 Task: In the  document Hannah.pdf ,change text color to 'Dark Red' Insert the mentioned shape above the text 'Cloud Callouts'. Change color of the shape to  RedChange shape height to 0.8
Action: Mouse moved to (306, 370)
Screenshot: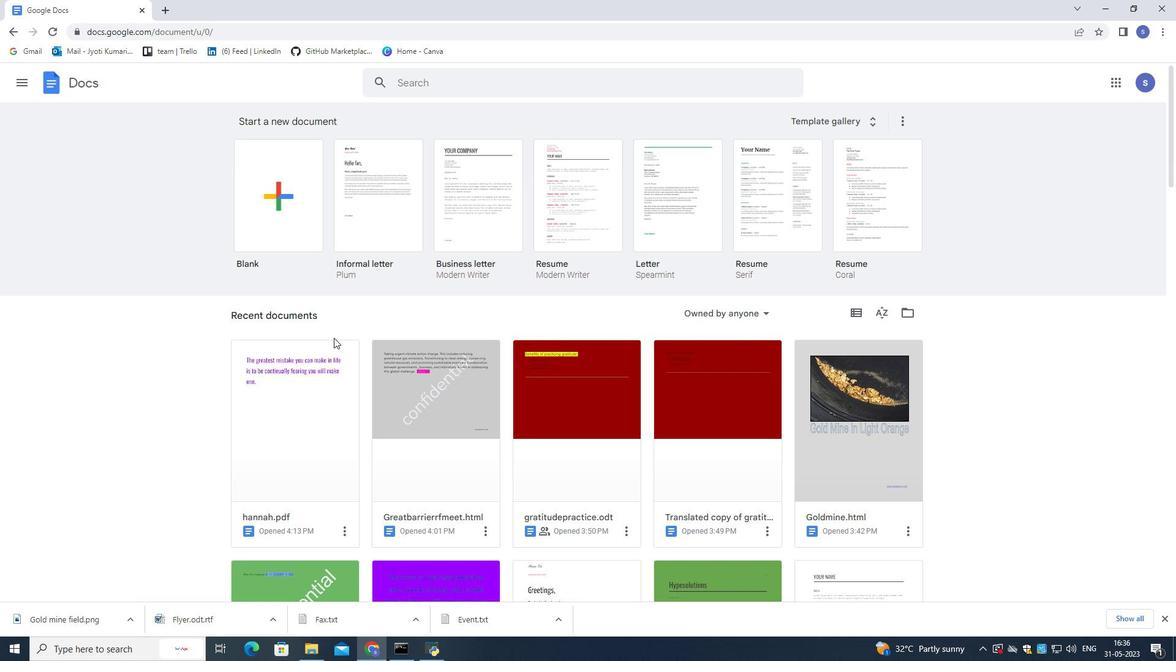 
Action: Mouse pressed left at (306, 370)
Screenshot: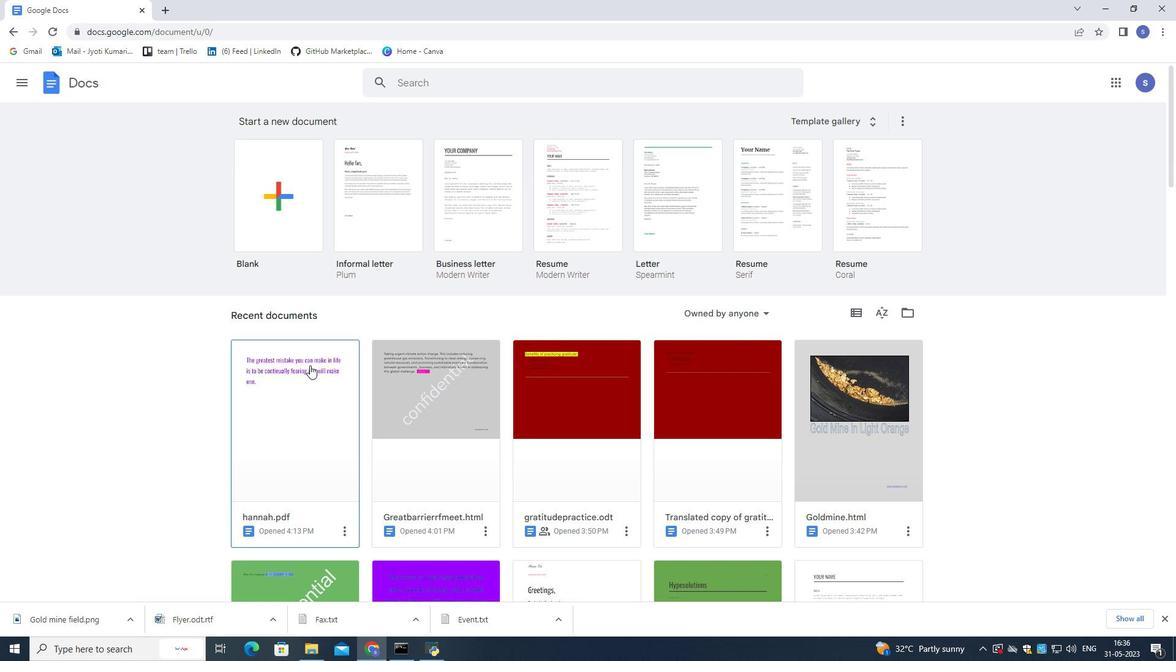 
Action: Mouse moved to (450, 320)
Screenshot: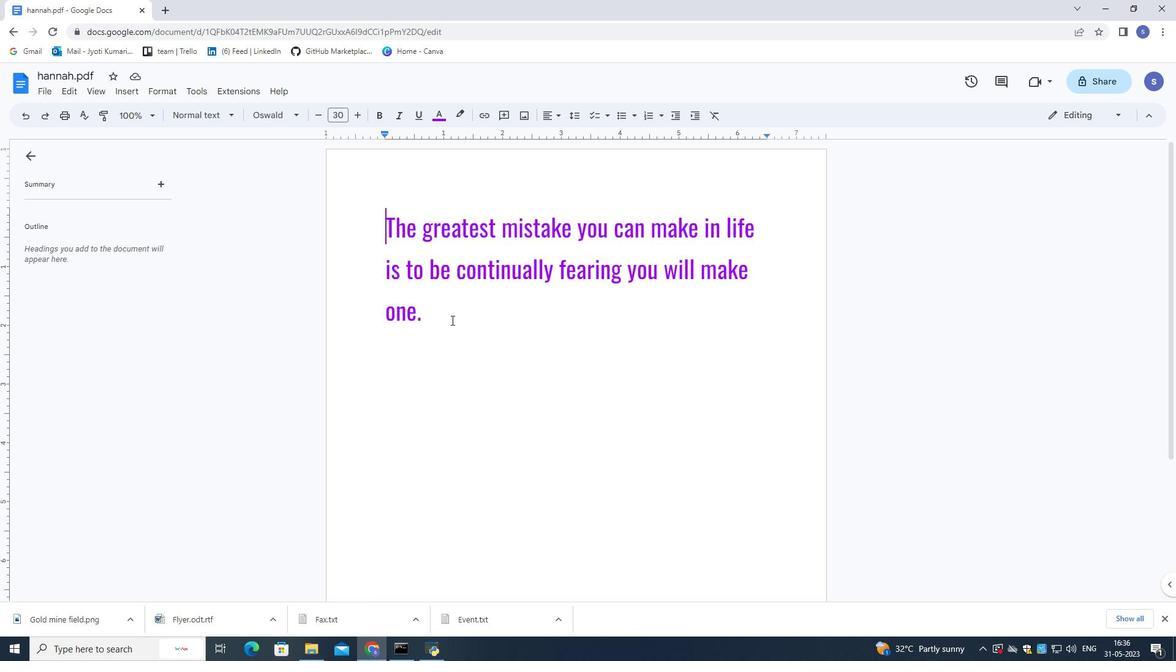 
Action: Mouse pressed left at (450, 320)
Screenshot: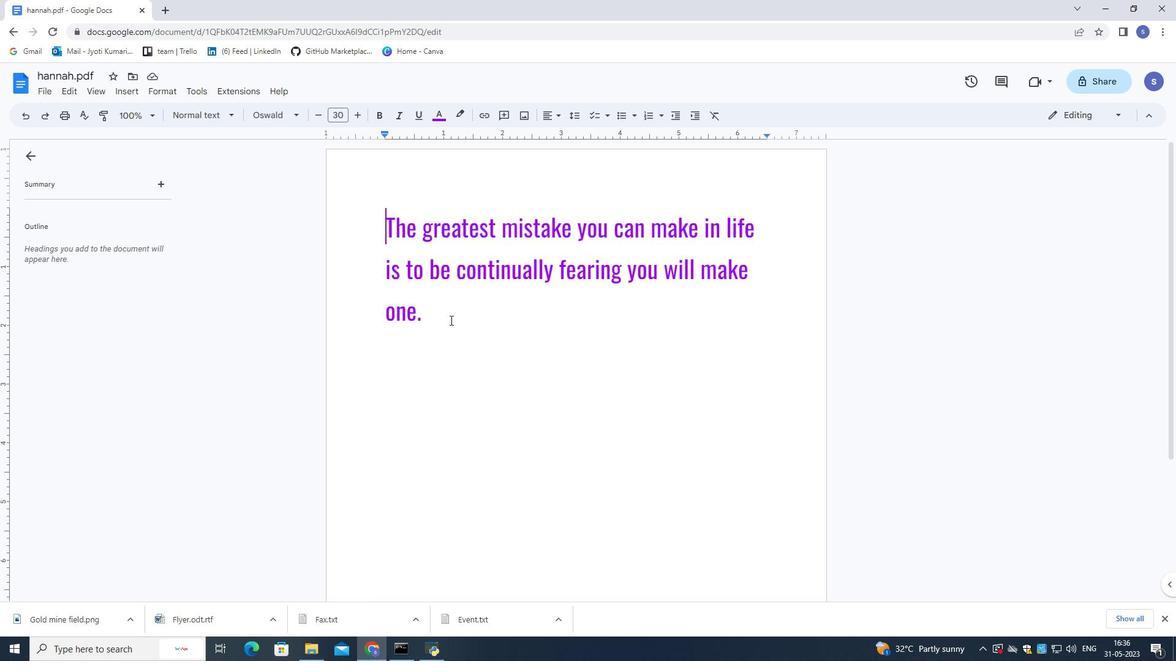 
Action: Mouse moved to (413, 327)
Screenshot: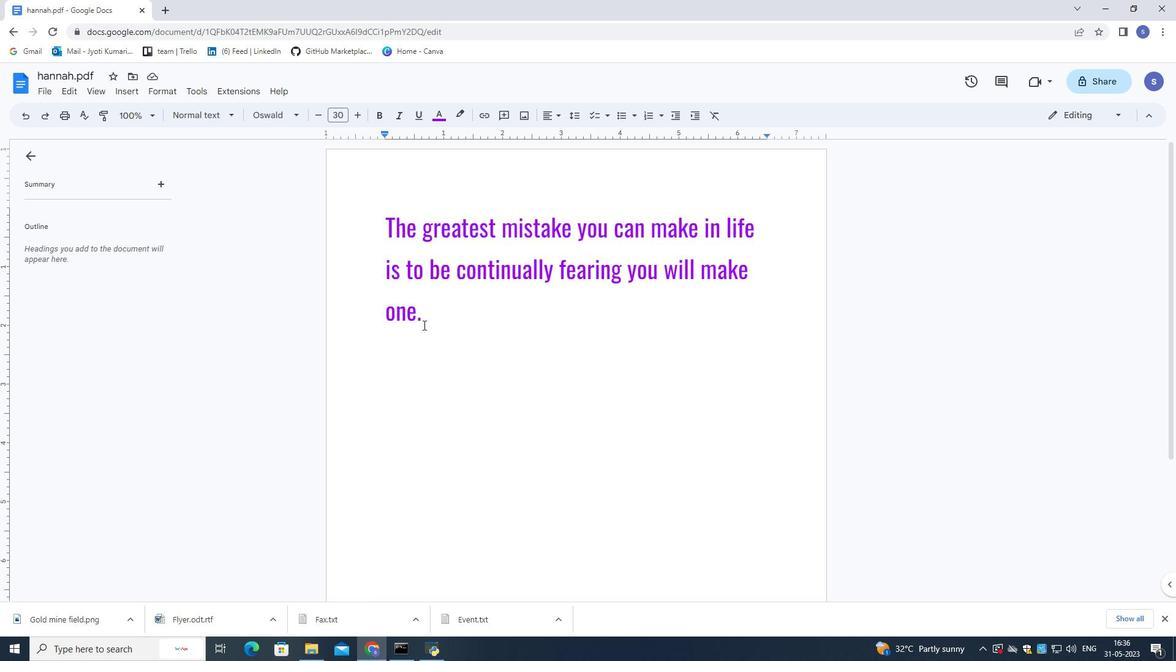 
Action: Mouse pressed left at (413, 327)
Screenshot: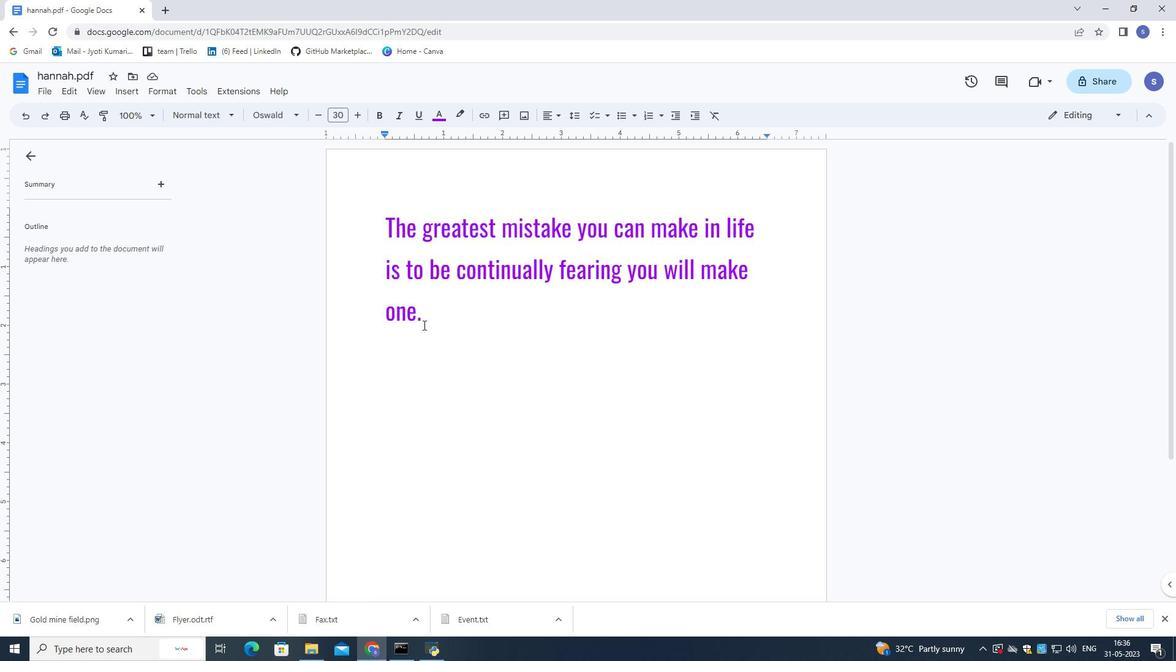 
Action: Mouse moved to (409, 327)
Screenshot: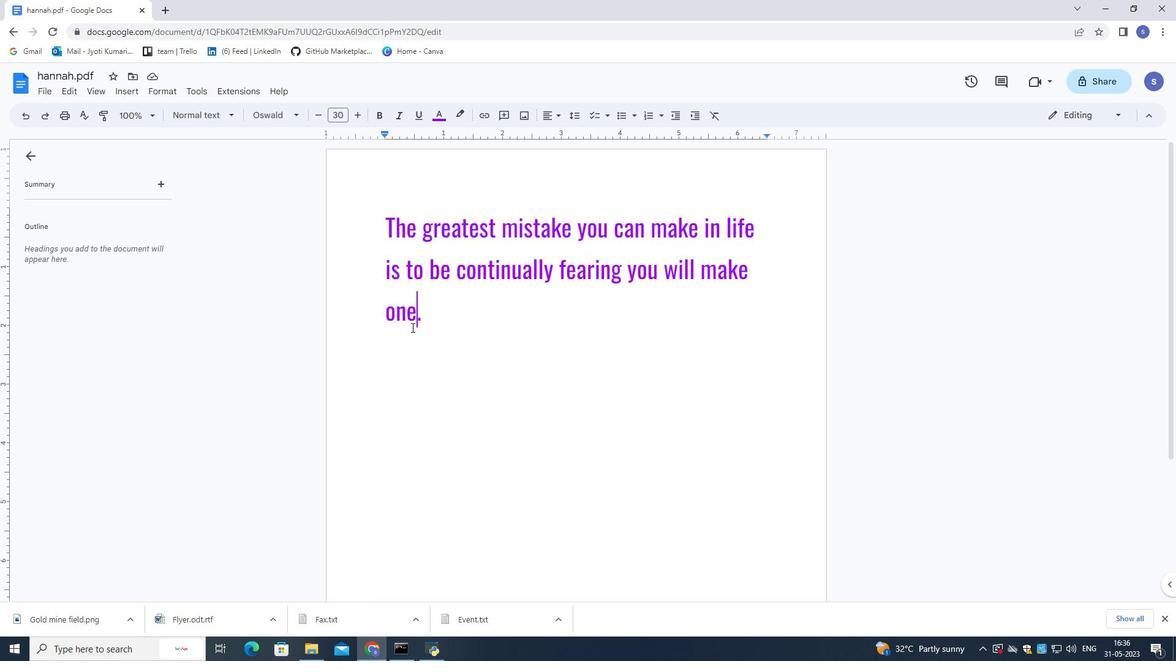 
Action: Mouse pressed left at (410, 327)
Screenshot: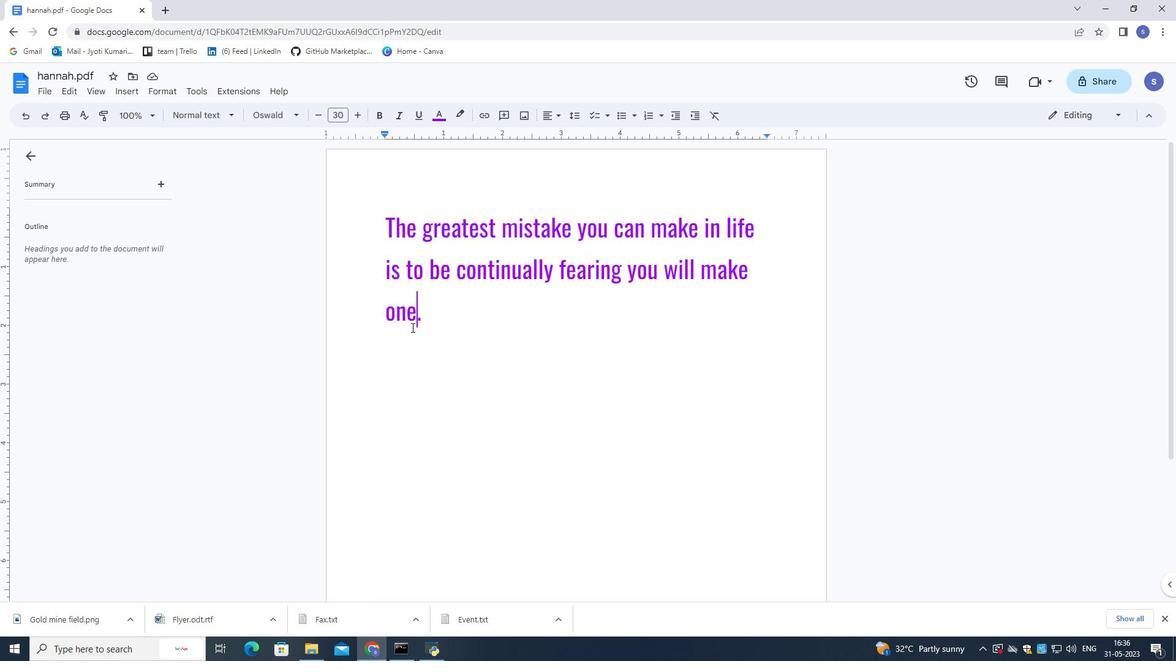 
Action: Mouse moved to (422, 322)
Screenshot: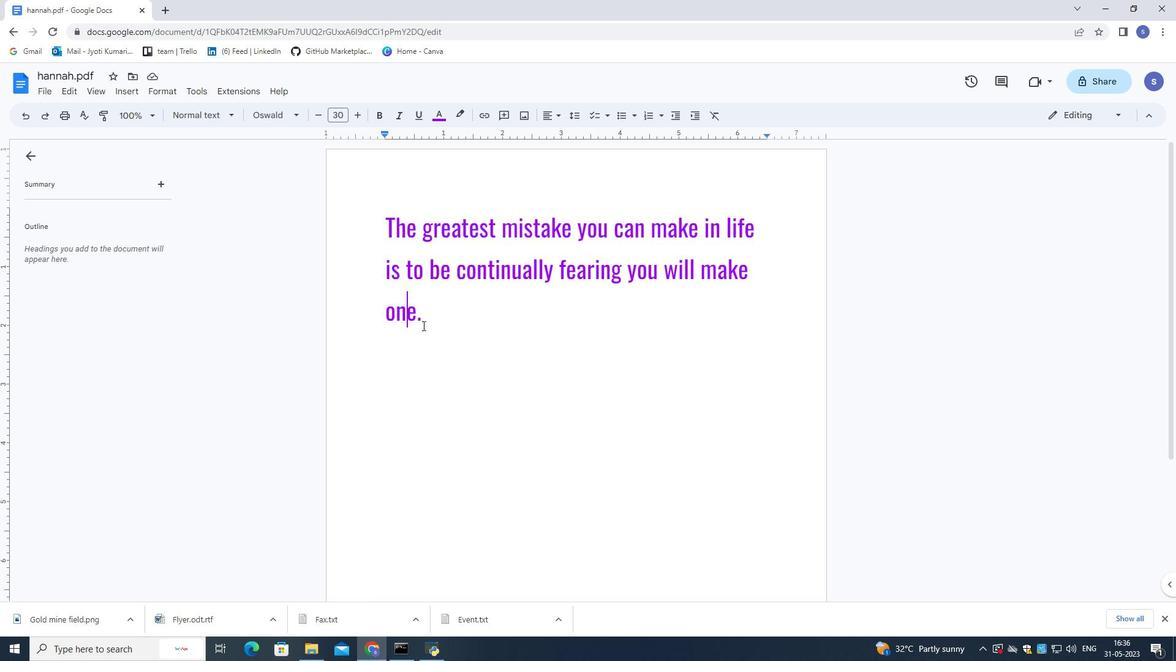 
Action: Mouse pressed left at (422, 322)
Screenshot: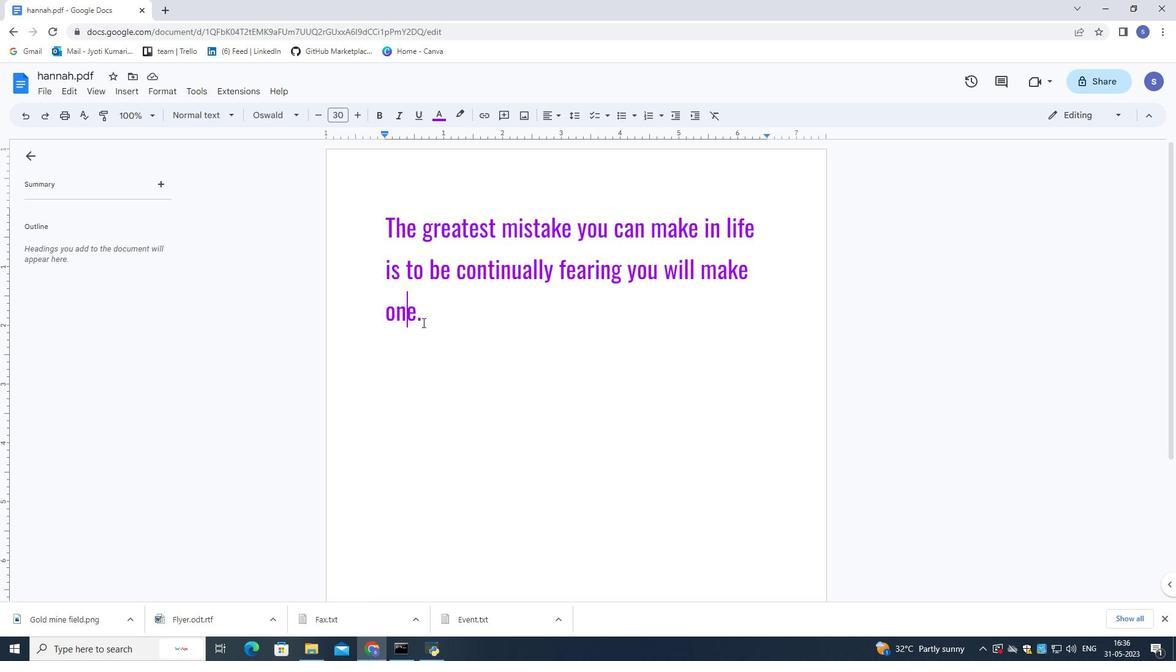 
Action: Mouse moved to (442, 115)
Screenshot: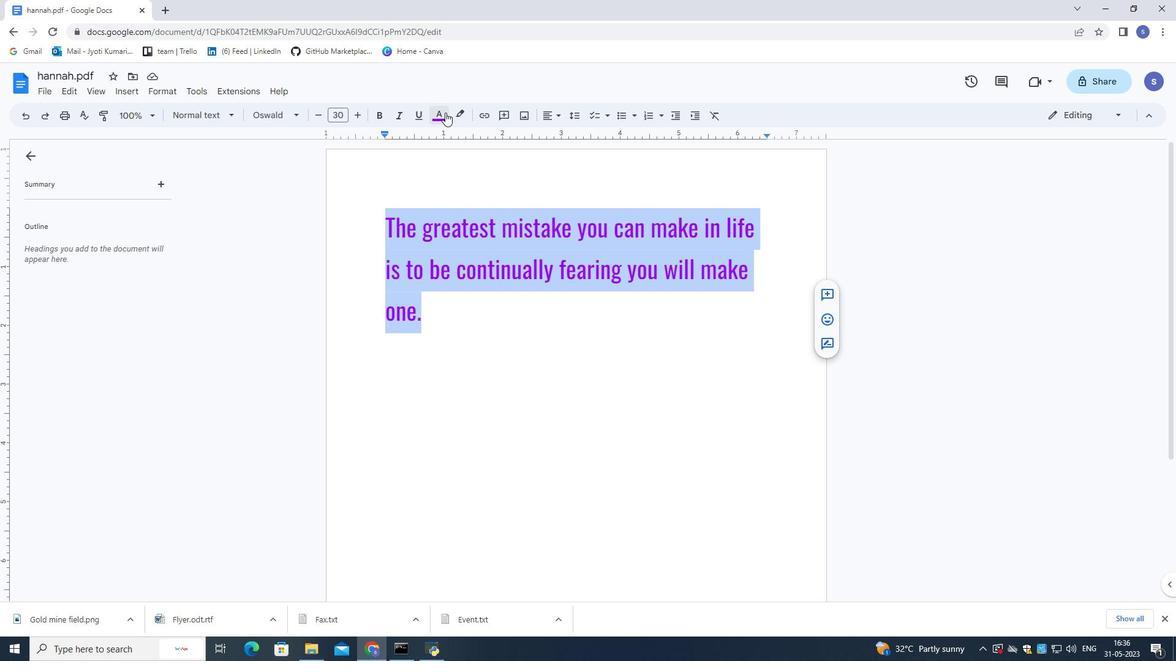 
Action: Mouse pressed left at (442, 115)
Screenshot: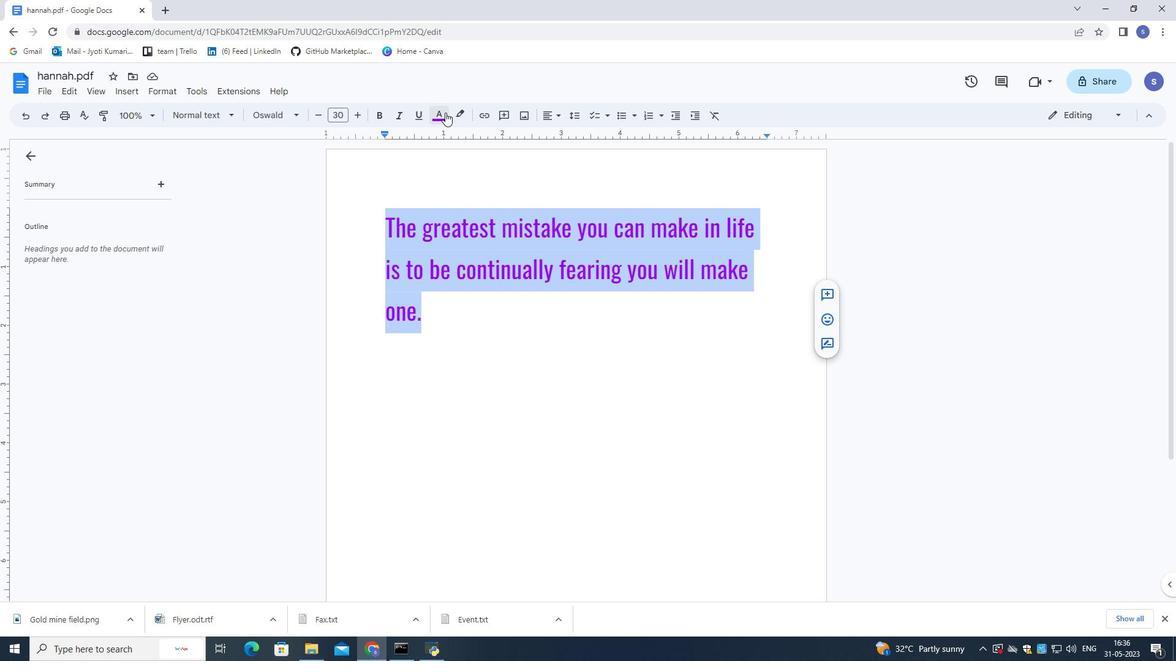 
Action: Mouse moved to (455, 223)
Screenshot: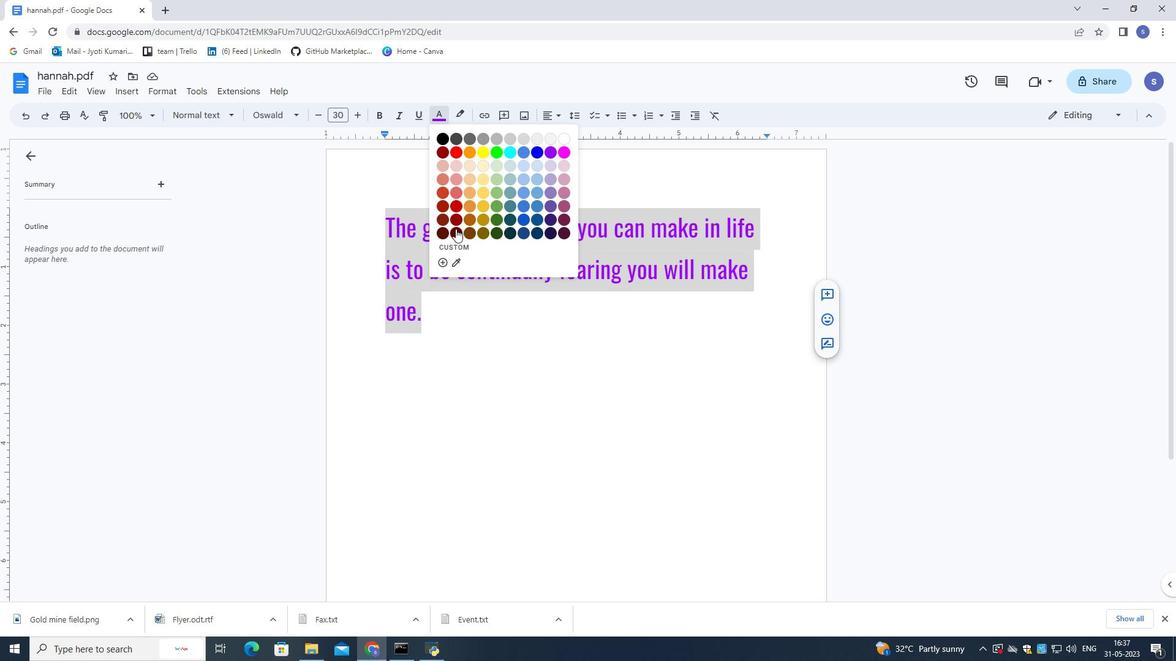
Action: Mouse pressed left at (455, 223)
Screenshot: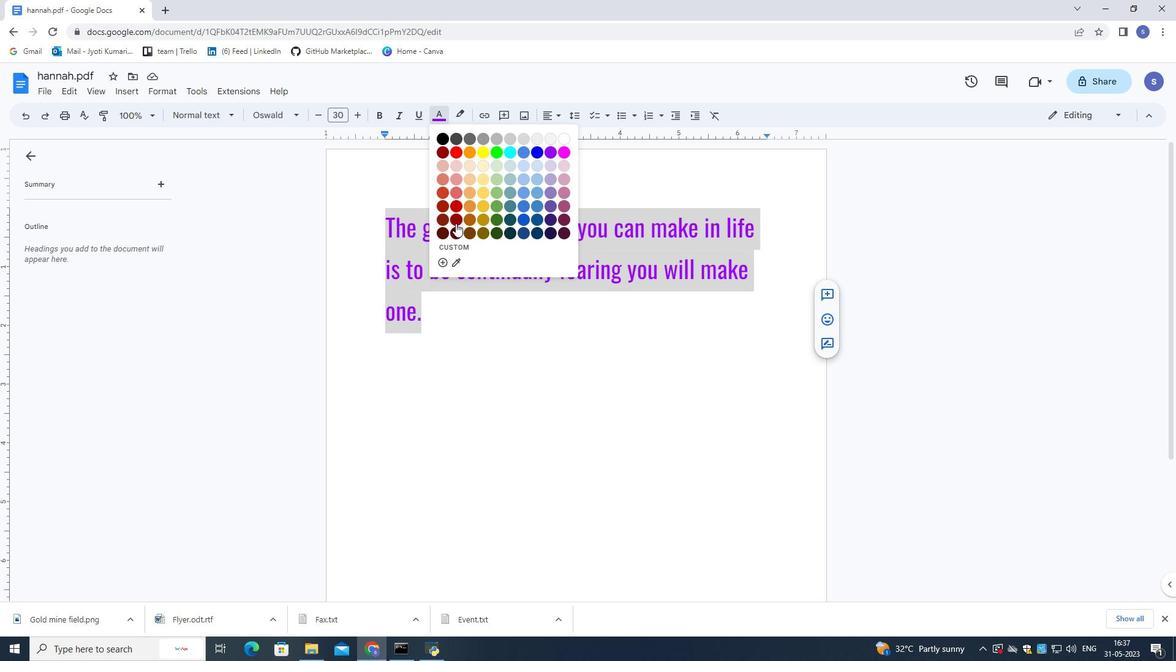 
Action: Mouse moved to (389, 207)
Screenshot: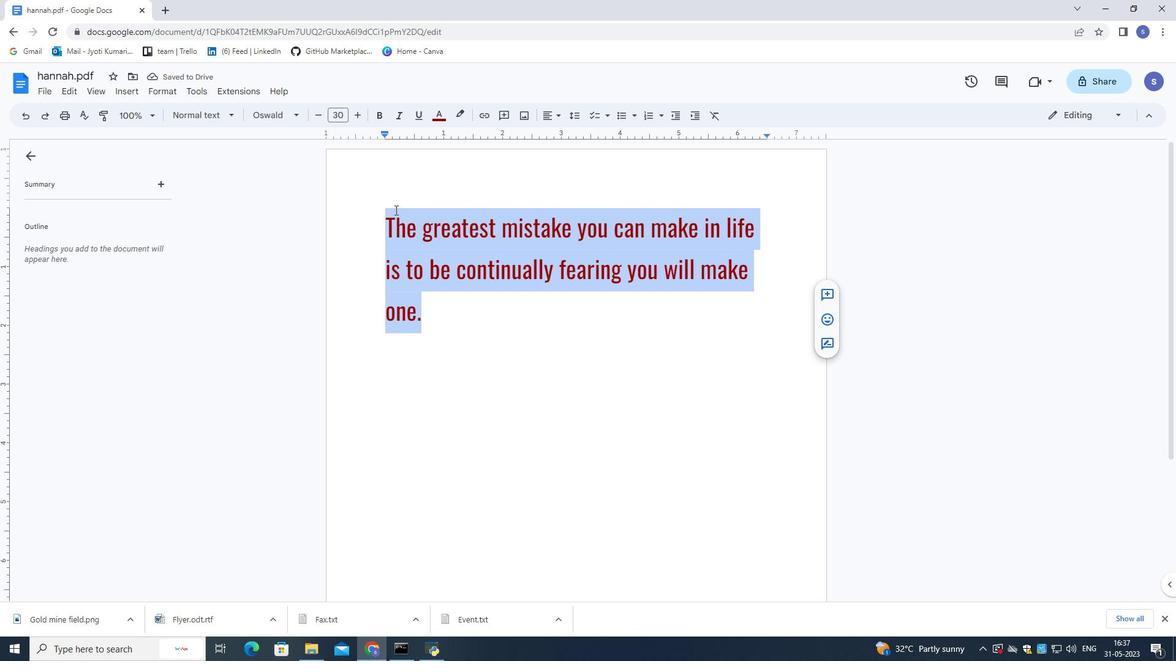 
Action: Mouse pressed left at (389, 207)
Screenshot: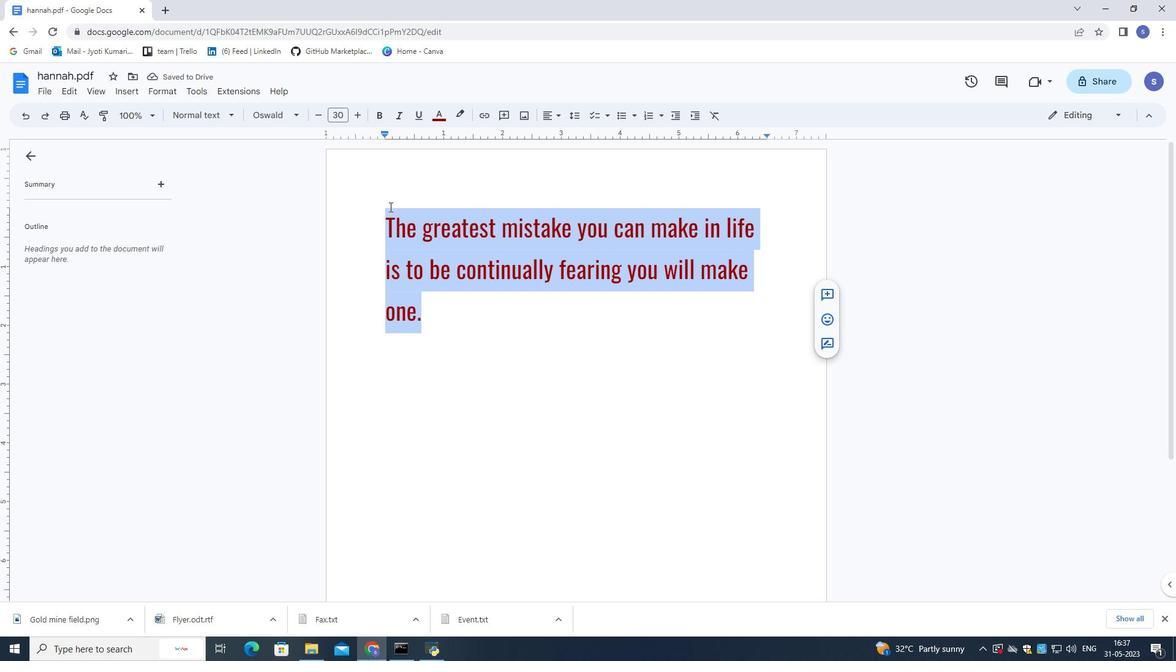 
Action: Key pressed <Key.enter><Key.up>
Screenshot: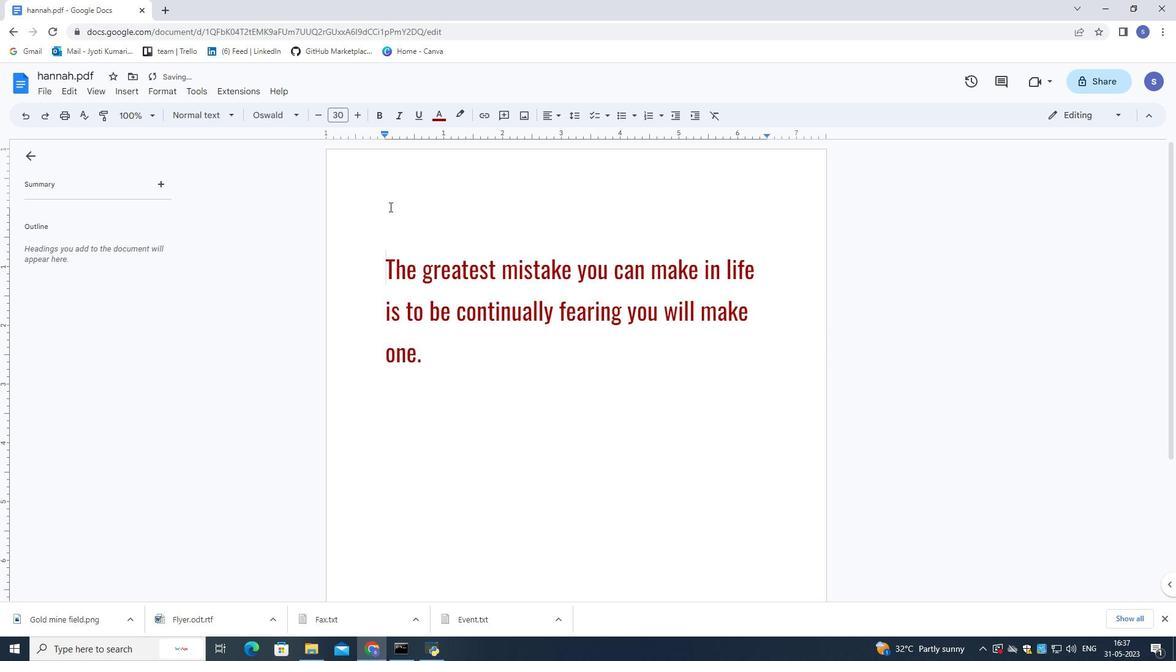 
Action: Mouse moved to (118, 89)
Screenshot: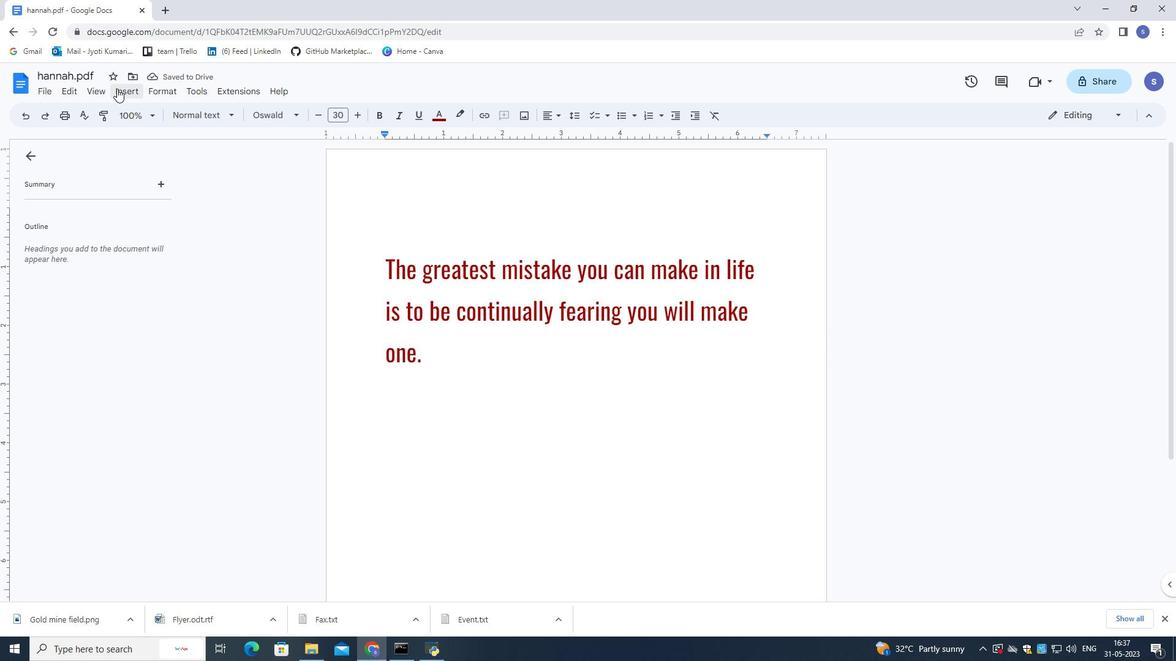 
Action: Mouse pressed left at (118, 89)
Screenshot: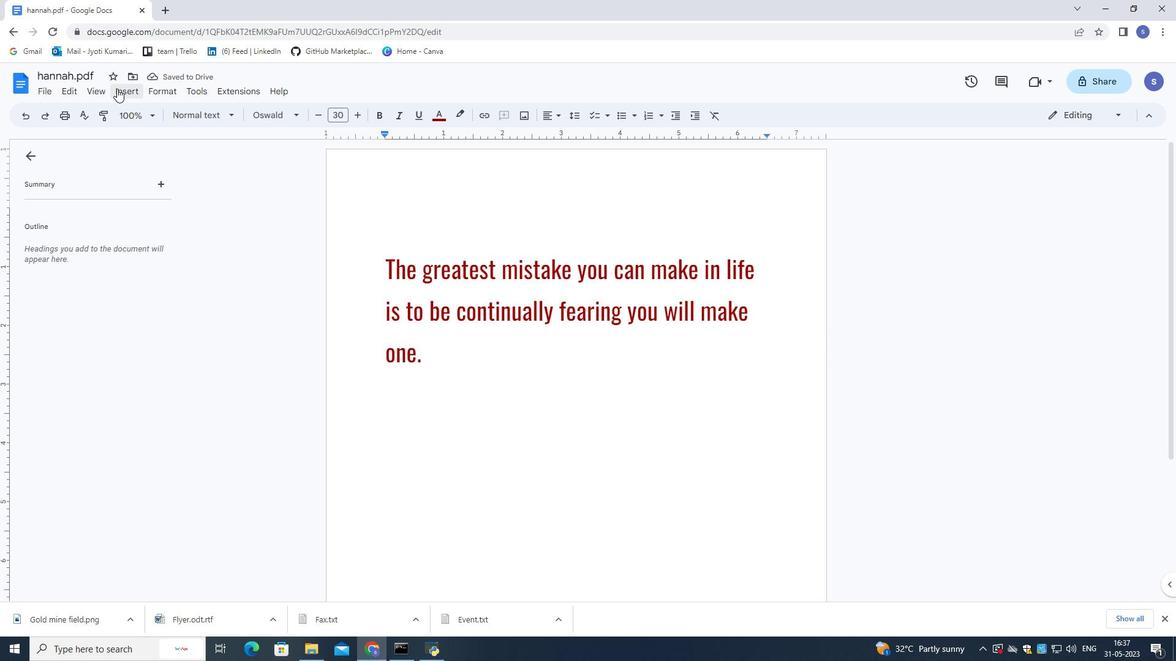 
Action: Mouse moved to (326, 153)
Screenshot: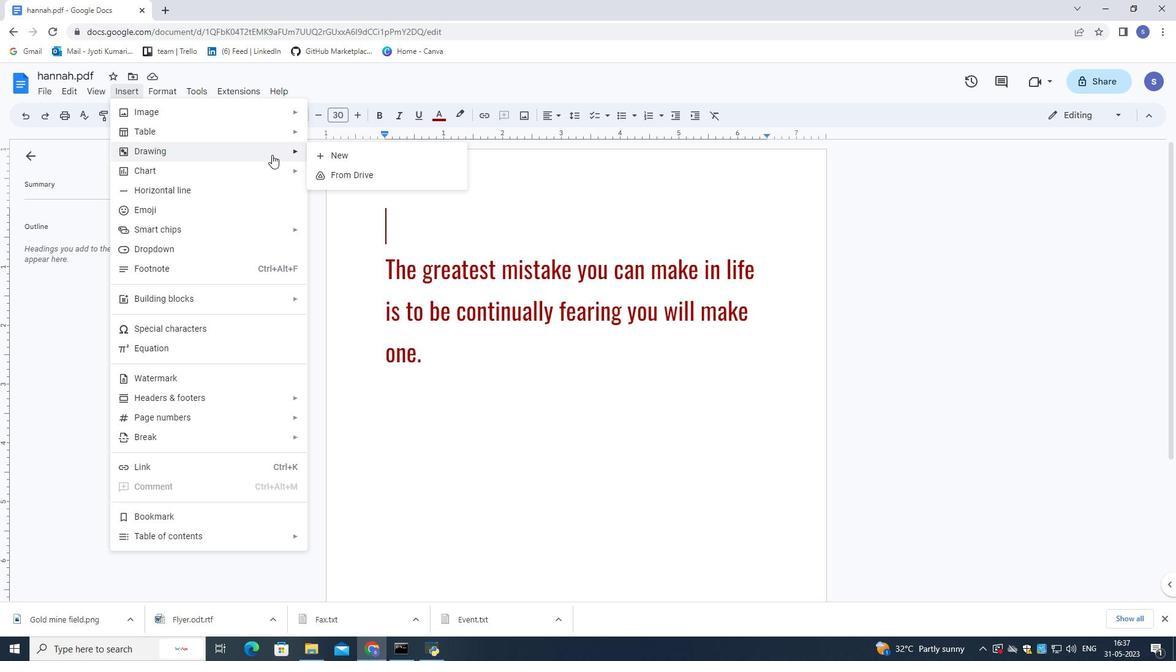 
Action: Mouse pressed left at (326, 153)
Screenshot: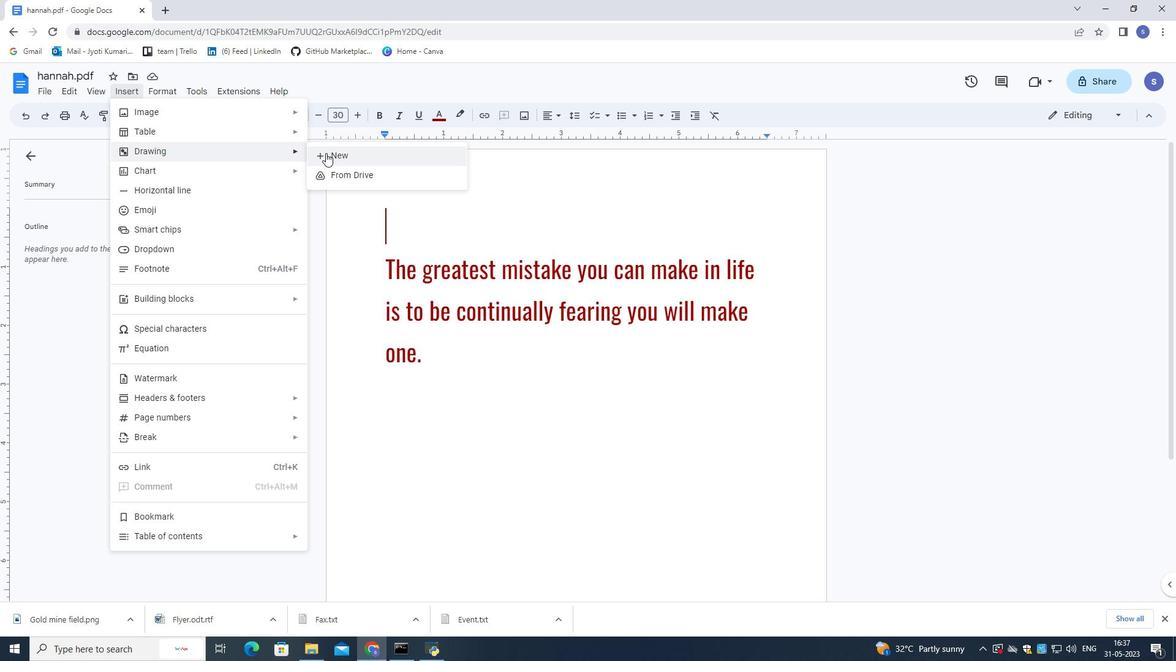 
Action: Mouse moved to (468, 144)
Screenshot: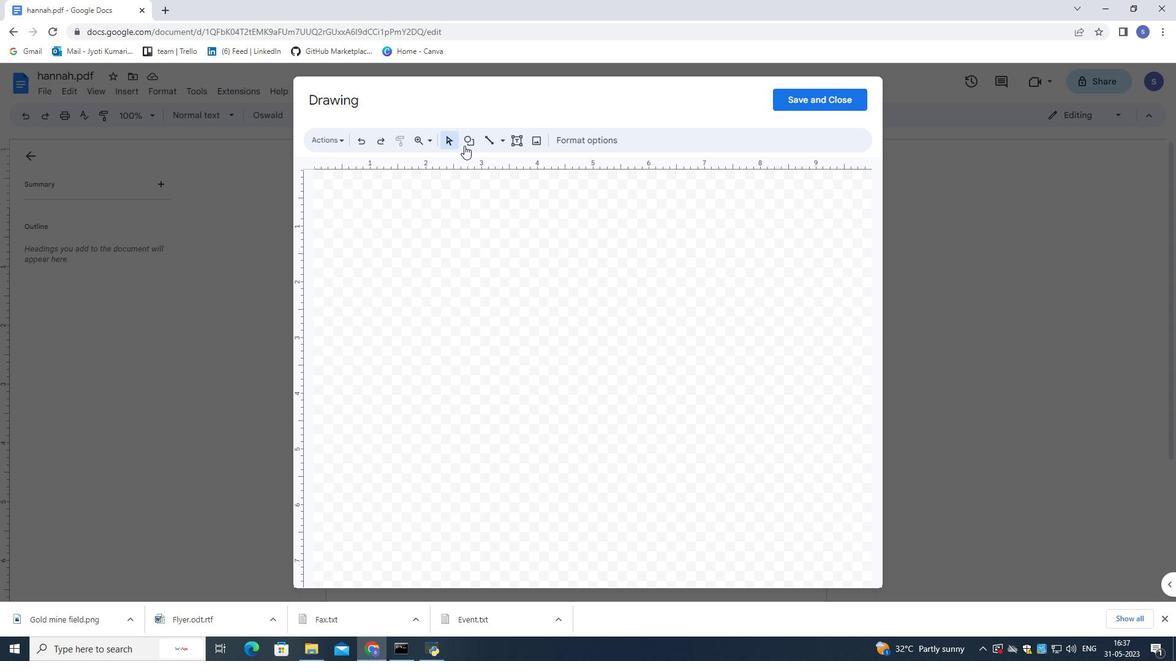 
Action: Mouse pressed left at (468, 144)
Screenshot: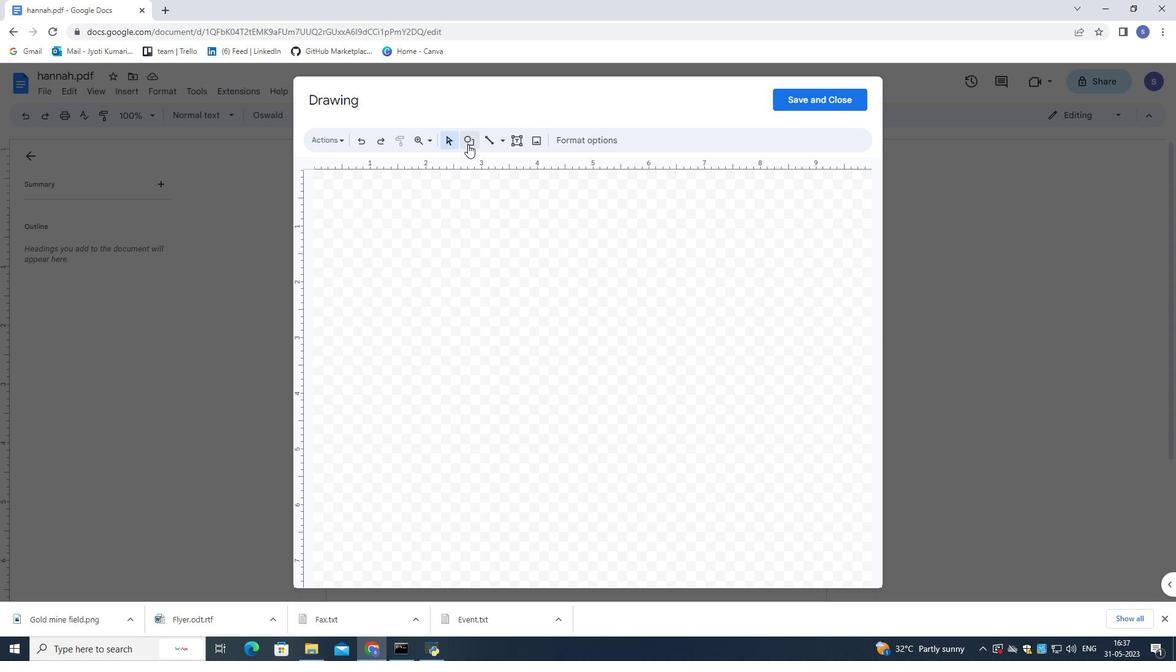 
Action: Mouse moved to (550, 161)
Screenshot: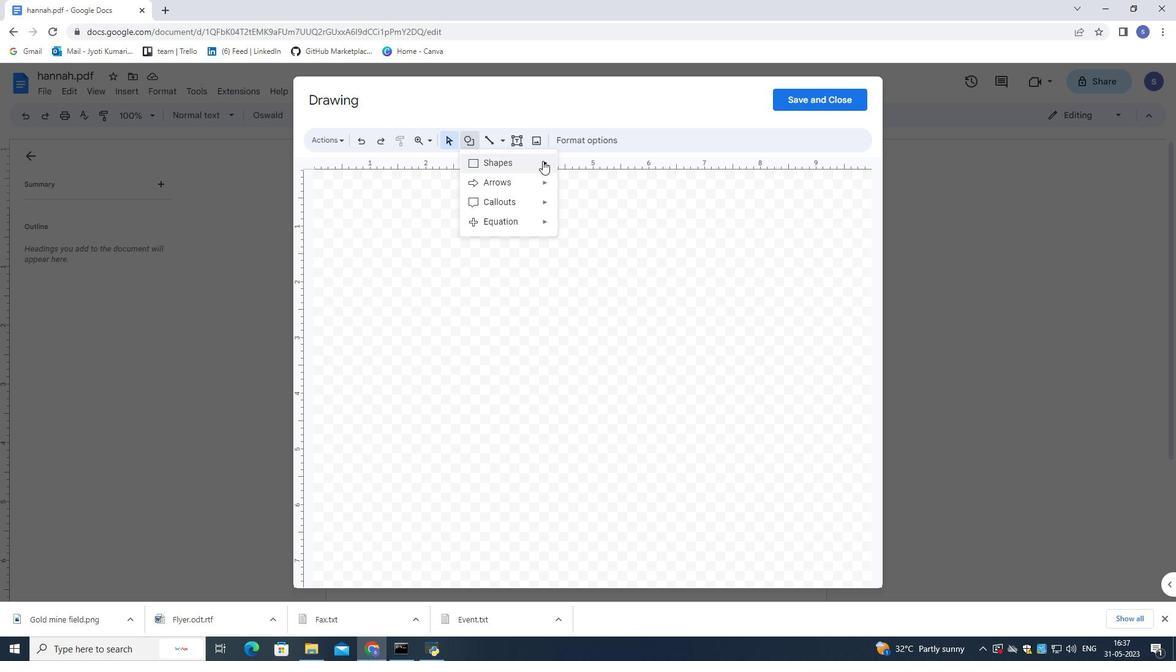 
Action: Mouse pressed left at (550, 161)
Screenshot: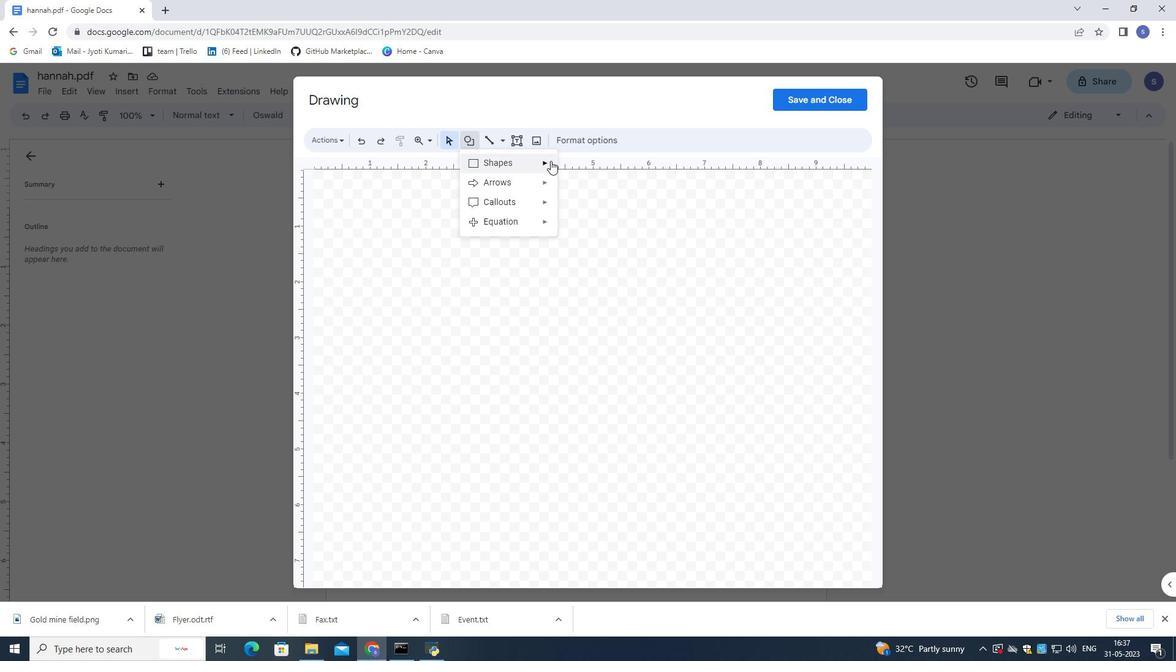 
Action: Mouse moved to (606, 242)
Screenshot: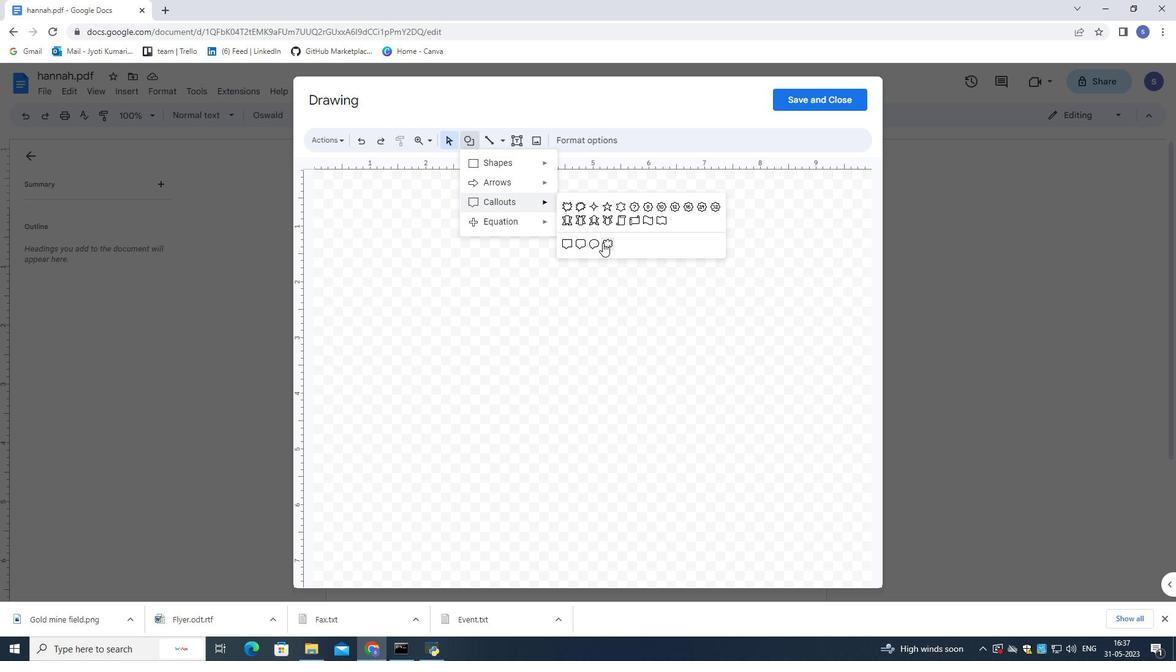 
Action: Mouse pressed left at (606, 242)
Screenshot: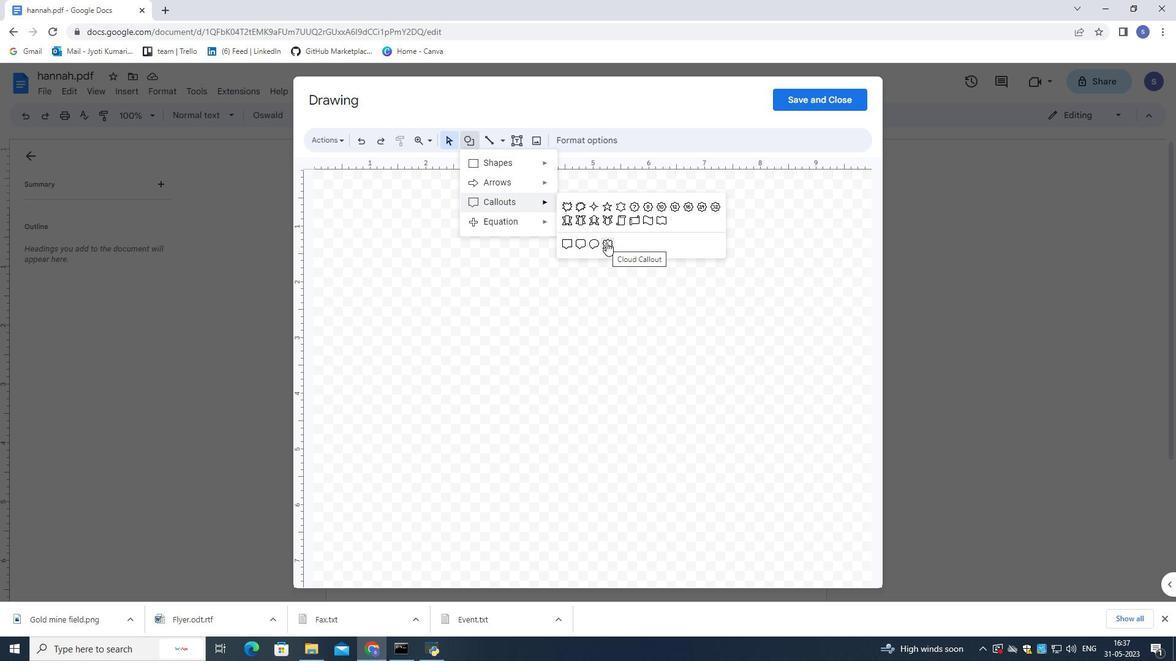 
Action: Mouse moved to (508, 232)
Screenshot: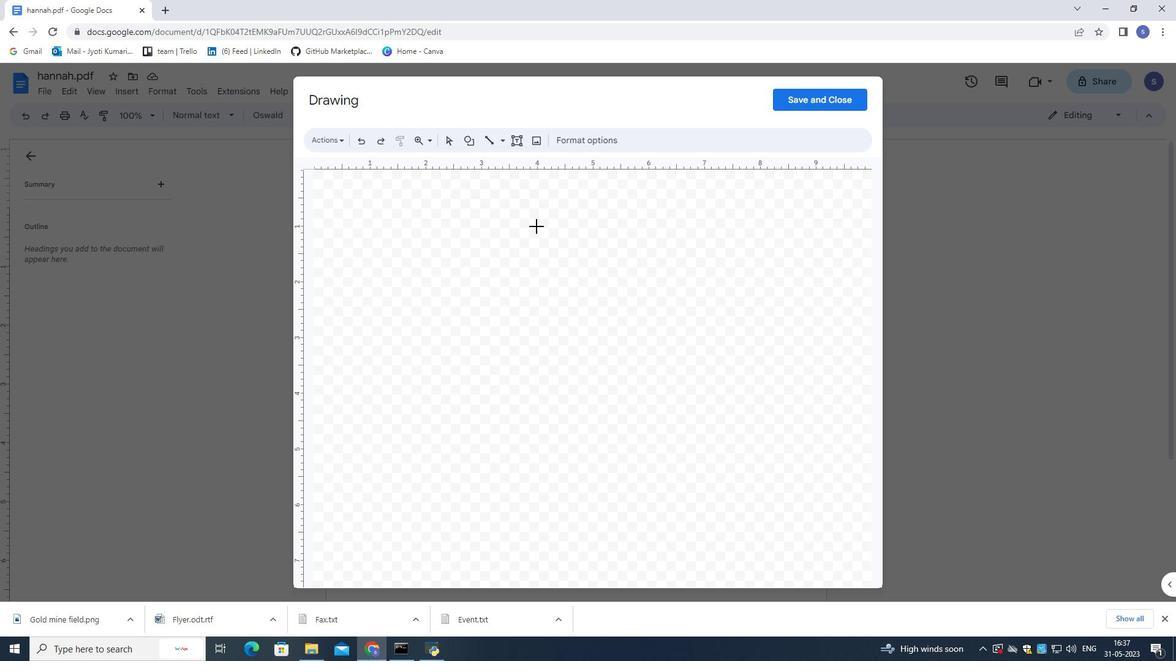 
Action: Mouse pressed left at (508, 232)
Screenshot: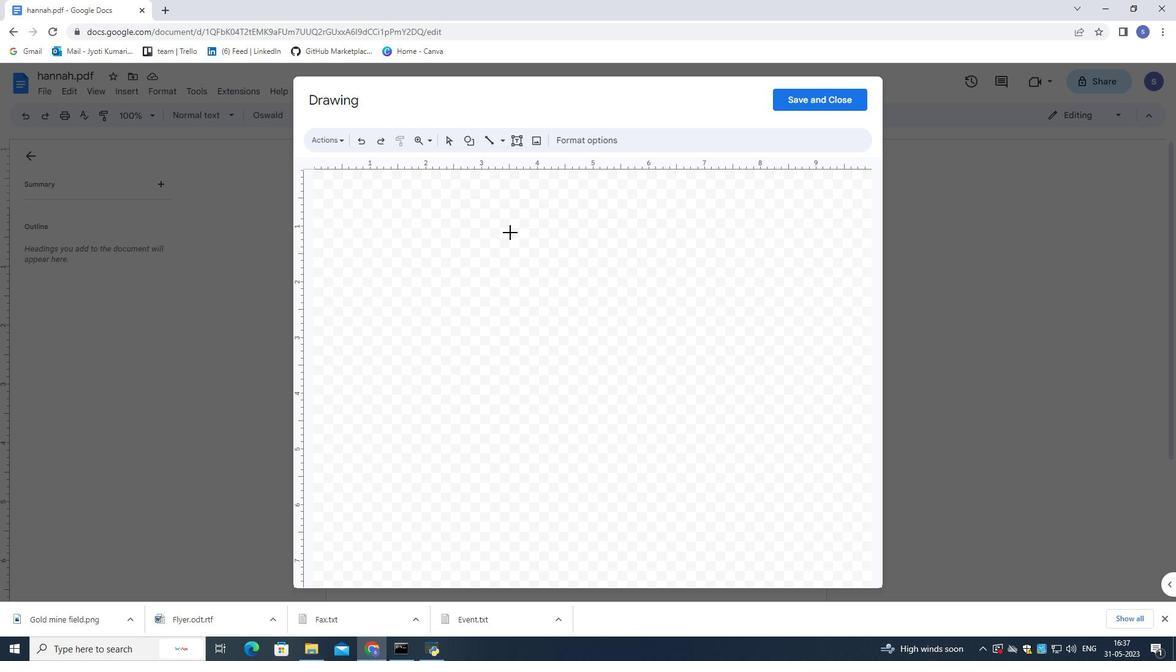 
Action: Mouse moved to (689, 388)
Screenshot: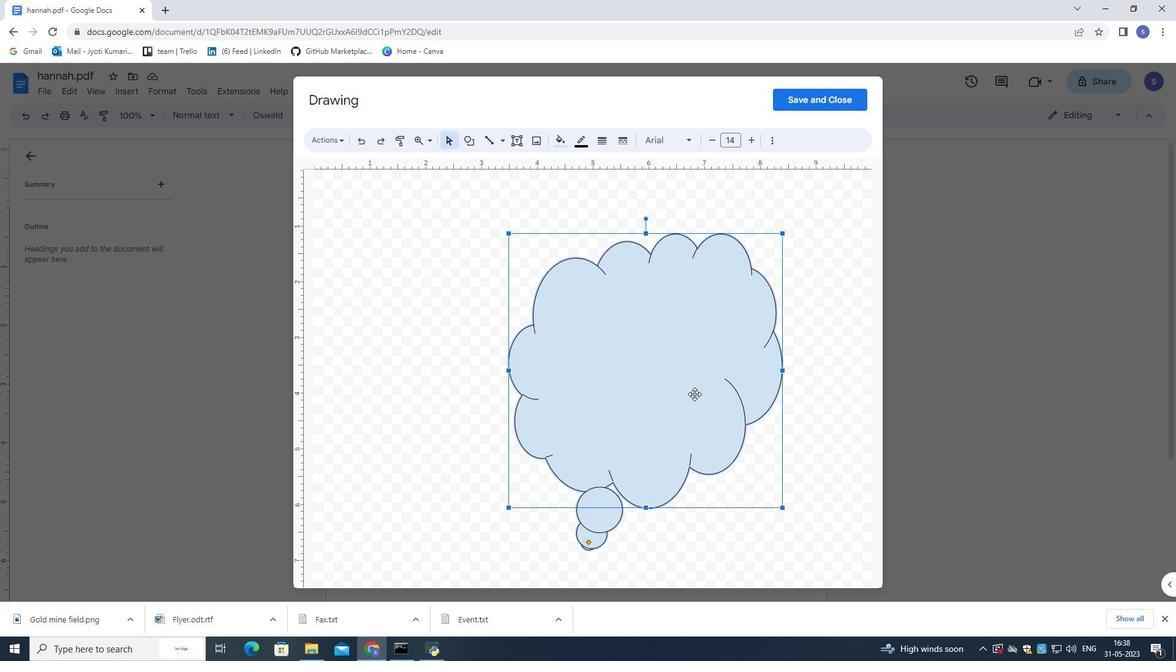 
Action: Mouse pressed left at (689, 388)
Screenshot: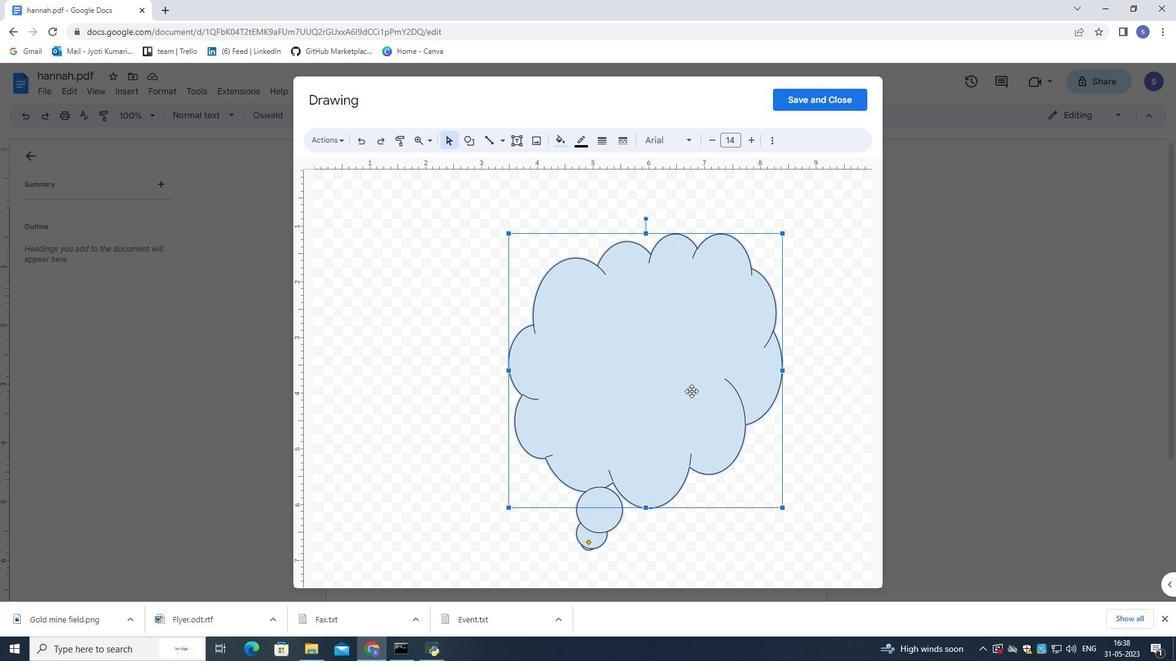 
Action: Mouse moved to (557, 326)
Screenshot: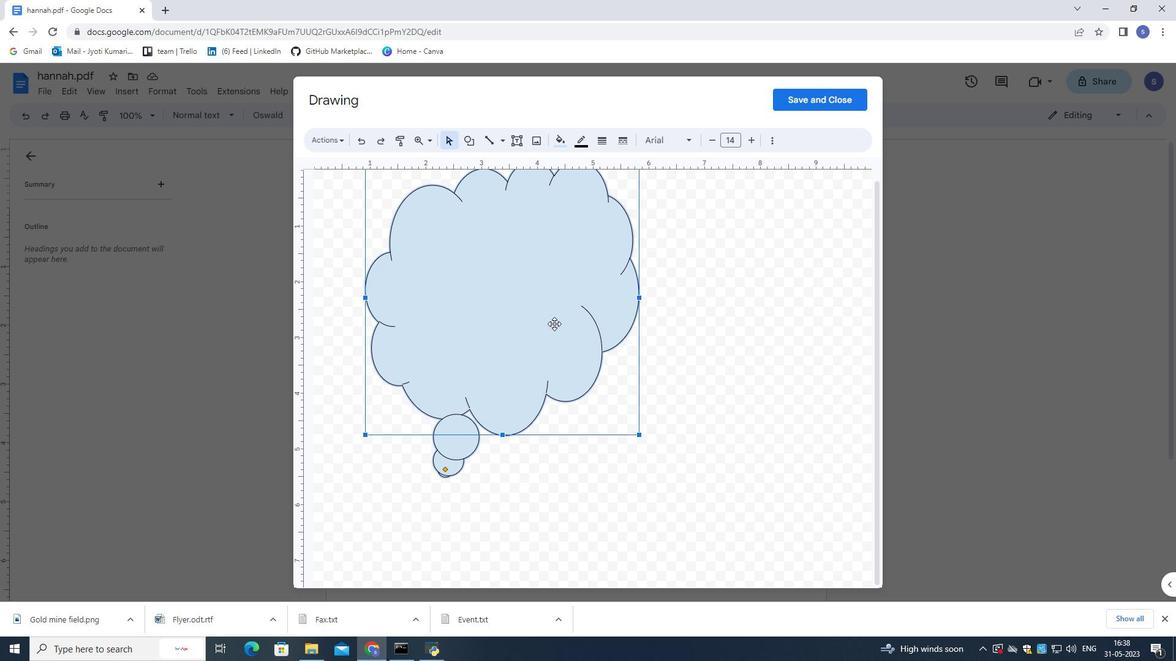 
Action: Mouse pressed left at (557, 326)
Screenshot: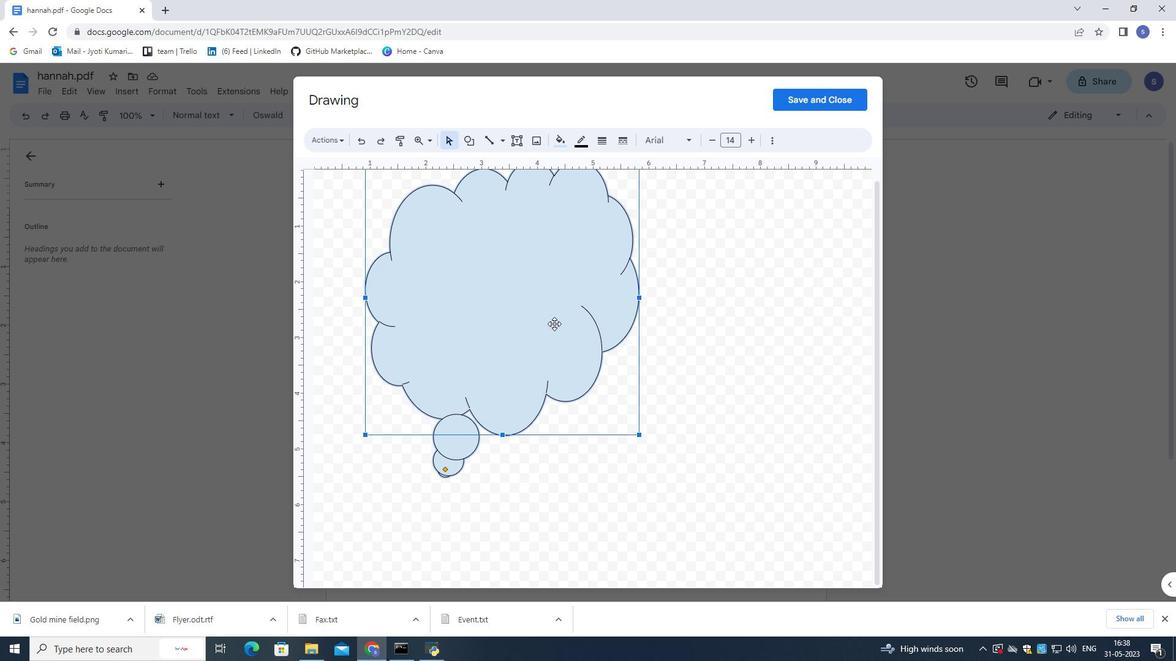 
Action: Mouse moved to (557, 146)
Screenshot: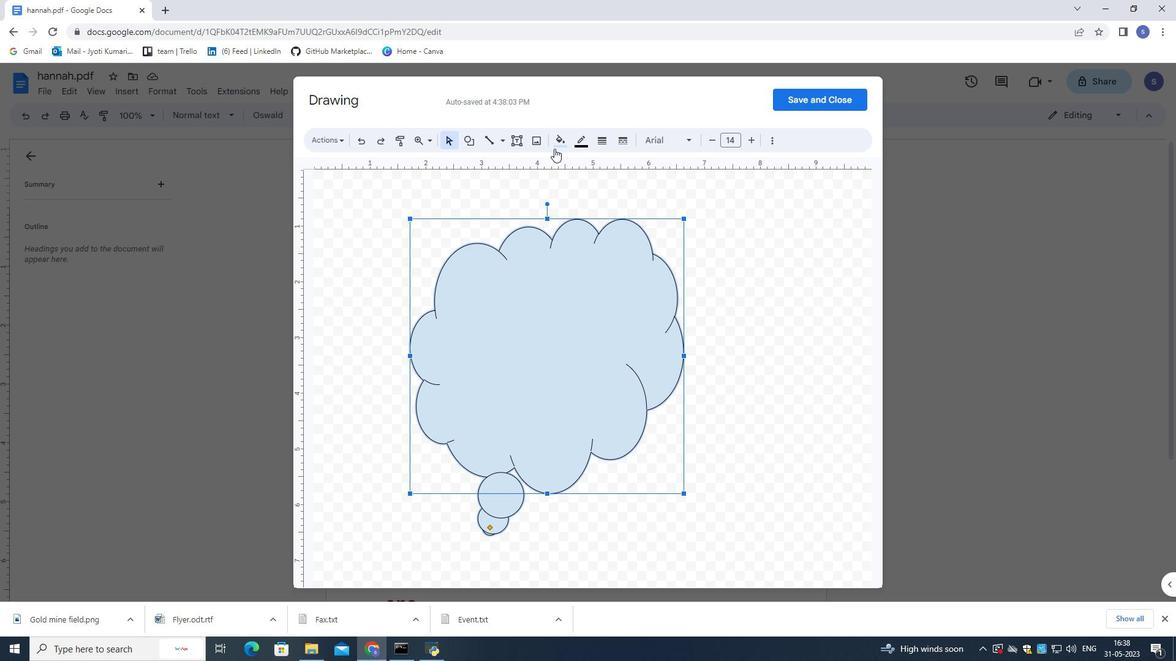 
Action: Mouse pressed left at (557, 146)
Screenshot: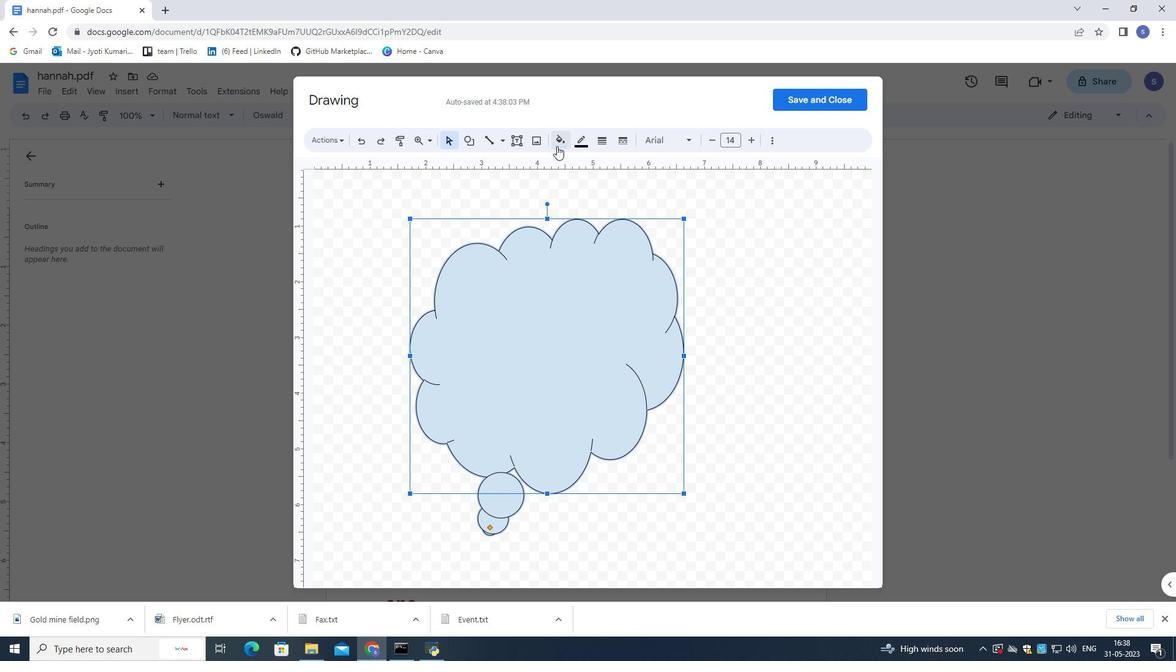 
Action: Mouse moved to (576, 242)
Screenshot: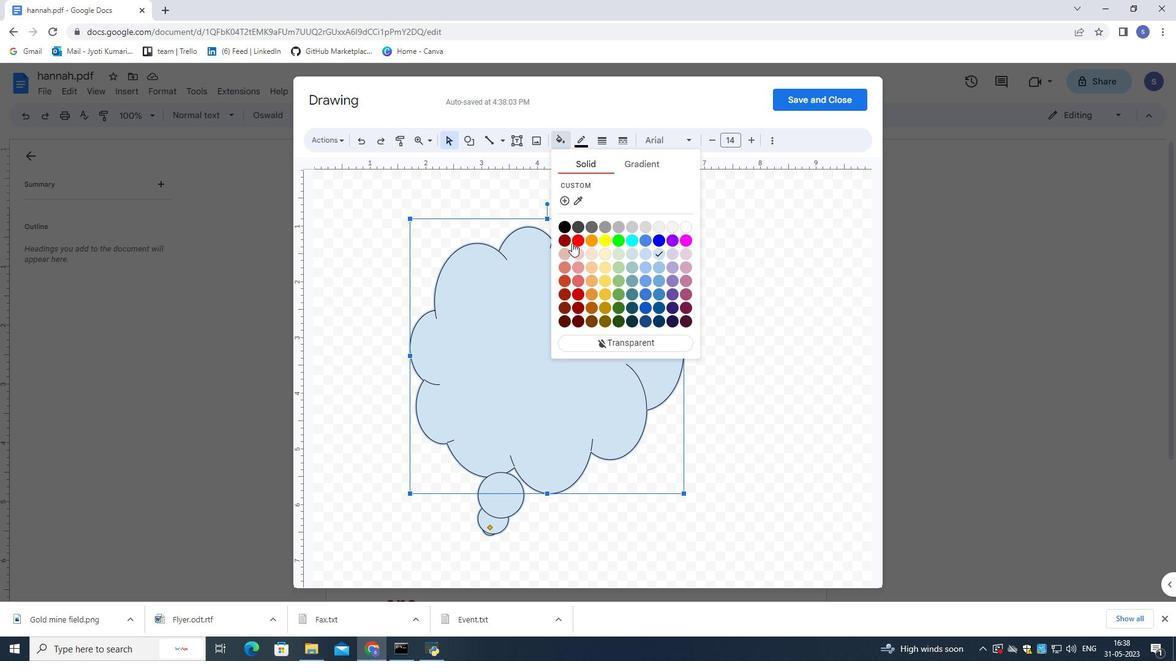 
Action: Mouse pressed left at (576, 242)
Screenshot: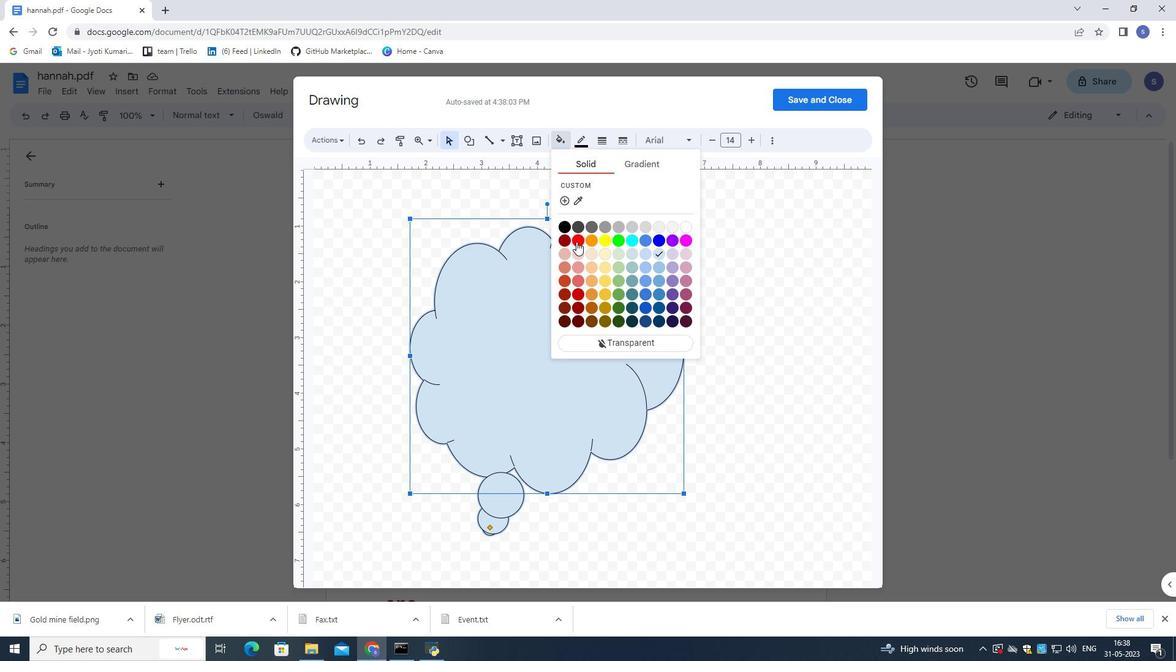 
Action: Mouse moved to (820, 99)
Screenshot: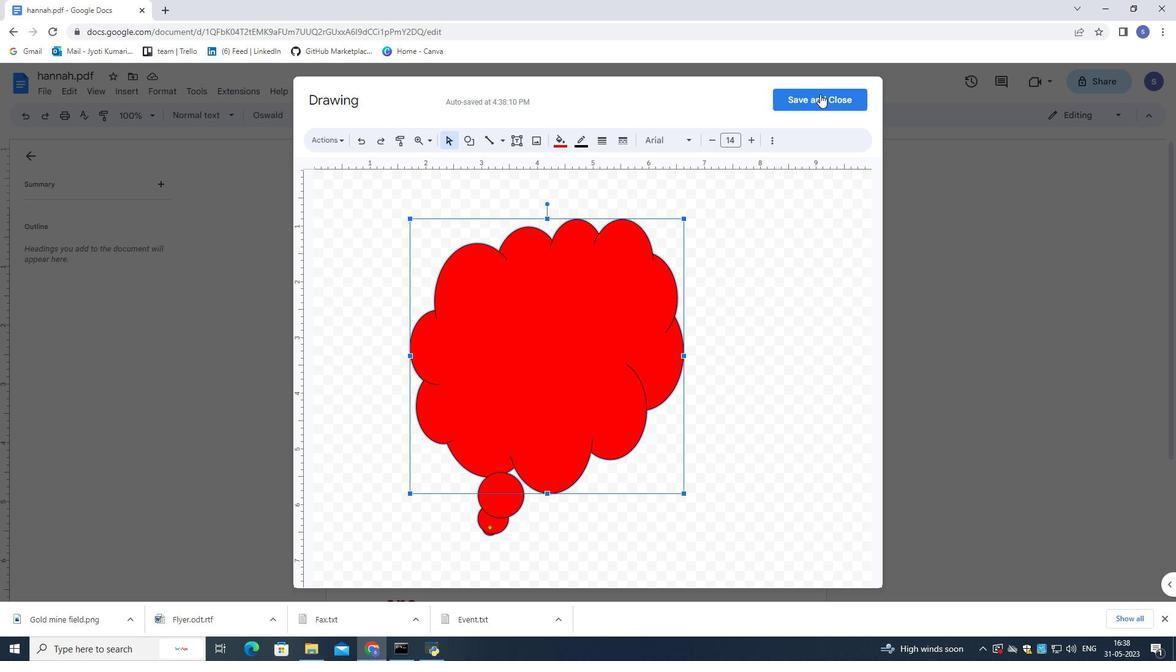 
Action: Mouse pressed left at (820, 99)
Screenshot: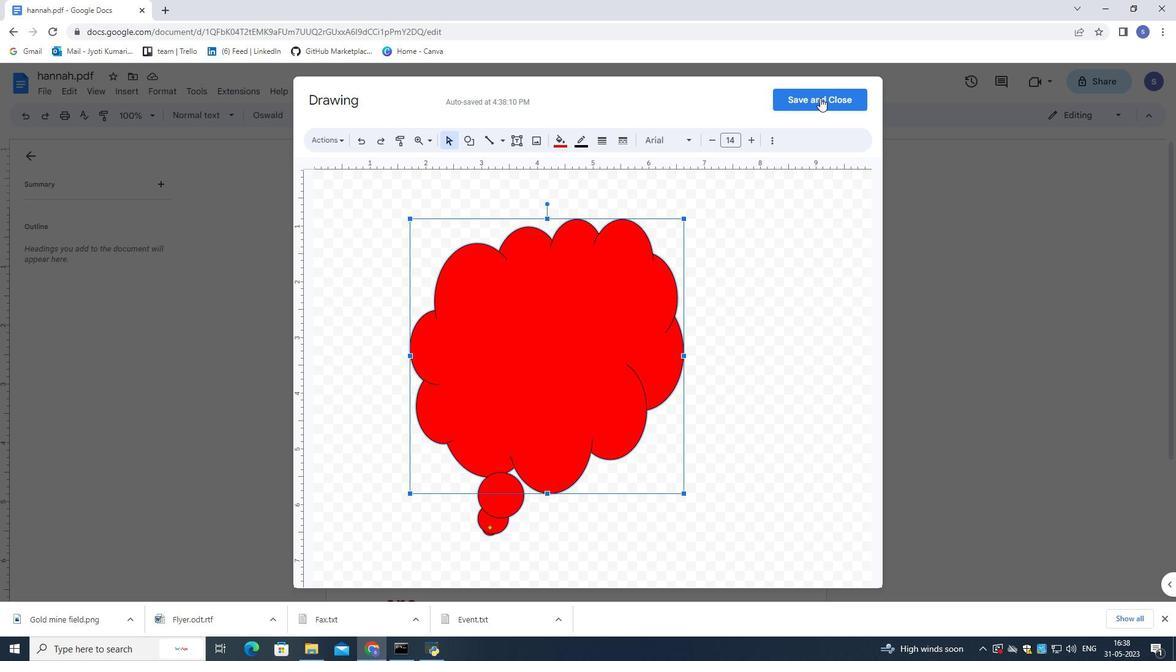 
Action: Mouse moved to (591, 389)
Screenshot: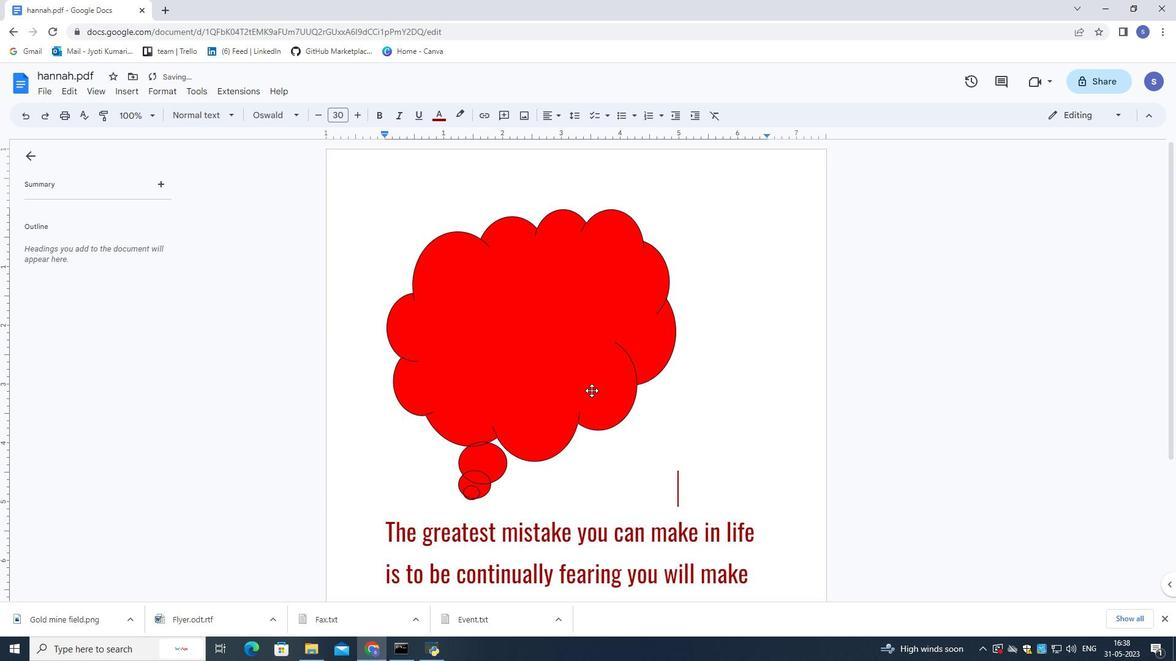 
Action: Mouse pressed left at (591, 389)
Screenshot: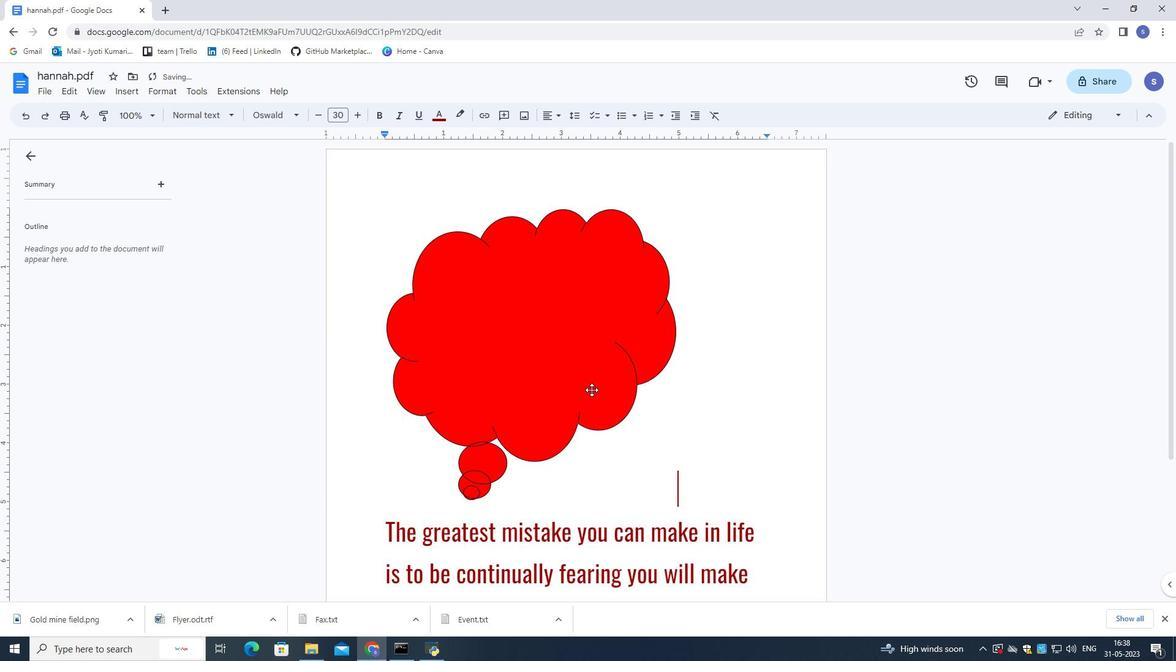 
Action: Mouse moved to (567, 515)
Screenshot: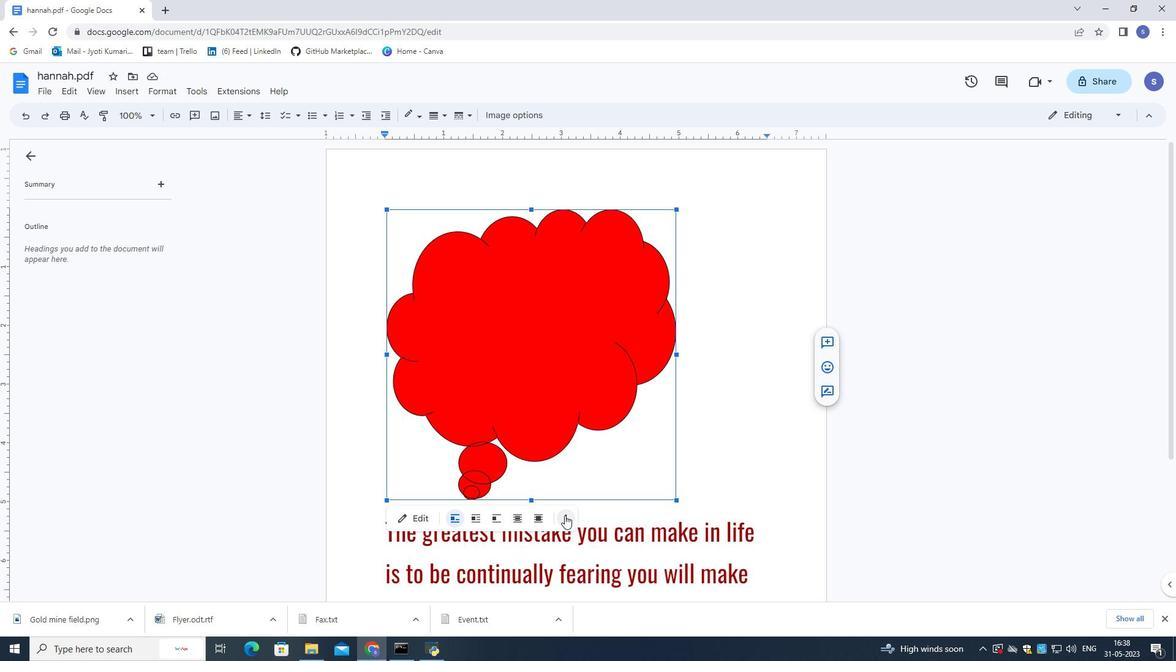 
Action: Mouse pressed left at (567, 515)
Screenshot: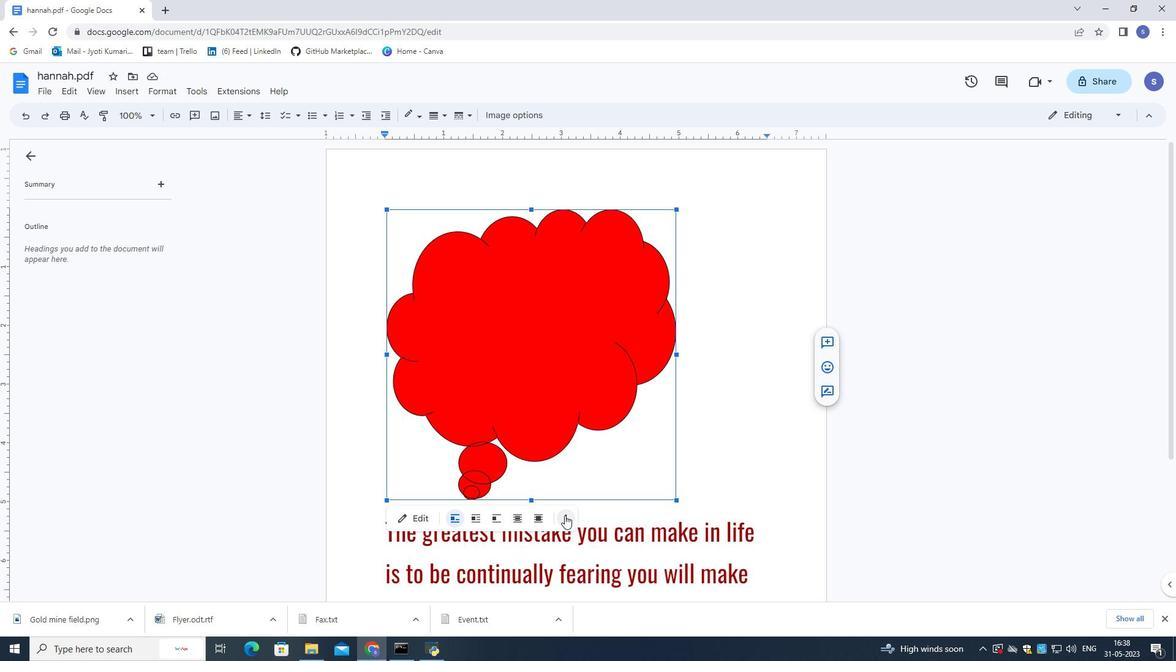 
Action: Mouse moved to (566, 539)
Screenshot: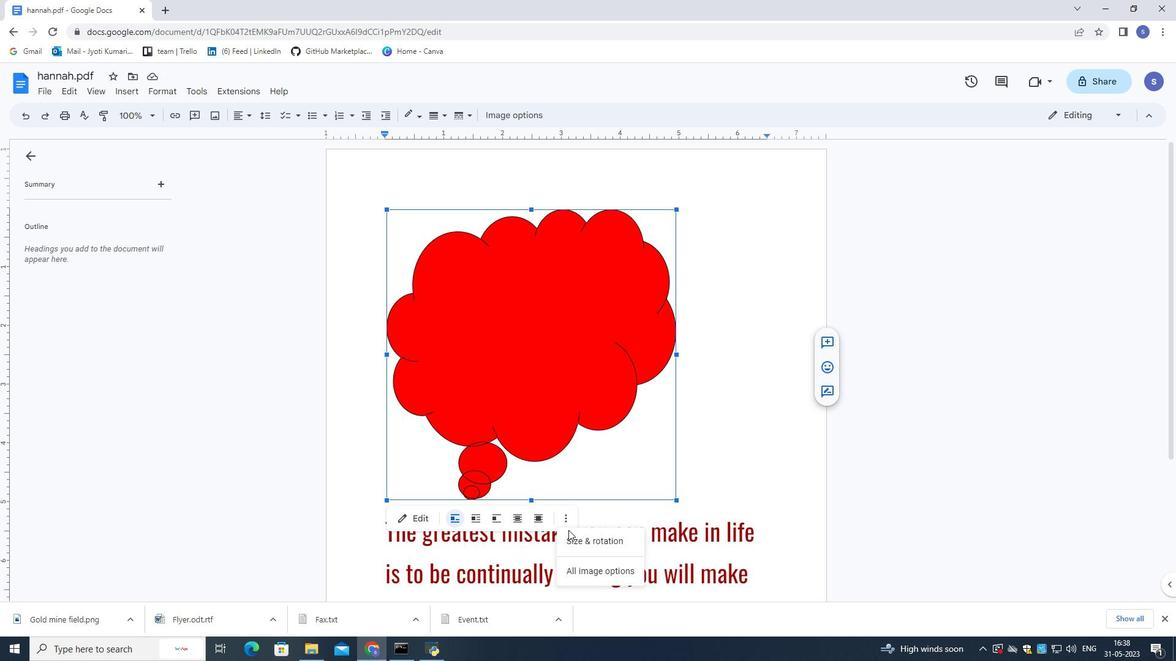 
Action: Mouse pressed left at (566, 539)
Screenshot: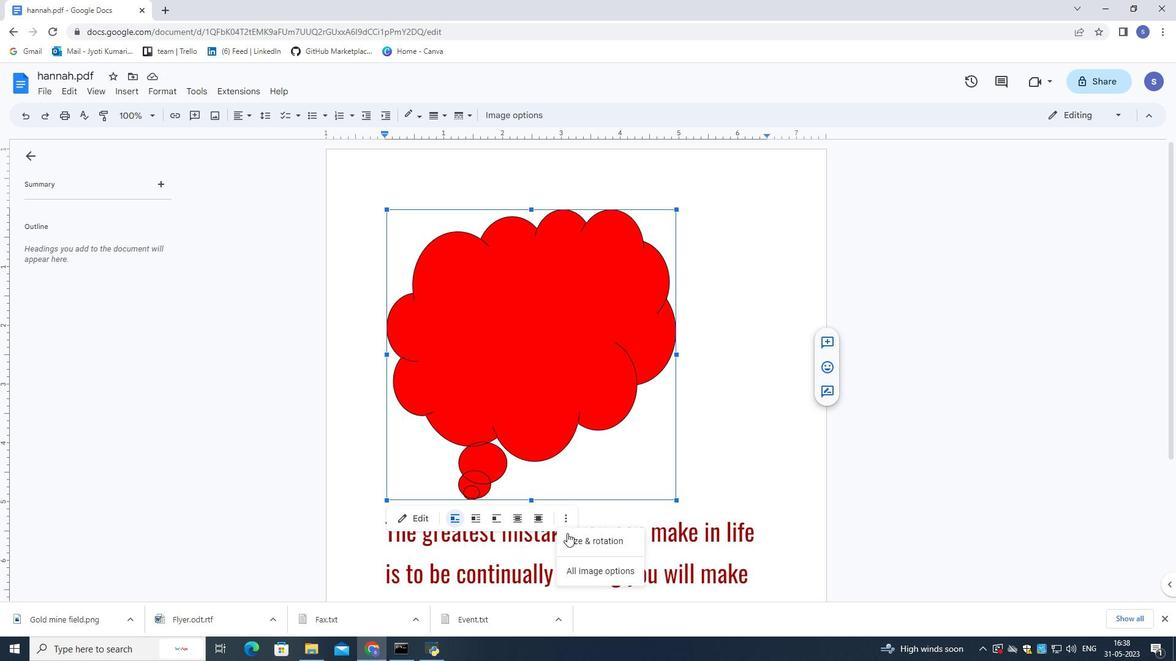 
Action: Mouse moved to (1122, 221)
Screenshot: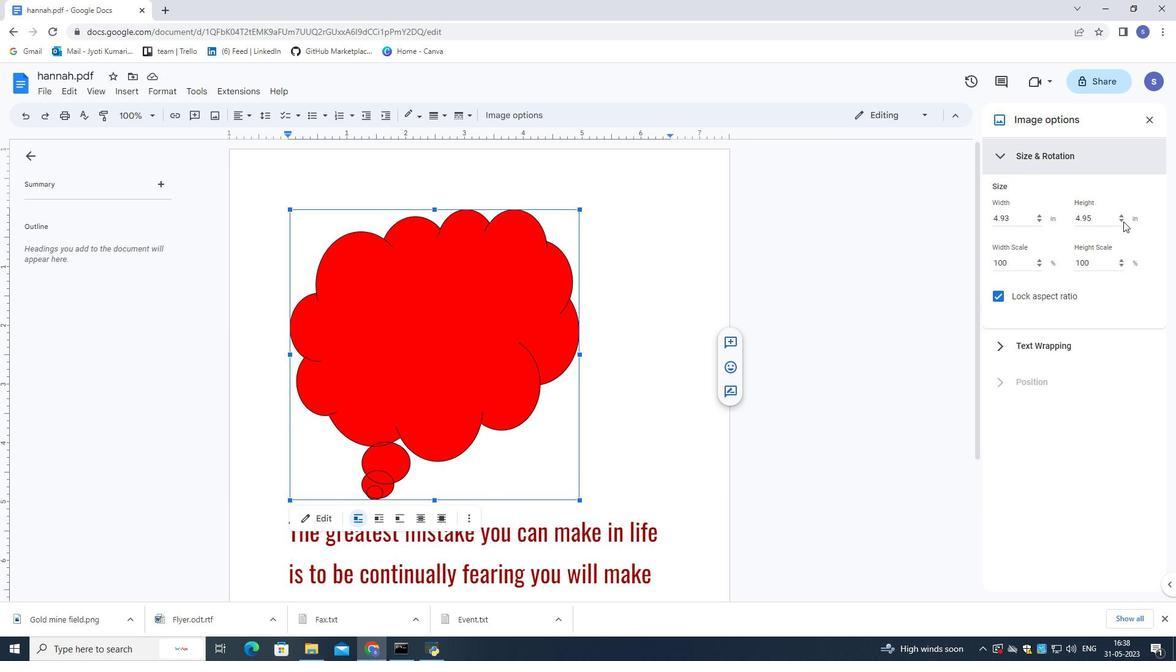 
Action: Mouse pressed left at (1122, 221)
Screenshot: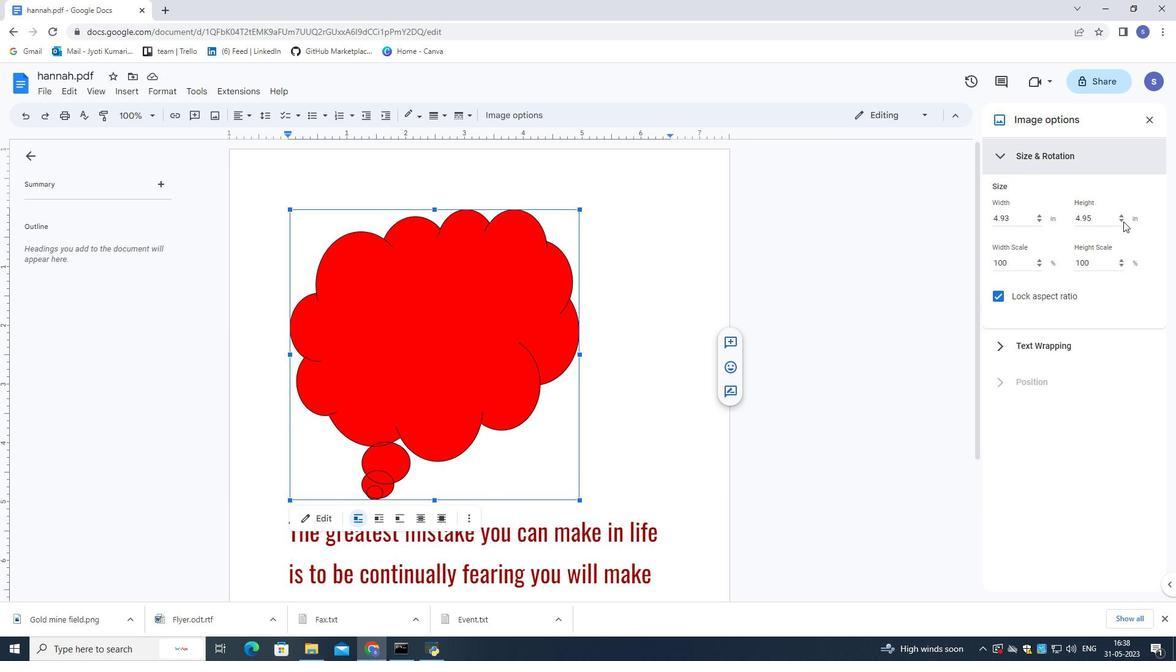 
Action: Mouse pressed left at (1122, 221)
Screenshot: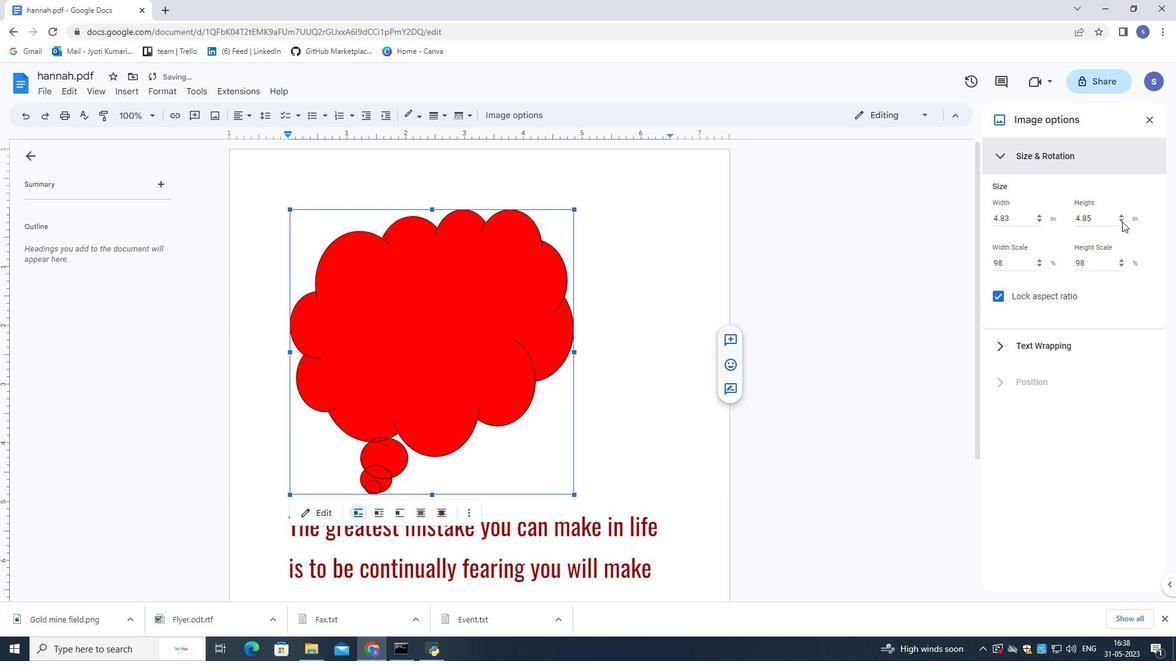 
Action: Mouse pressed left at (1122, 221)
Screenshot: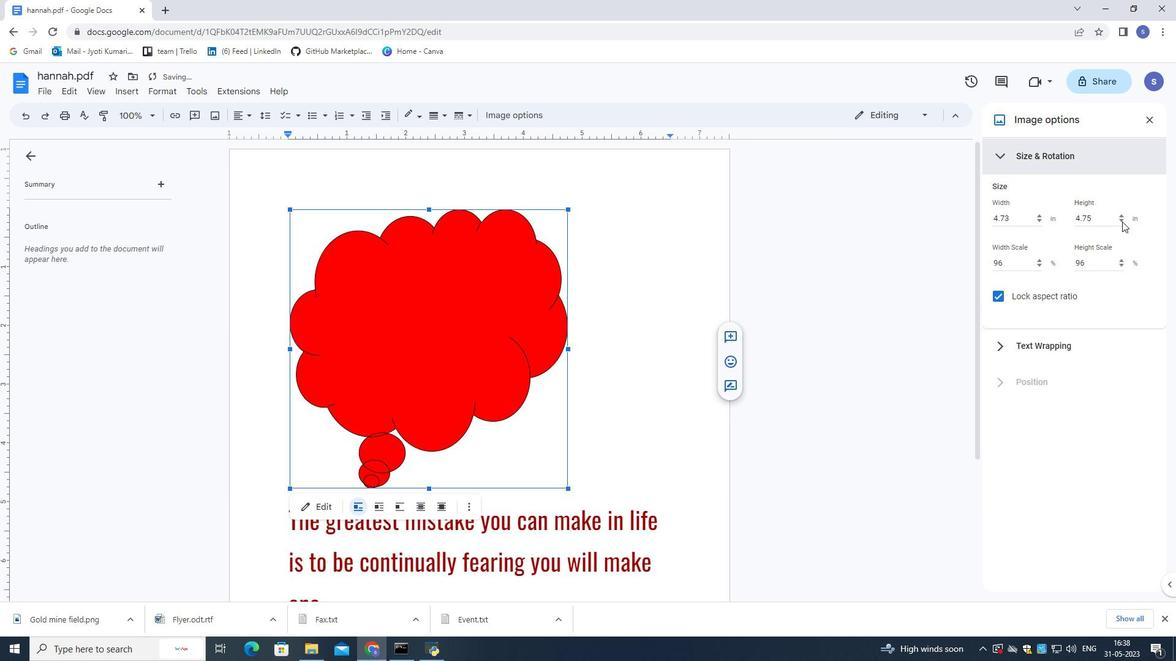 
Action: Mouse pressed left at (1122, 221)
Screenshot: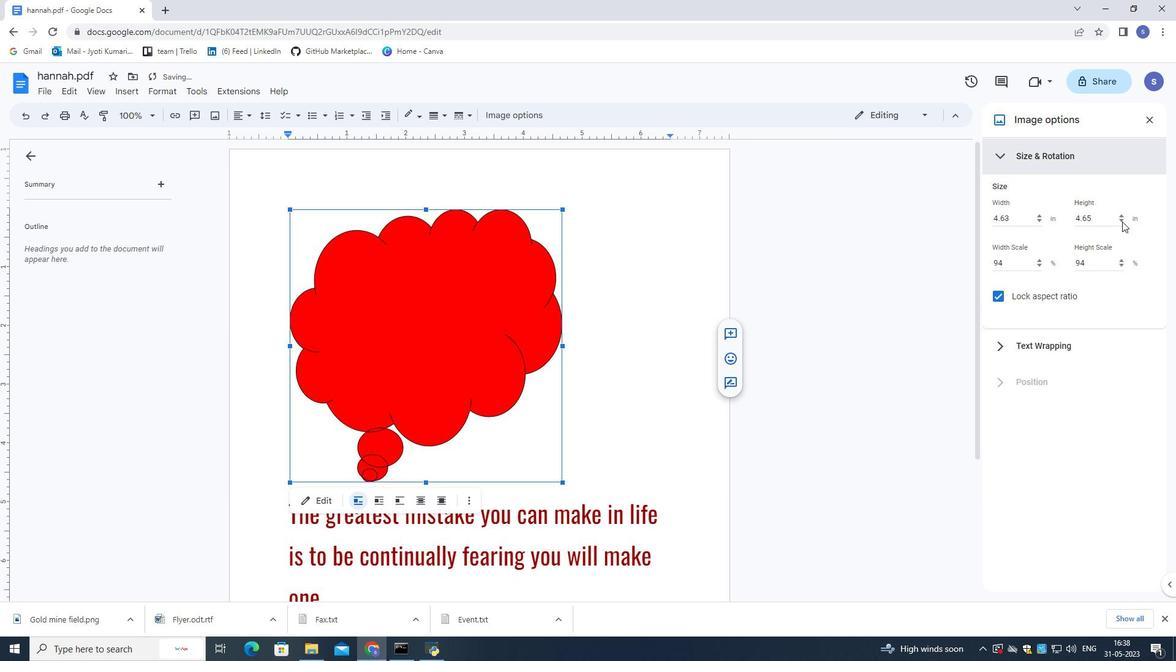 
Action: Mouse pressed left at (1122, 221)
Screenshot: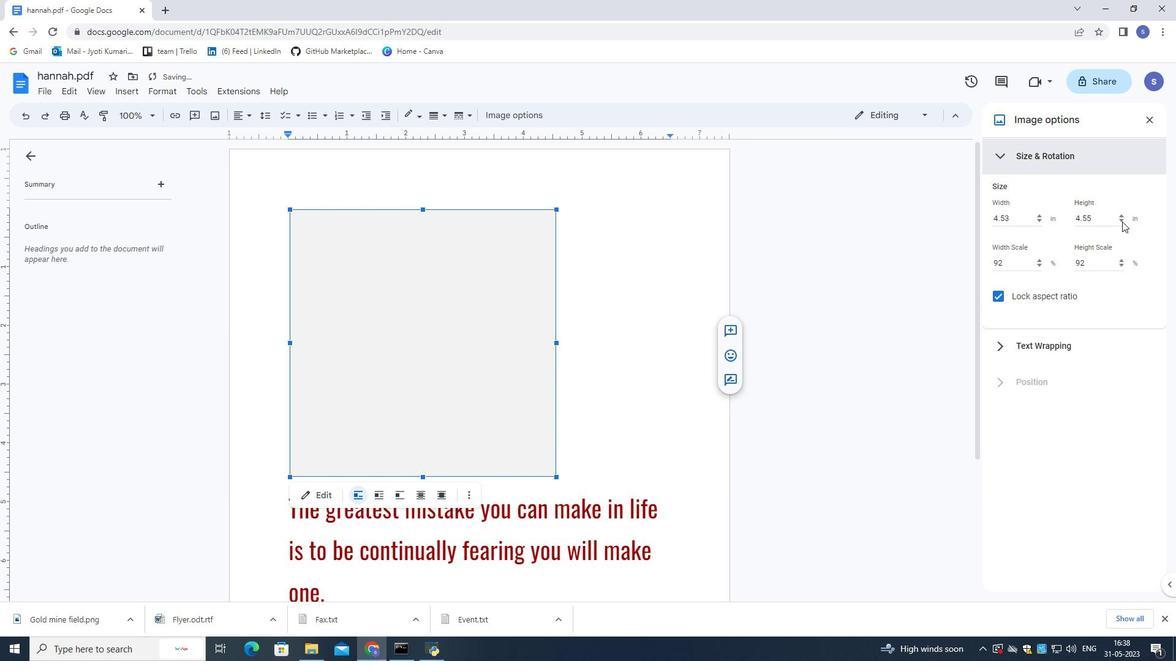 
Action: Mouse pressed left at (1122, 221)
Screenshot: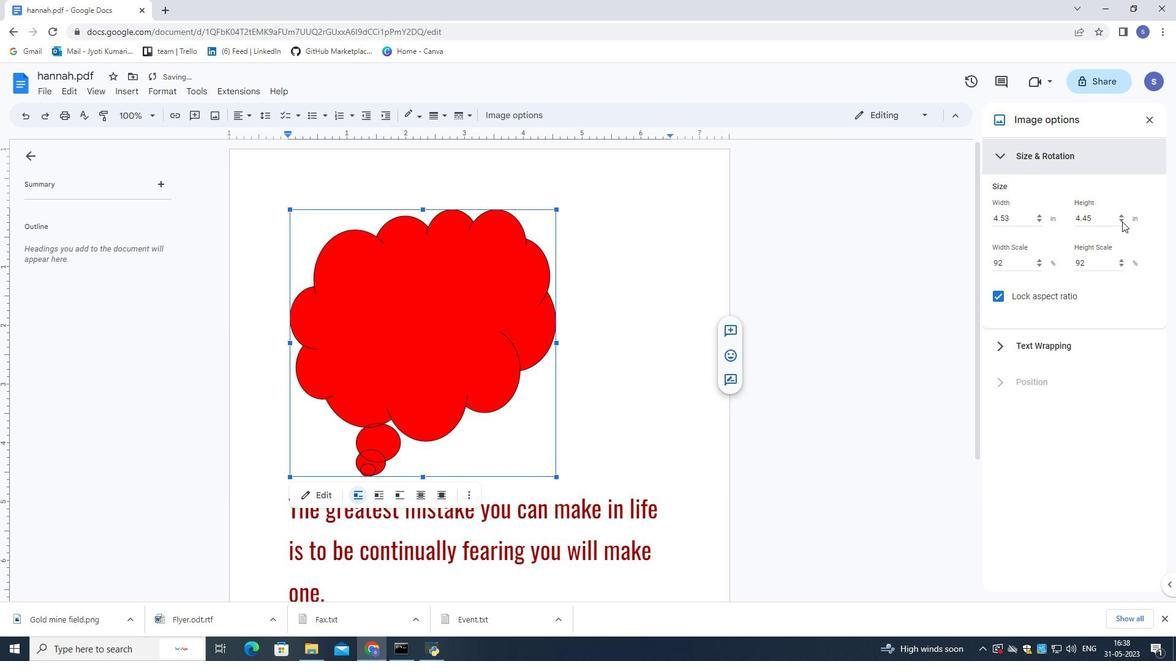 
Action: Mouse pressed left at (1122, 221)
Screenshot: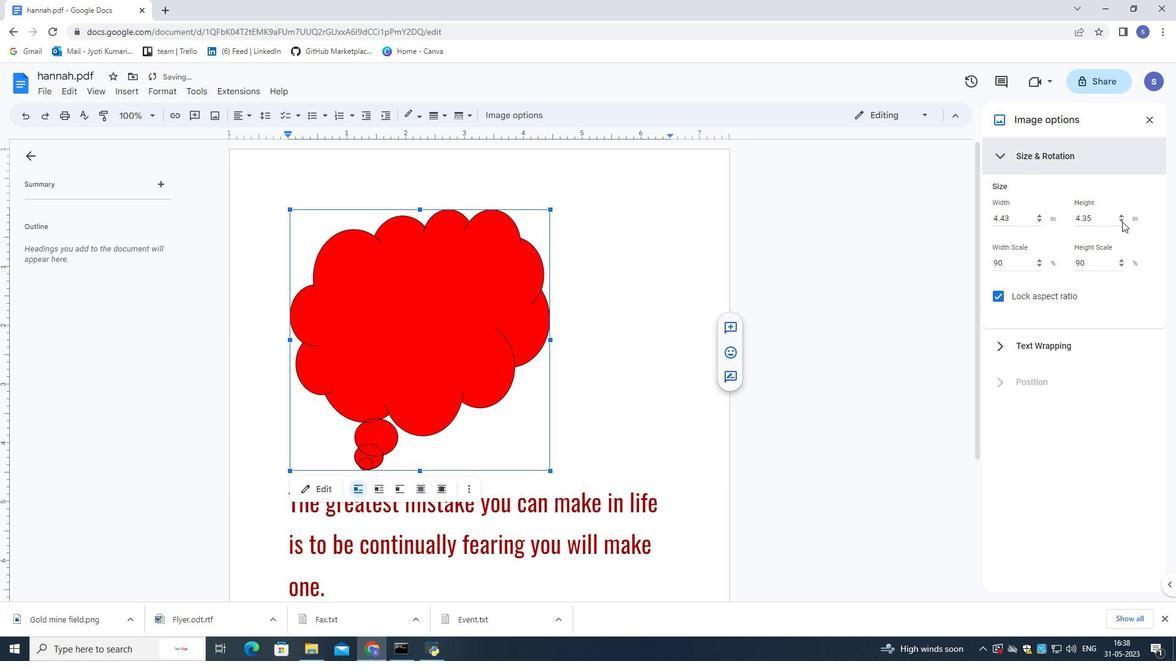 
Action: Mouse pressed left at (1122, 221)
Screenshot: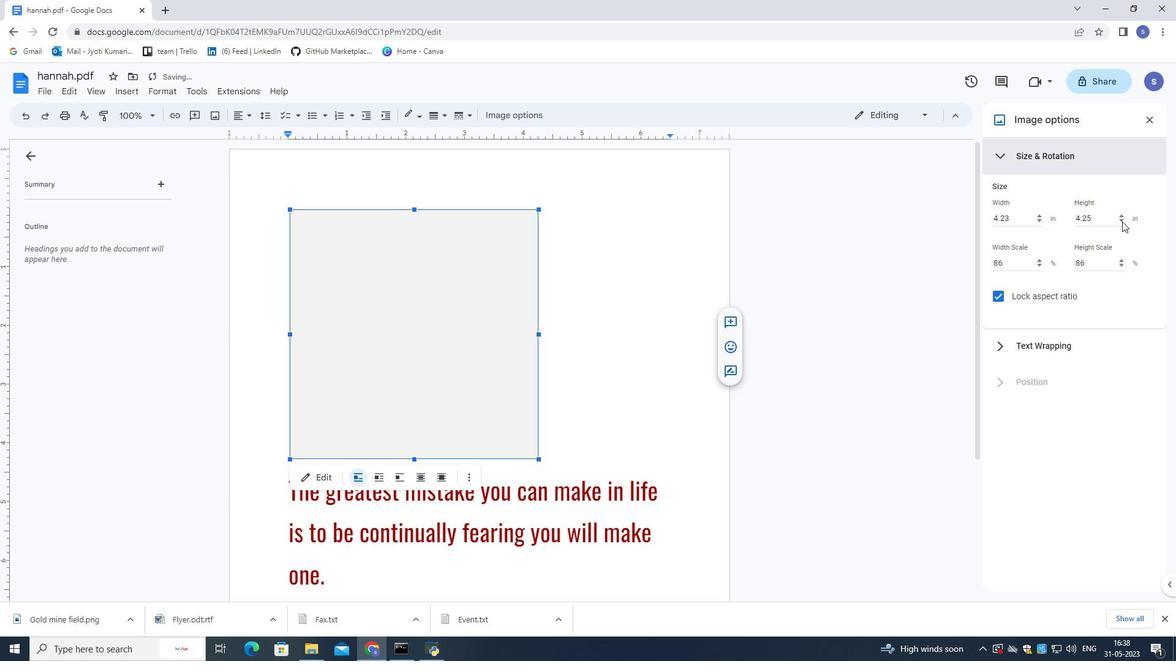 
Action: Mouse pressed left at (1122, 221)
Screenshot: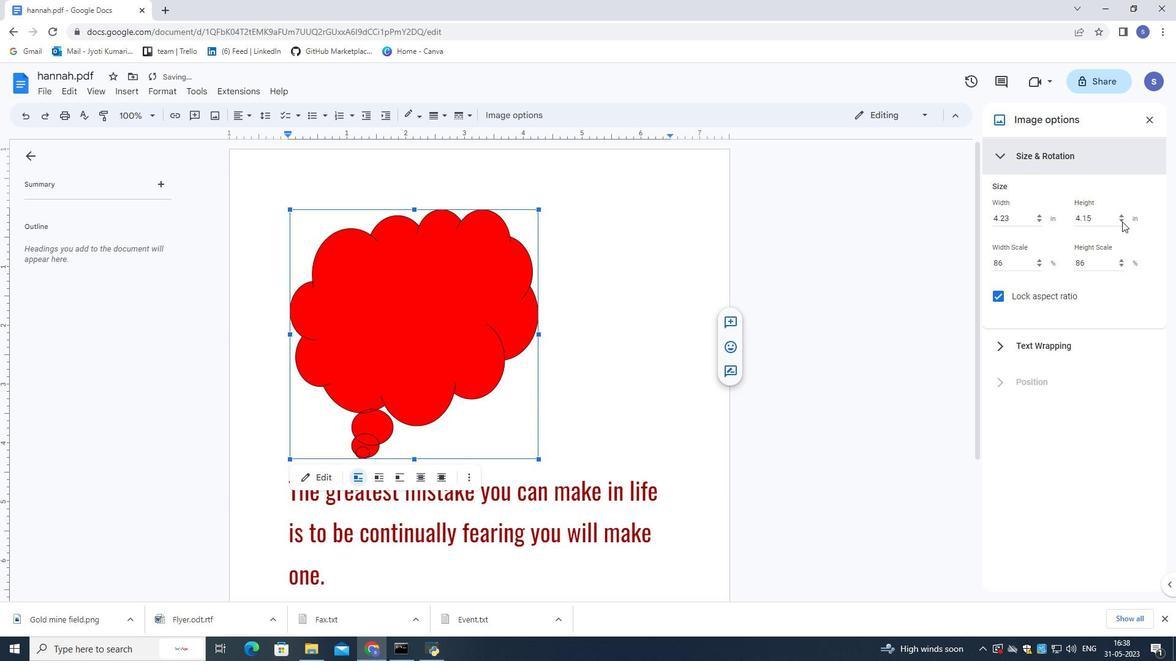 
Action: Mouse pressed left at (1122, 221)
Screenshot: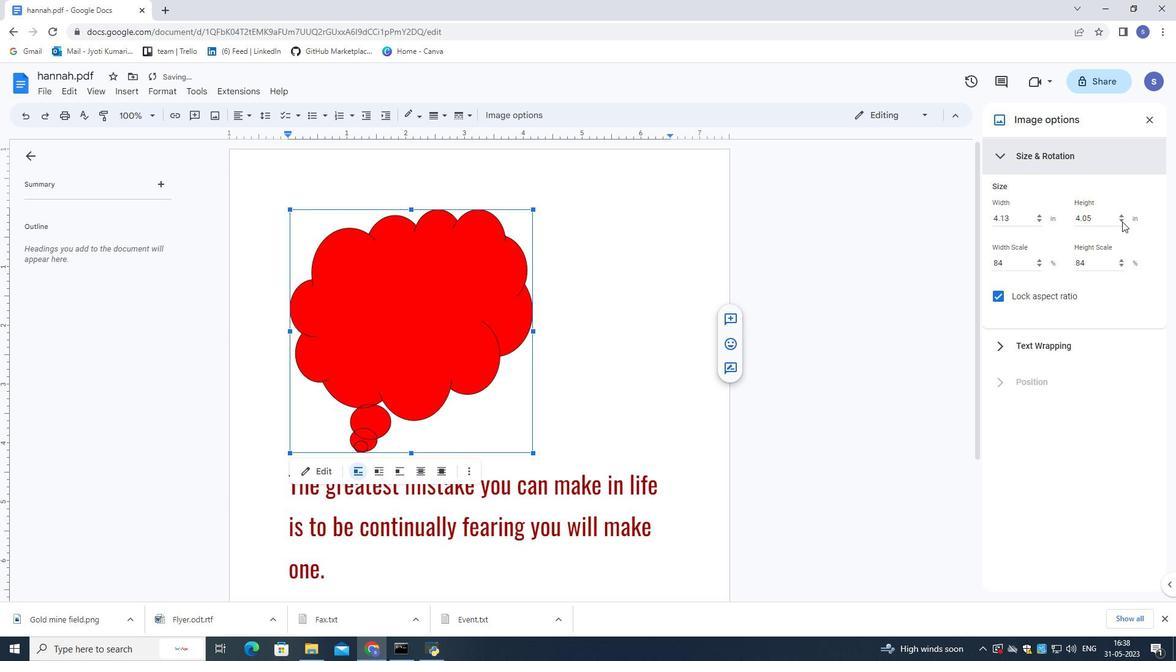 
Action: Mouse pressed left at (1122, 221)
Screenshot: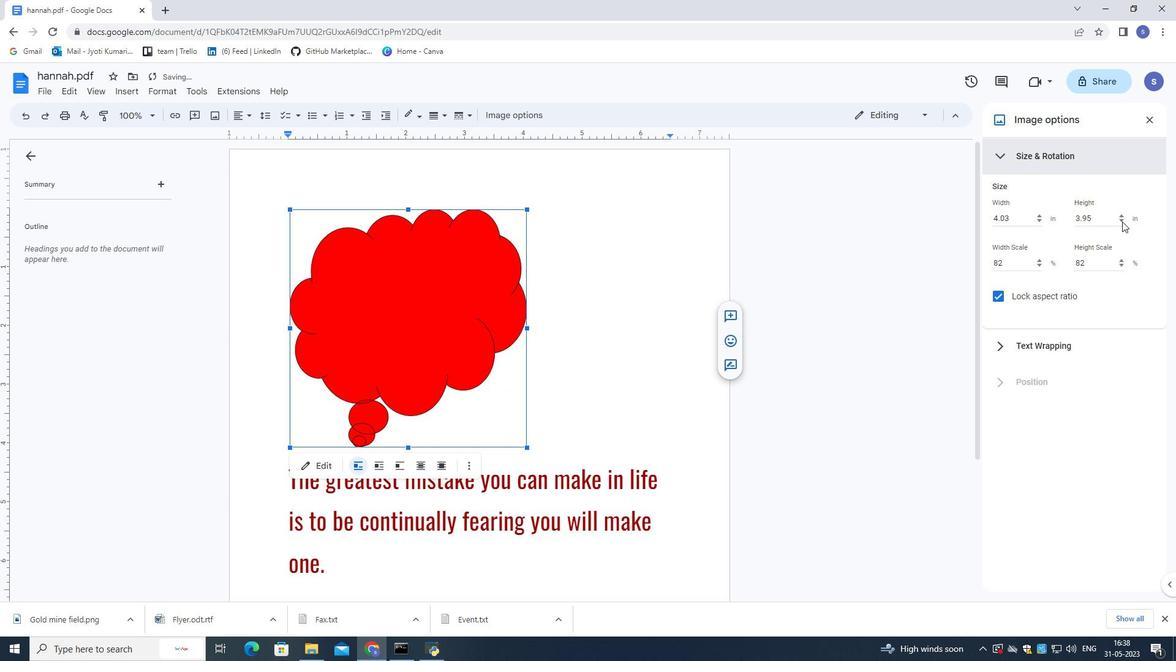 
Action: Mouse pressed left at (1122, 221)
Screenshot: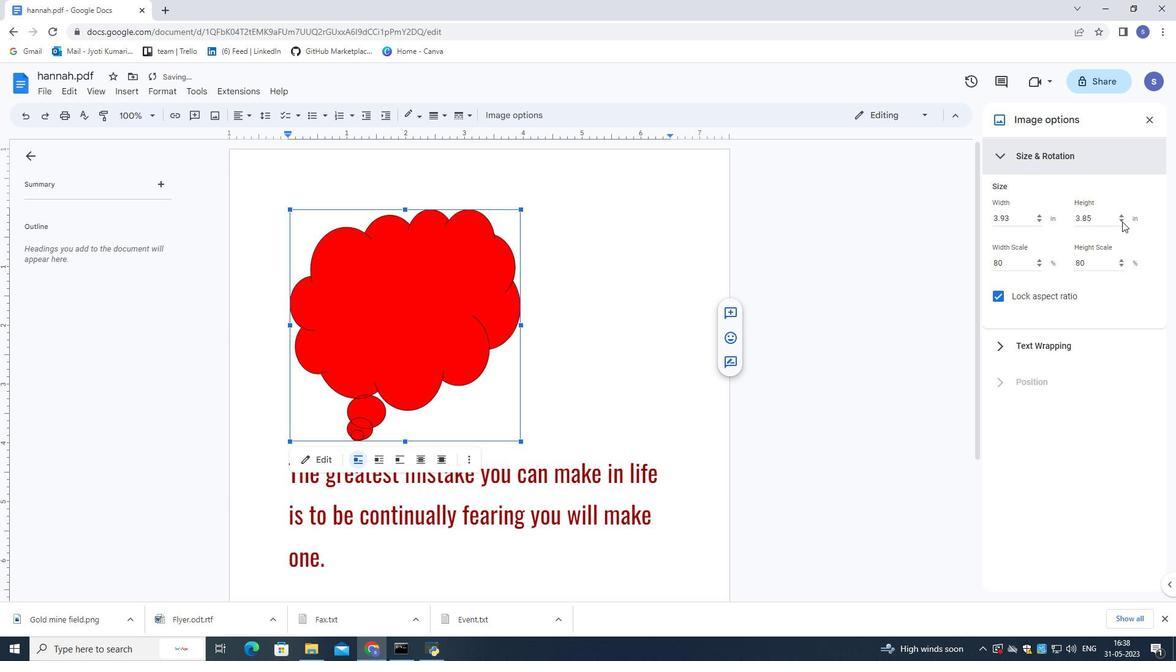 
Action: Mouse pressed left at (1122, 221)
Screenshot: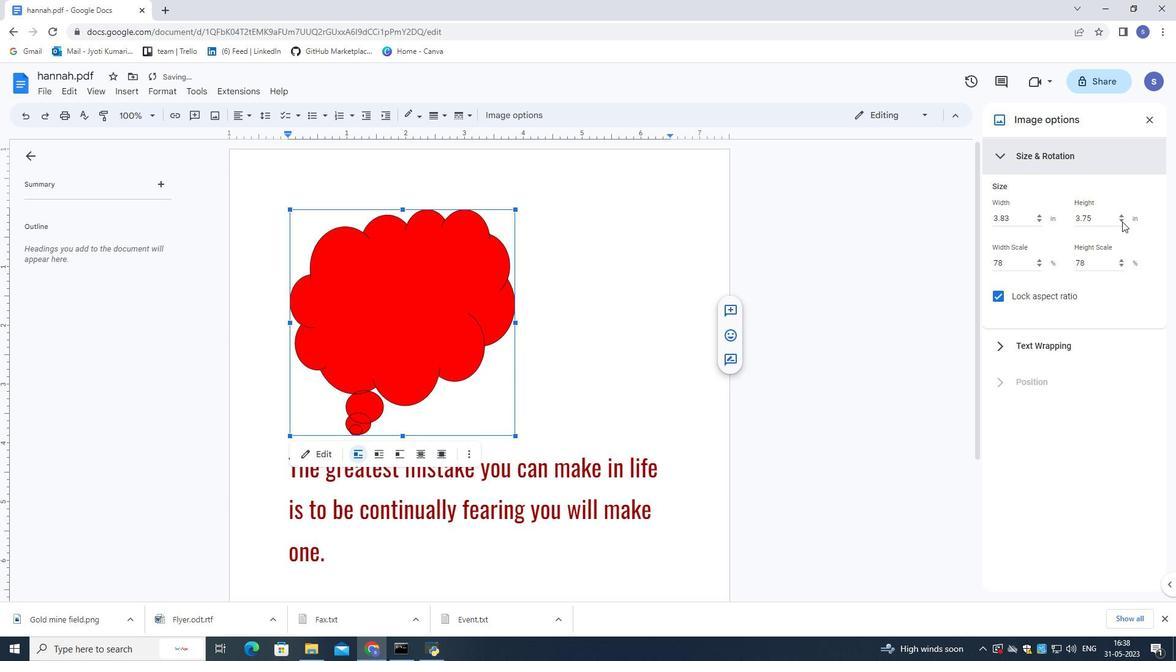 
Action: Mouse pressed left at (1122, 221)
Screenshot: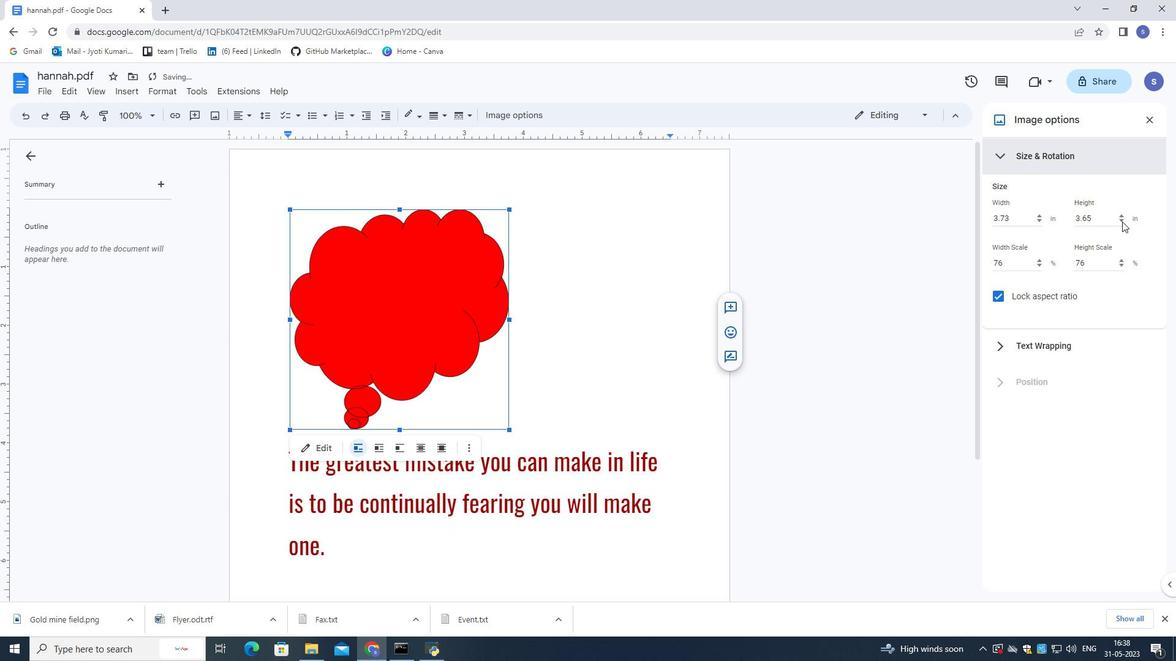 
Action: Mouse pressed left at (1122, 221)
Screenshot: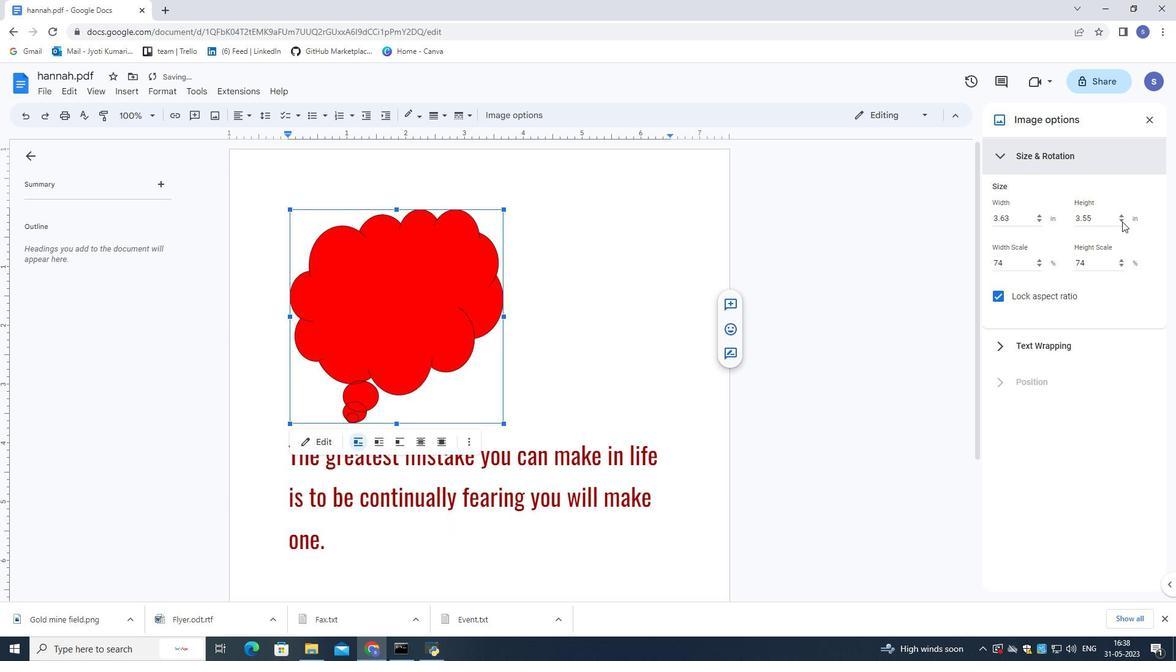 
Action: Mouse pressed left at (1122, 221)
Screenshot: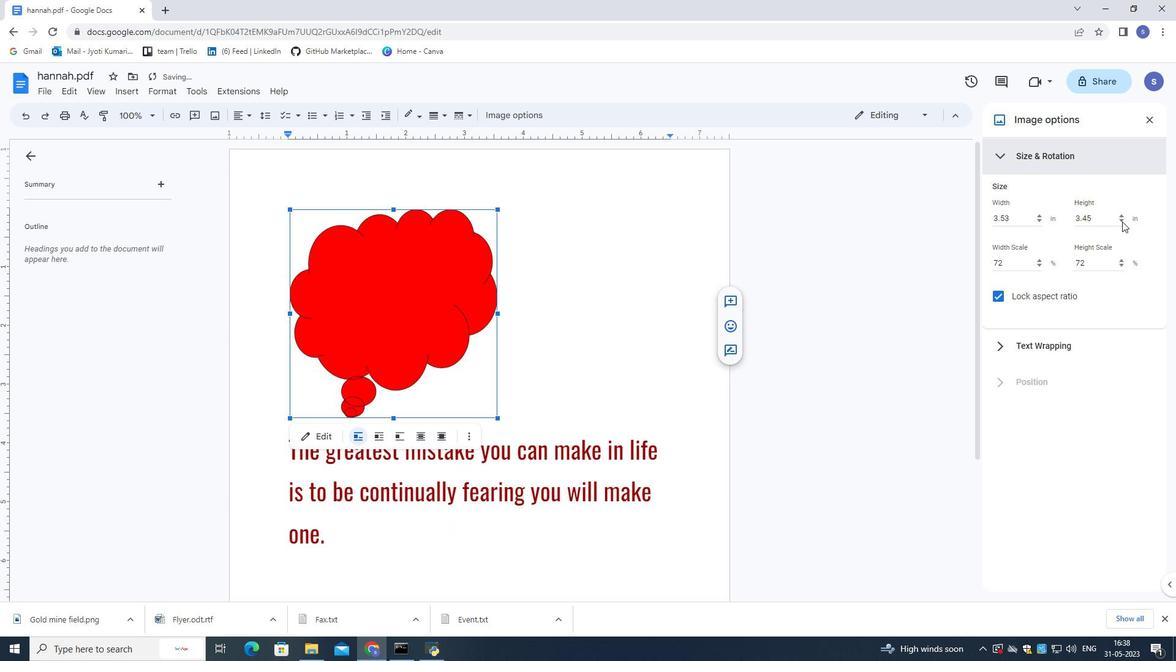 
Action: Mouse pressed left at (1122, 221)
Screenshot: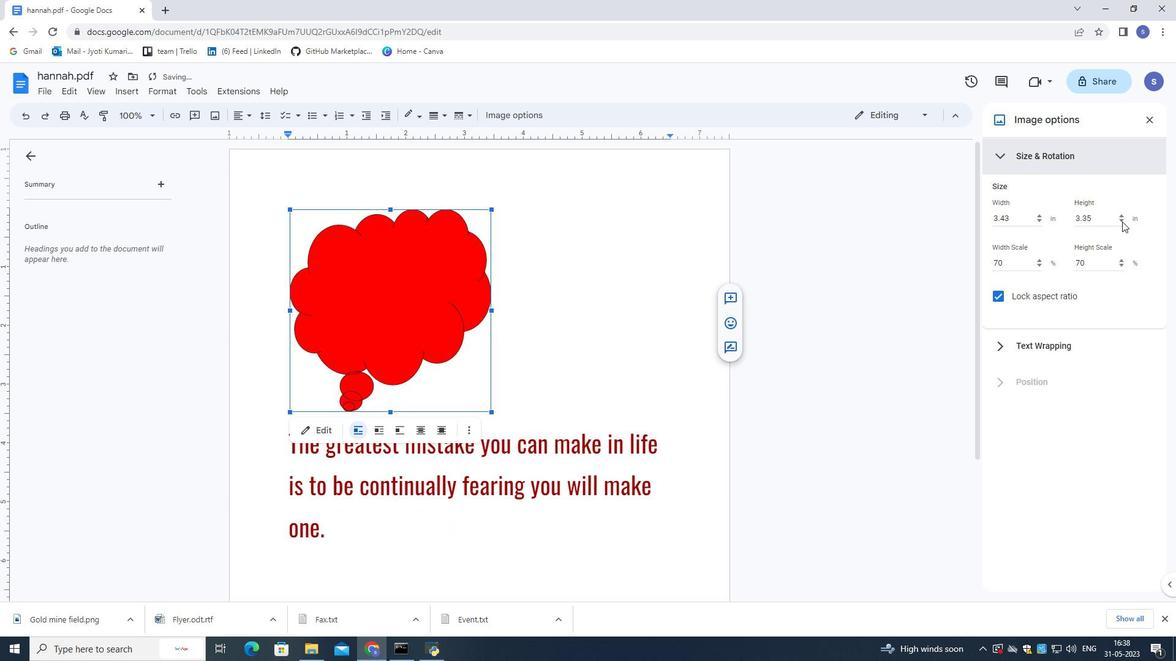 
Action: Mouse pressed left at (1122, 221)
Screenshot: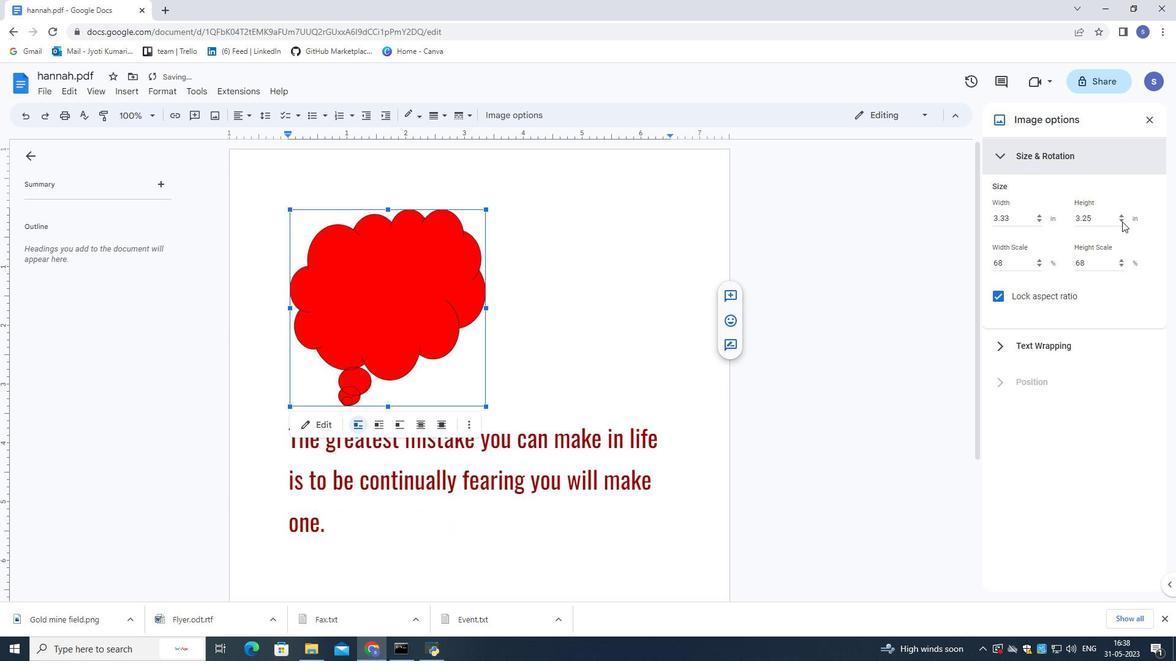 
Action: Mouse pressed left at (1122, 221)
Screenshot: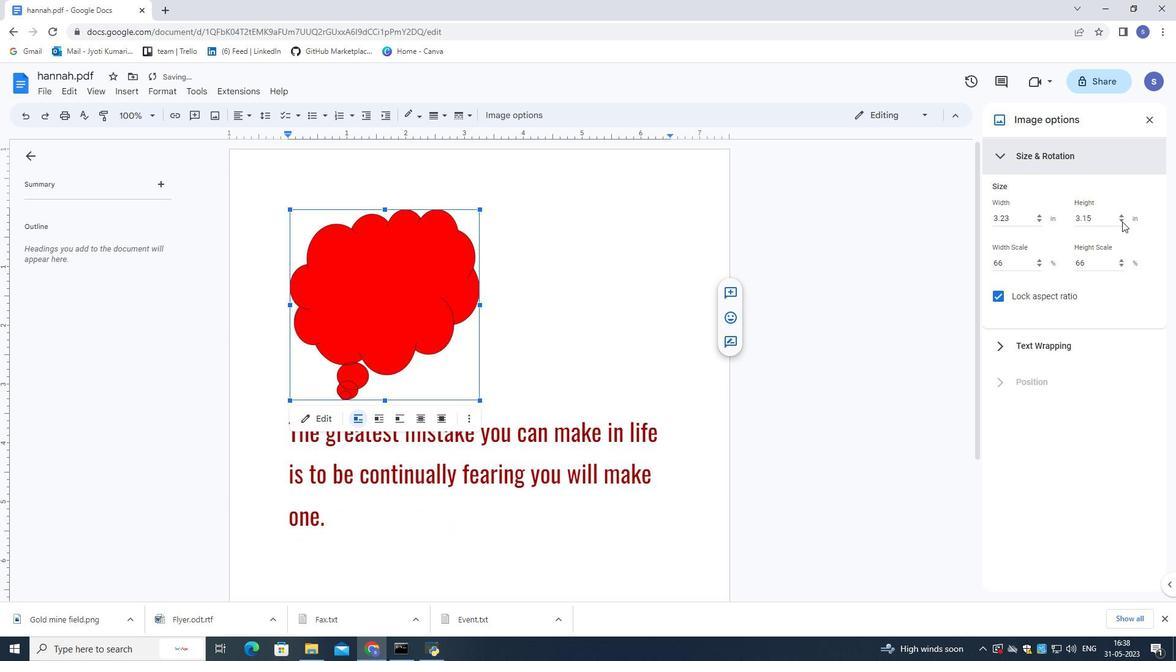 
Action: Mouse pressed left at (1122, 221)
Screenshot: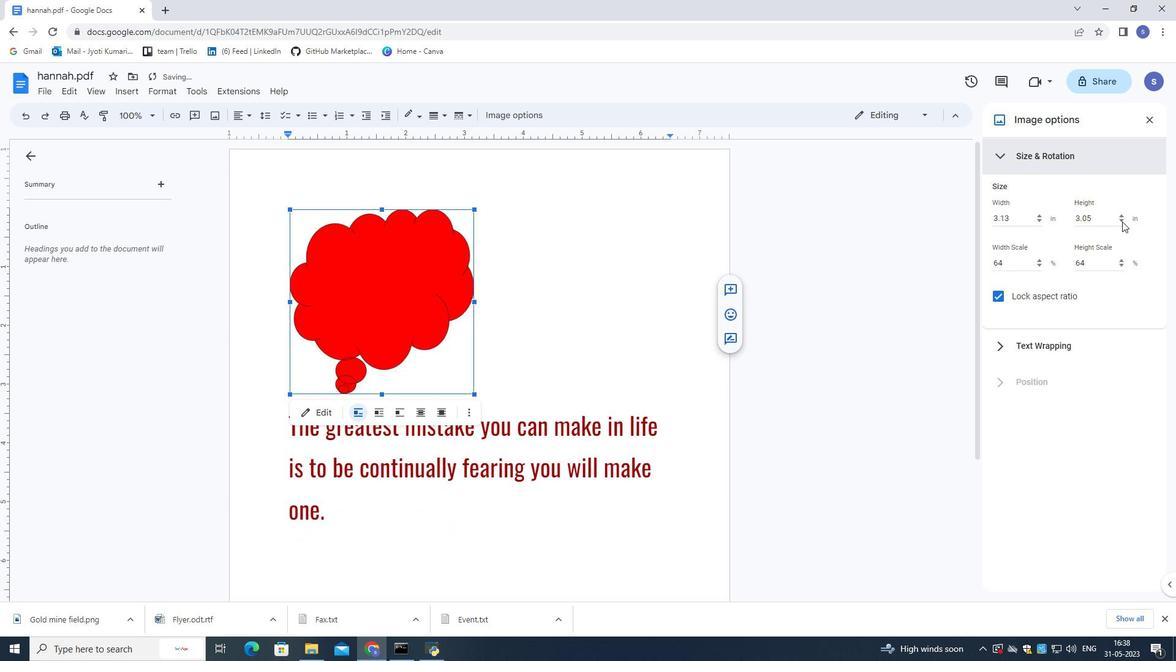 
Action: Mouse pressed left at (1122, 221)
Screenshot: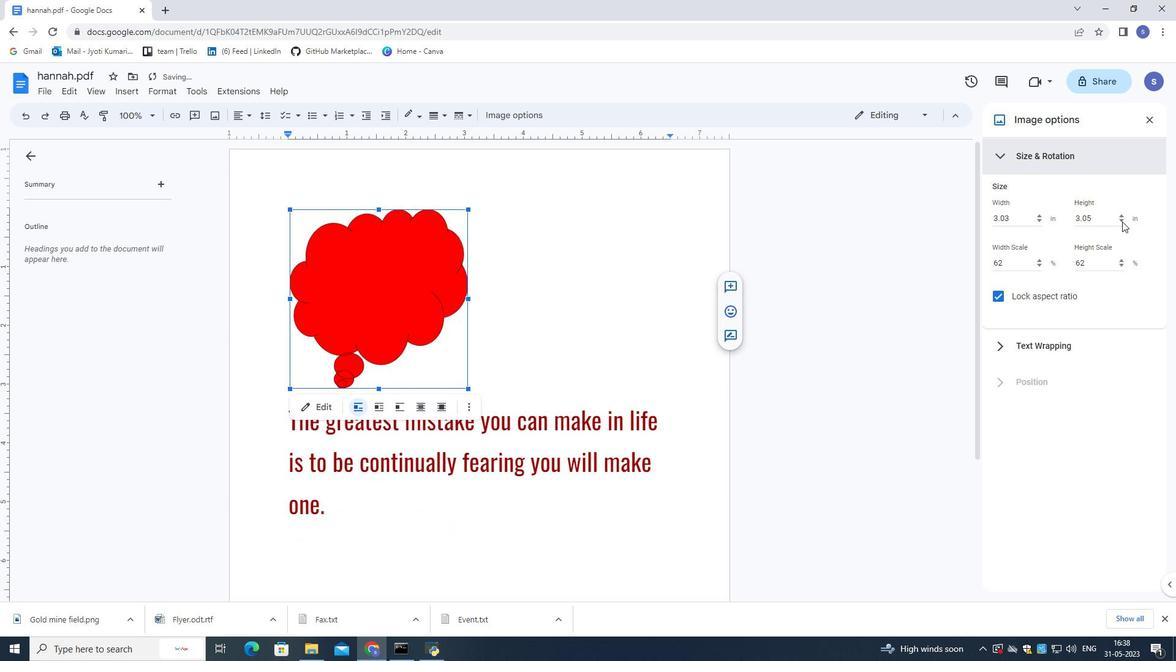 
Action: Mouse pressed left at (1122, 221)
Screenshot: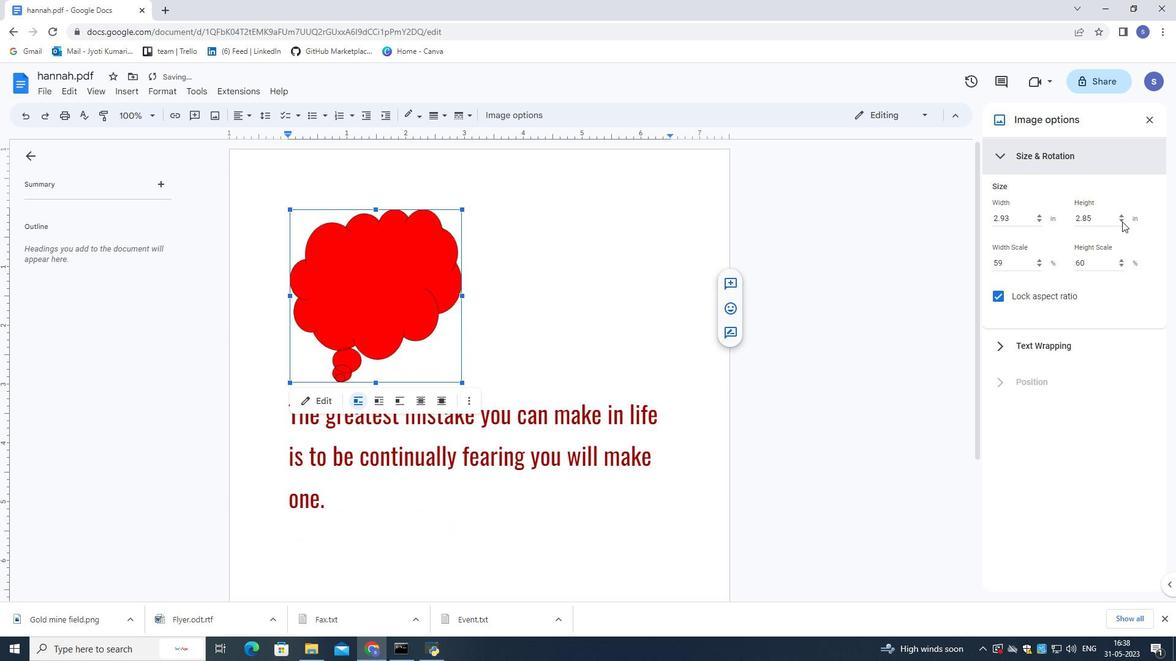 
Action: Mouse pressed left at (1122, 221)
Screenshot: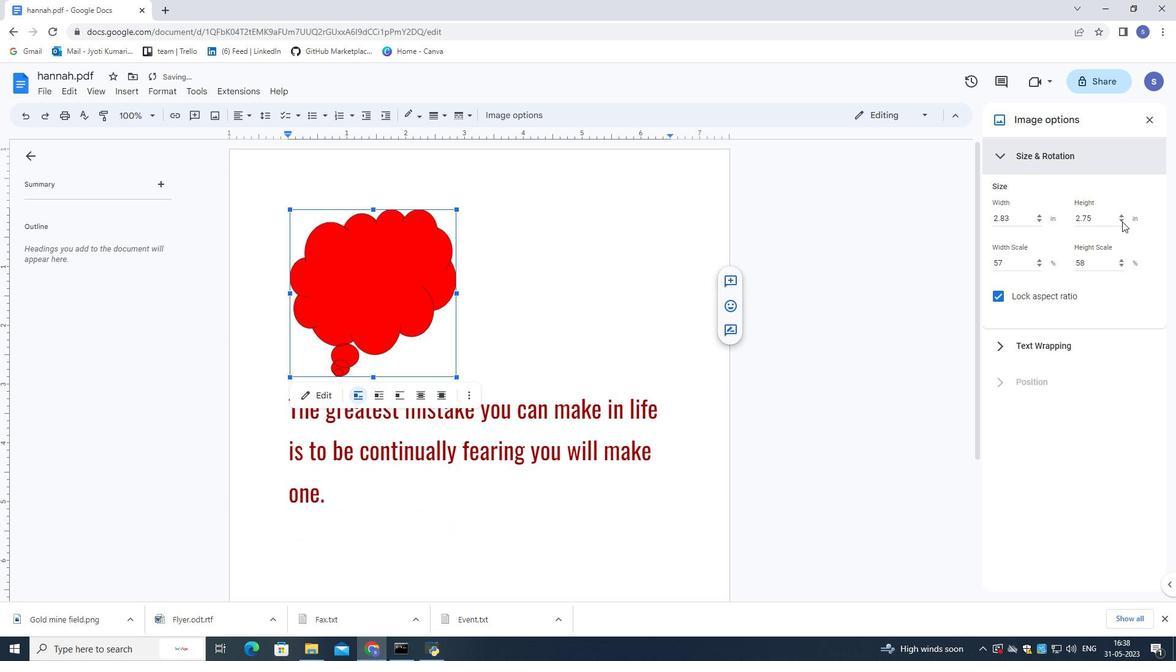 
Action: Mouse pressed left at (1122, 221)
Screenshot: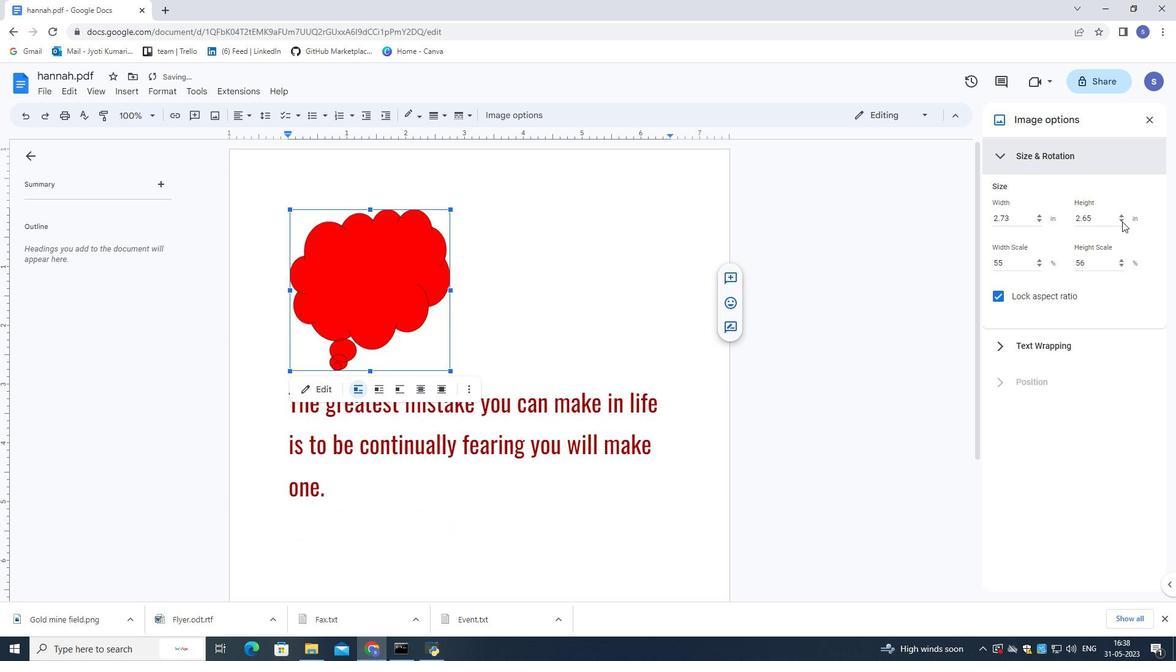 
Action: Mouse pressed left at (1122, 221)
Screenshot: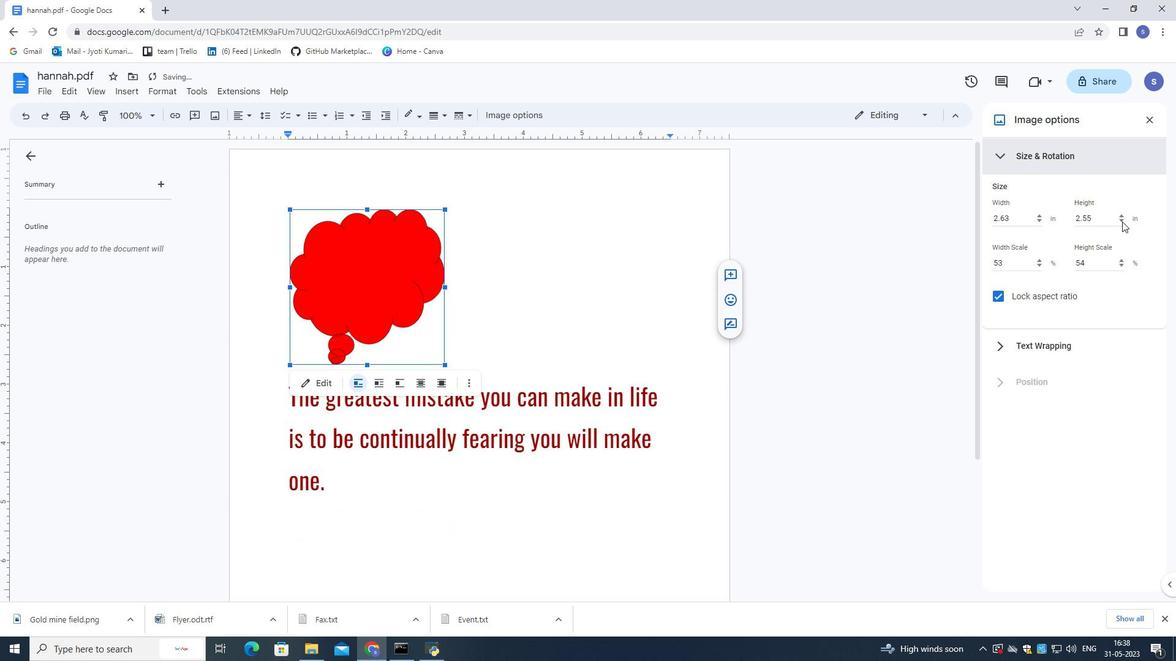 
Action: Mouse pressed left at (1122, 221)
Screenshot: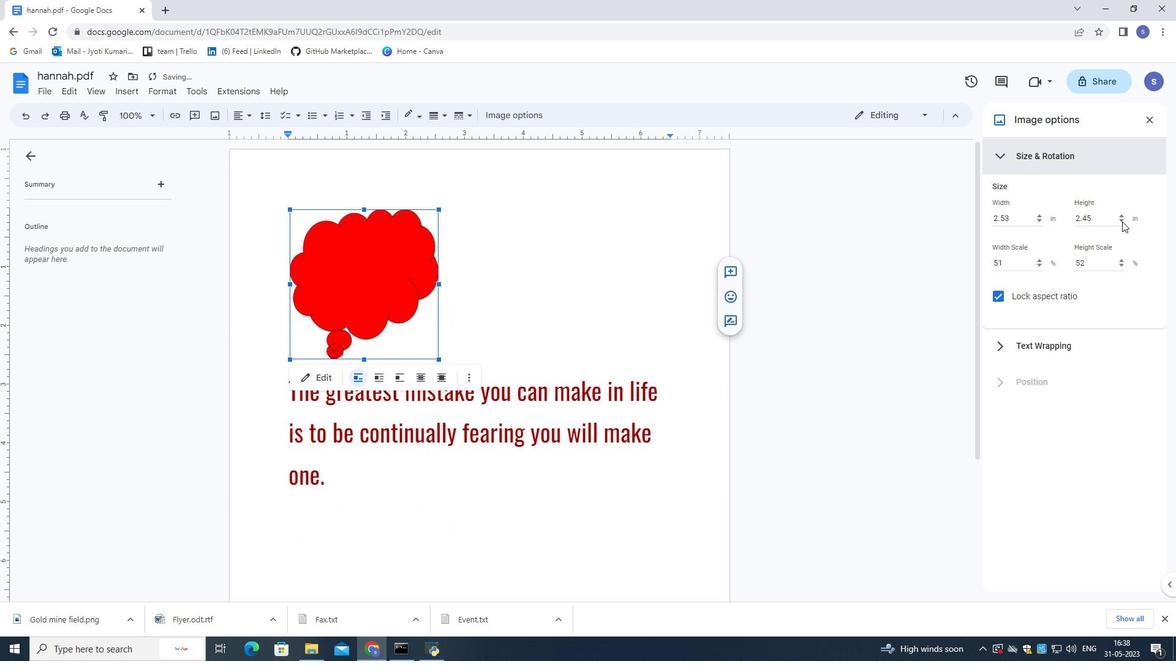 
Action: Mouse pressed left at (1122, 221)
Screenshot: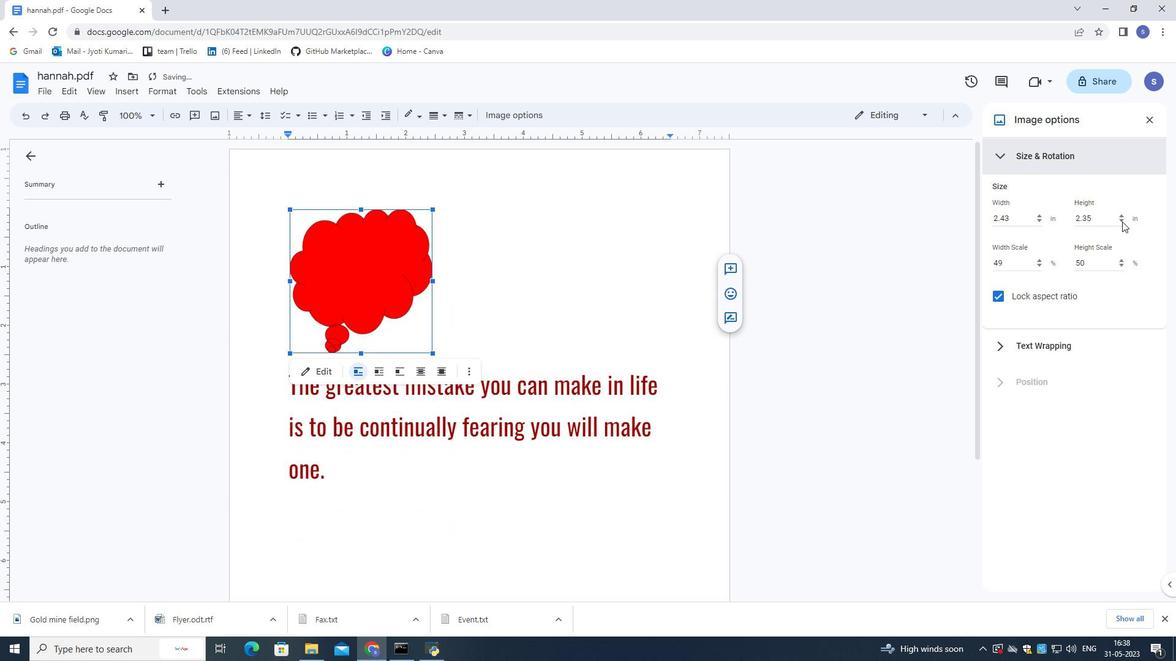 
Action: Mouse pressed left at (1122, 221)
Screenshot: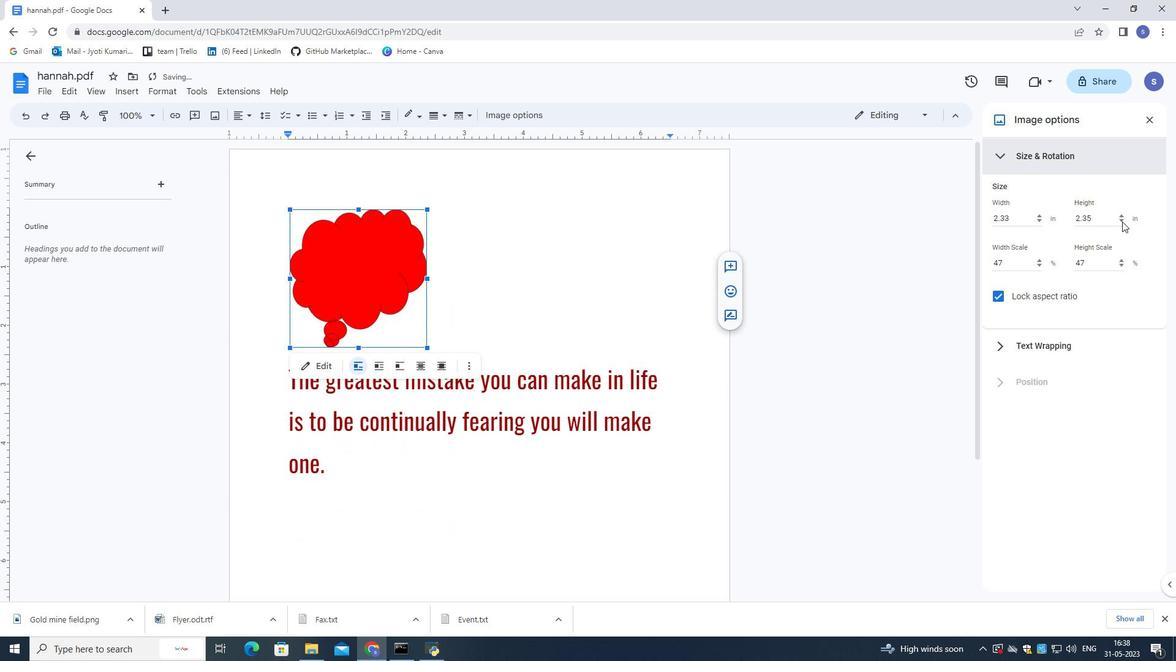
Action: Mouse pressed left at (1122, 221)
Screenshot: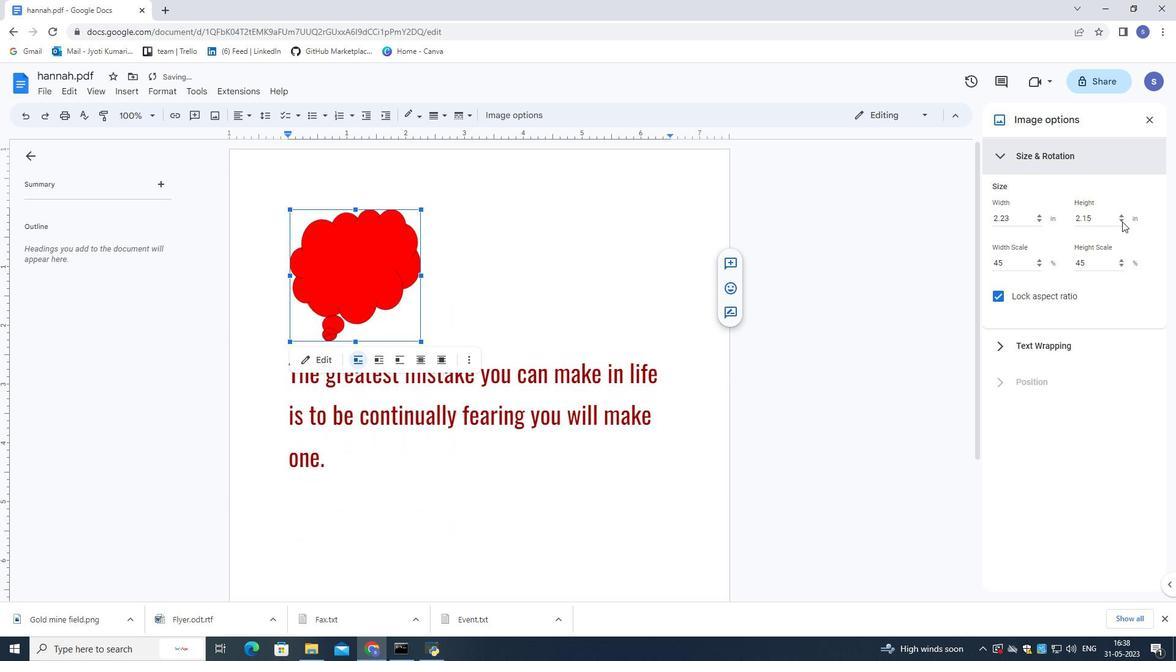 
Action: Mouse pressed left at (1122, 221)
Screenshot: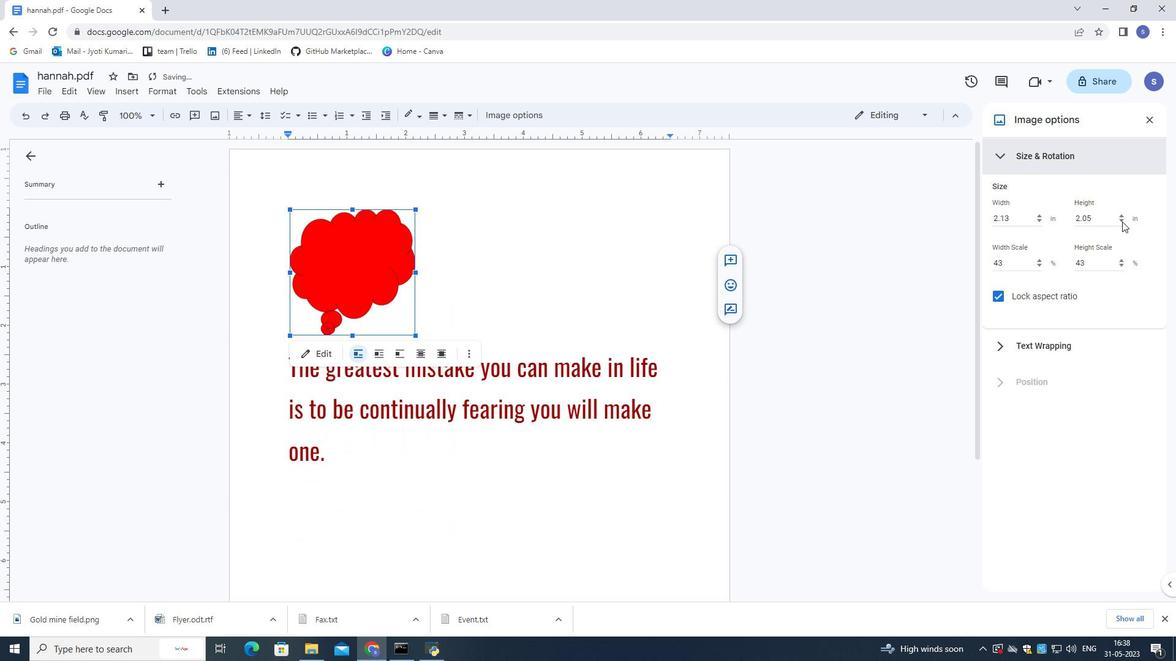 
Action: Mouse pressed left at (1122, 221)
Screenshot: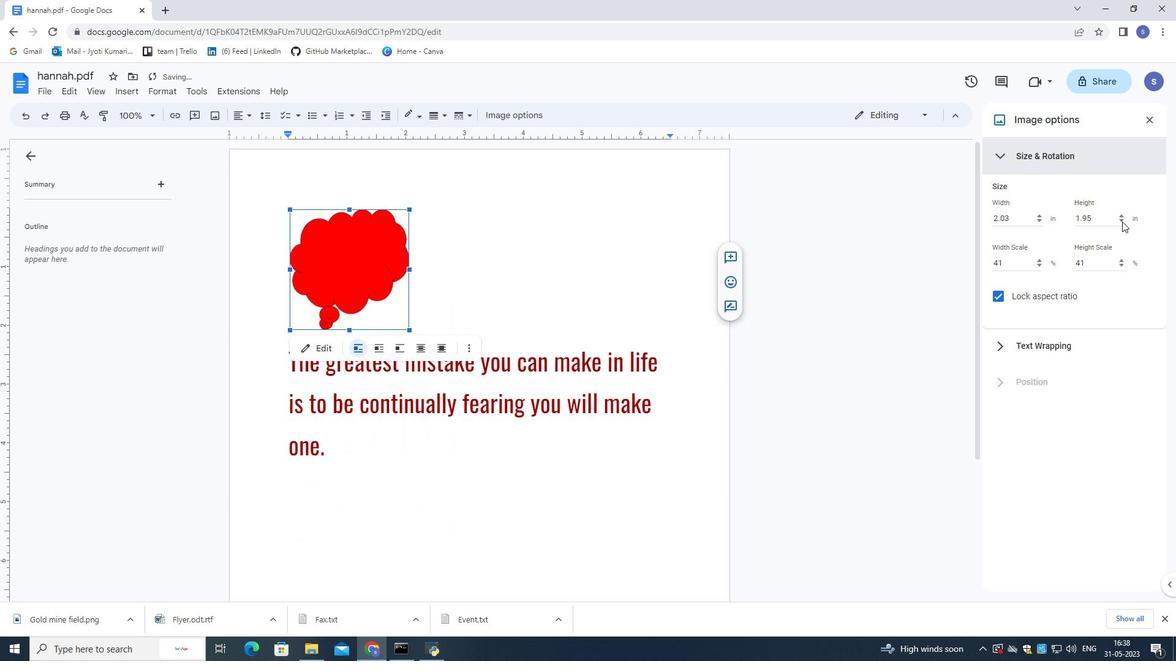 
Action: Mouse pressed left at (1122, 221)
Screenshot: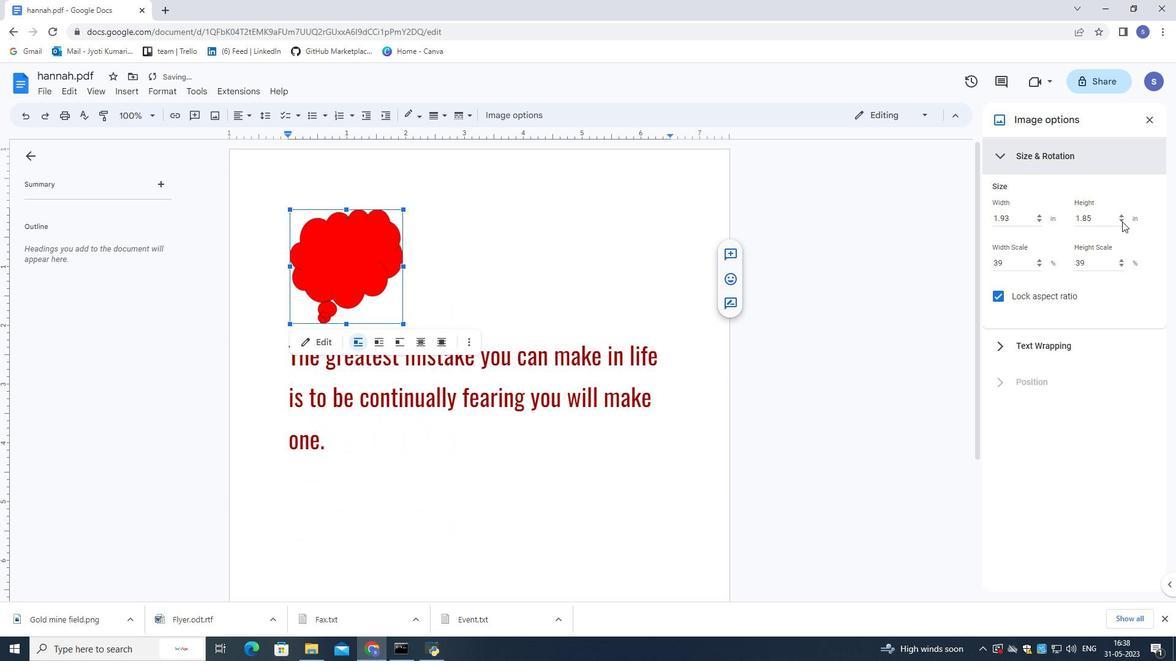 
Action: Mouse pressed left at (1122, 221)
Screenshot: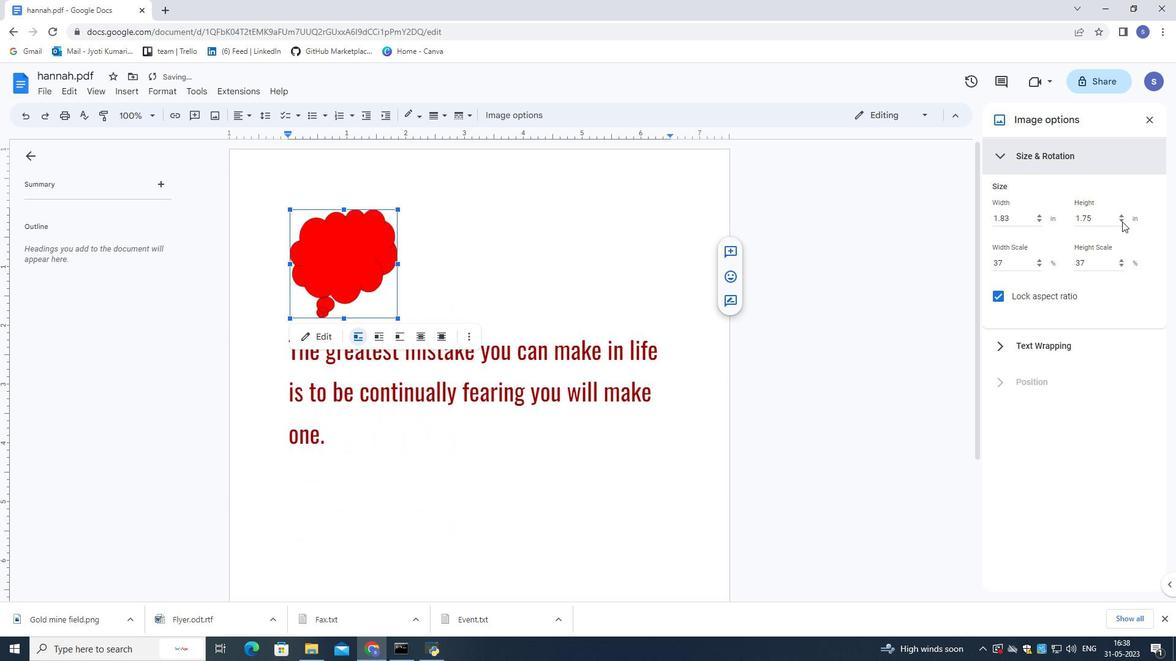 
Action: Mouse pressed left at (1122, 221)
Screenshot: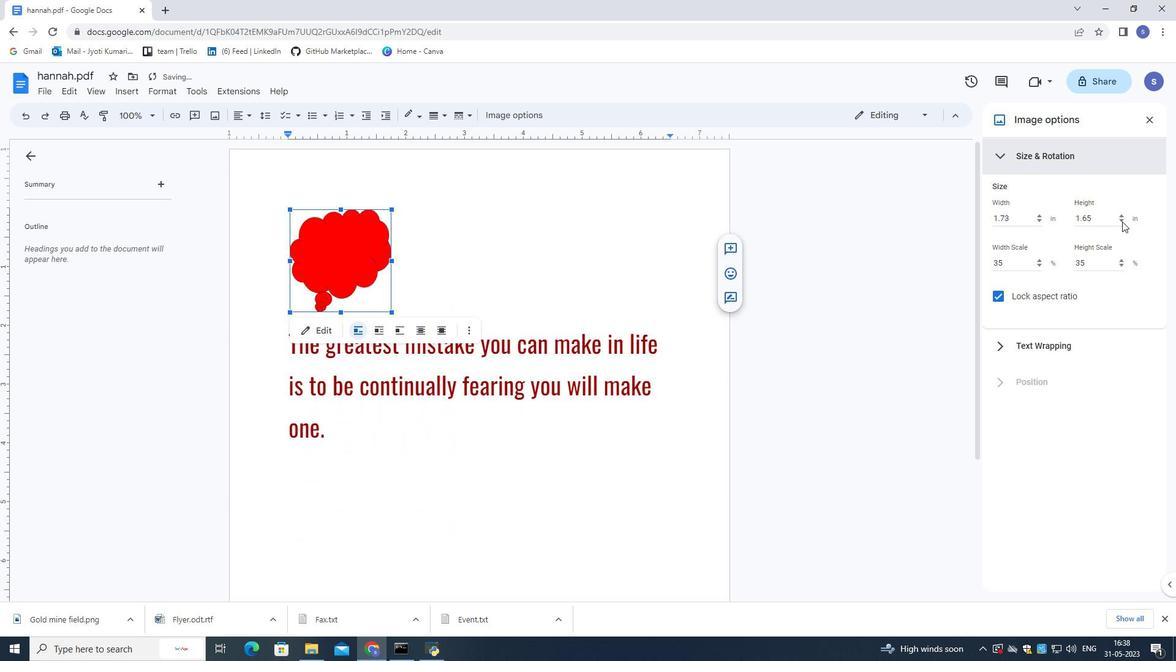 
Action: Mouse pressed left at (1122, 221)
Screenshot: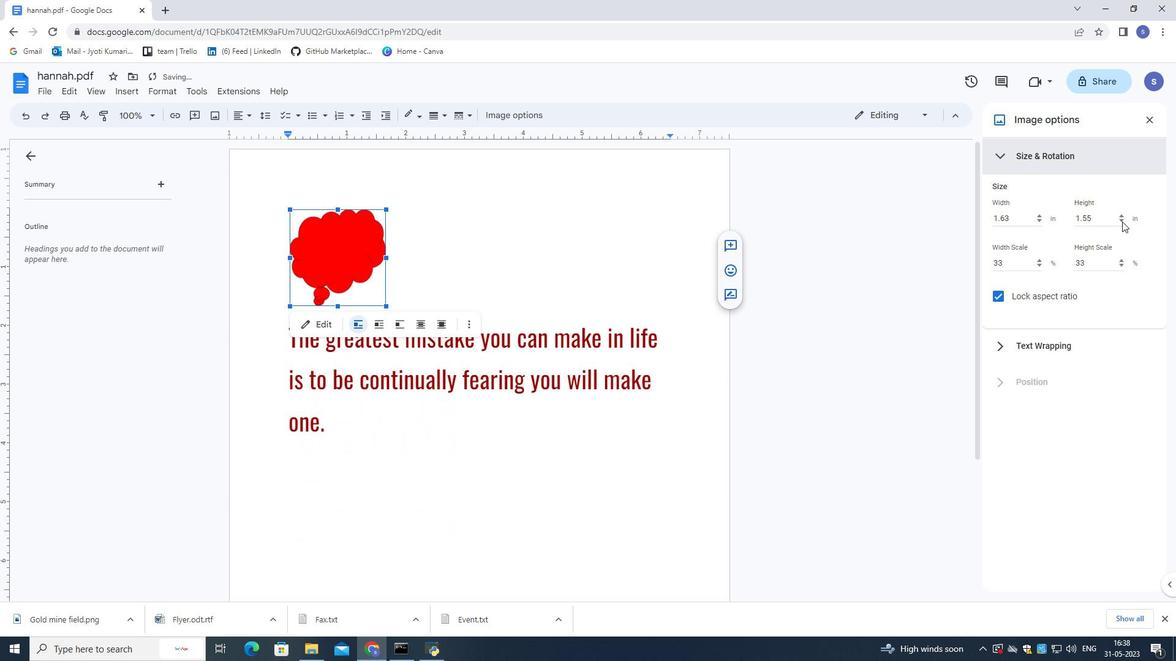 
Action: Mouse pressed left at (1122, 221)
Screenshot: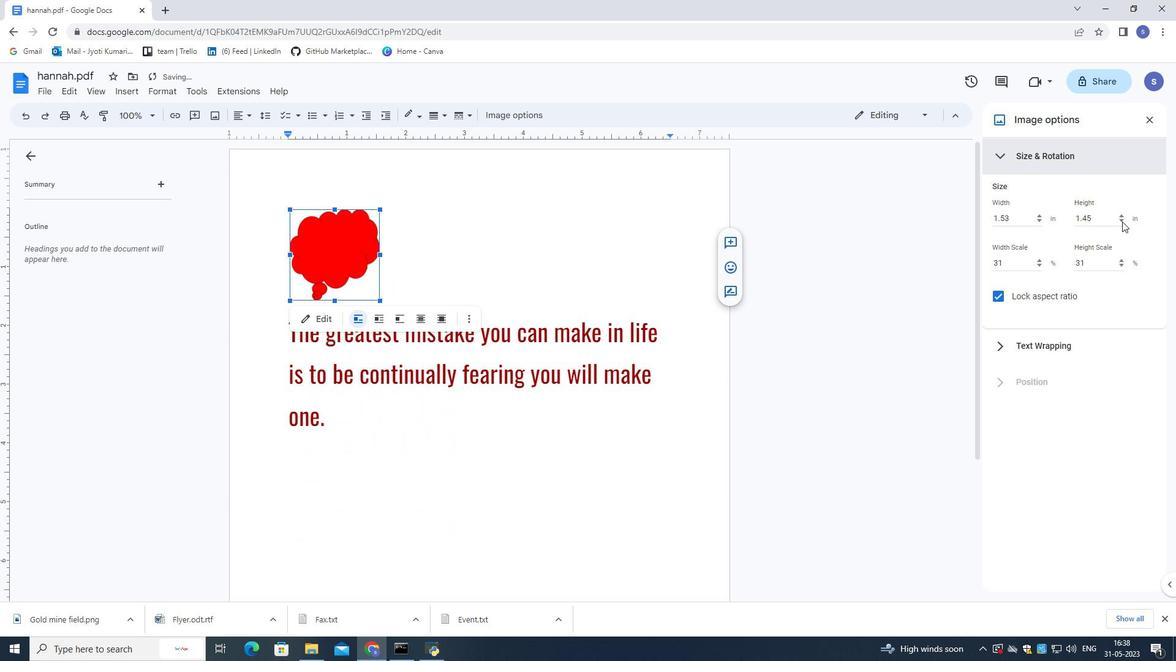
Action: Mouse pressed left at (1122, 221)
Screenshot: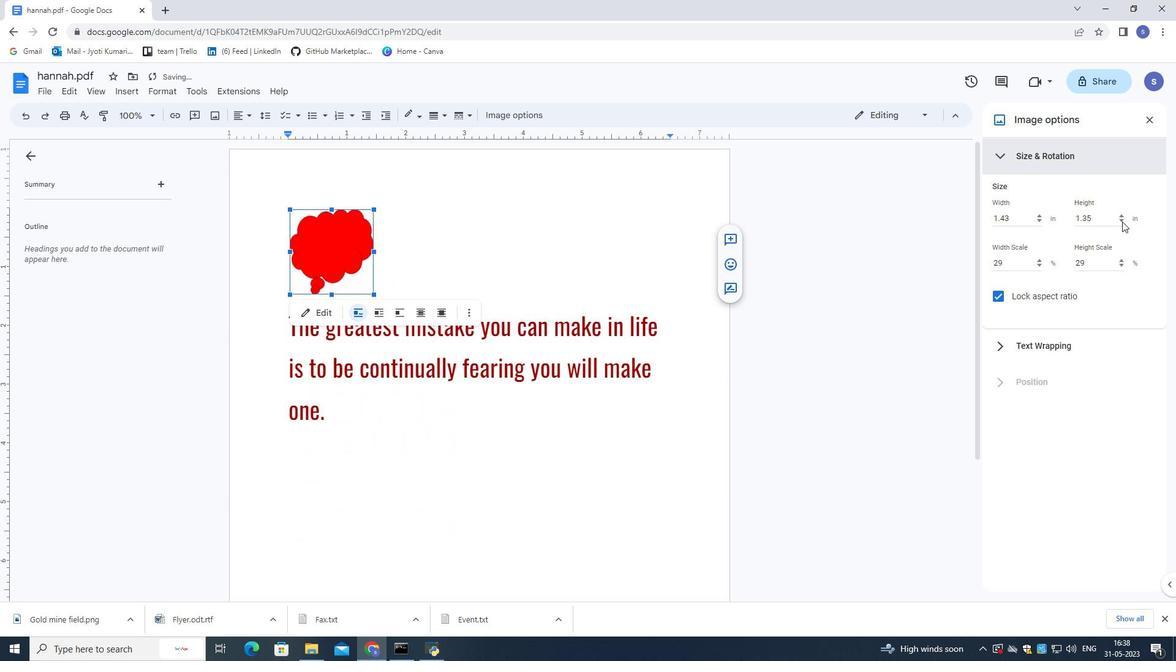 
Action: Mouse pressed left at (1122, 221)
Screenshot: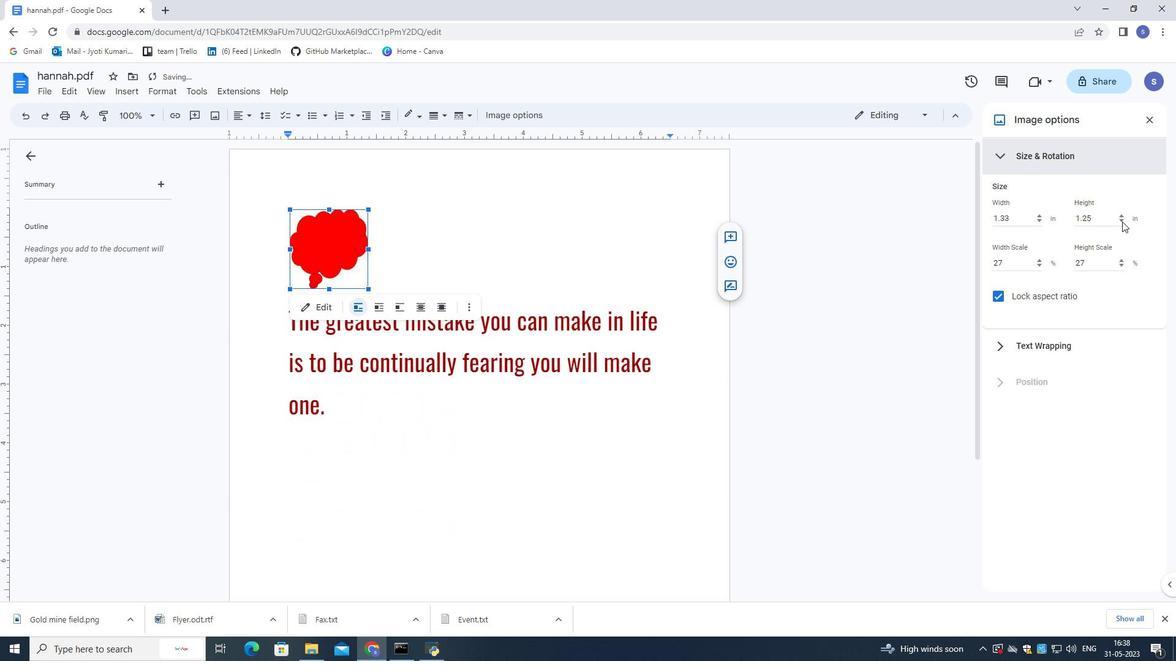 
Action: Mouse pressed left at (1122, 221)
Screenshot: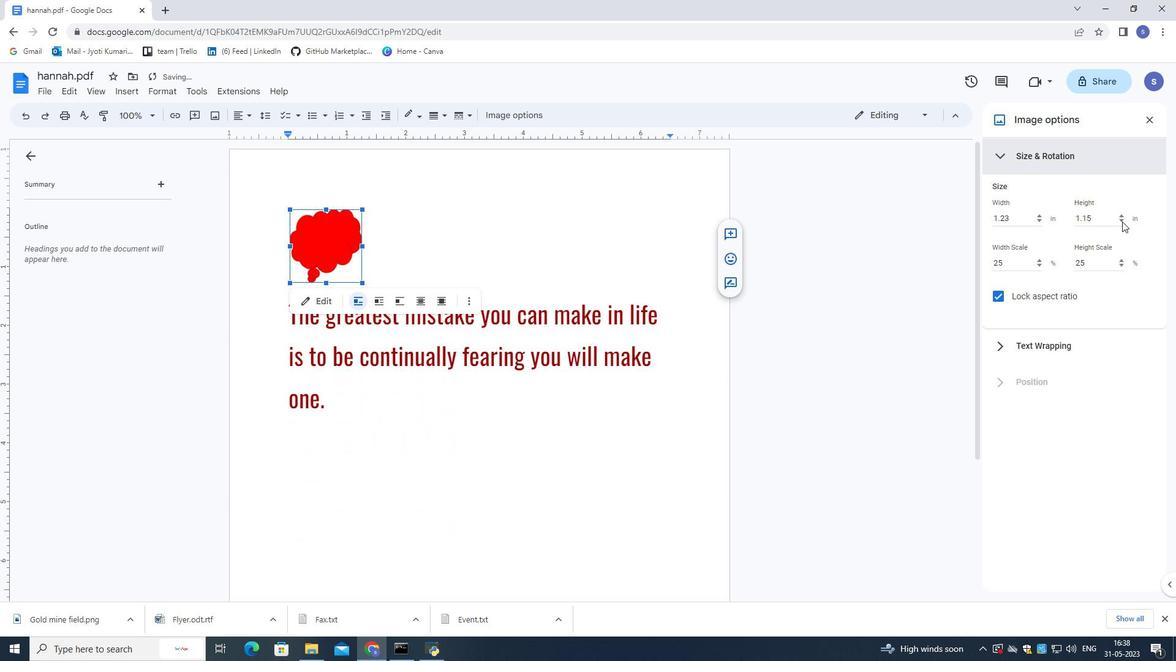 
Action: Mouse pressed left at (1122, 221)
Screenshot: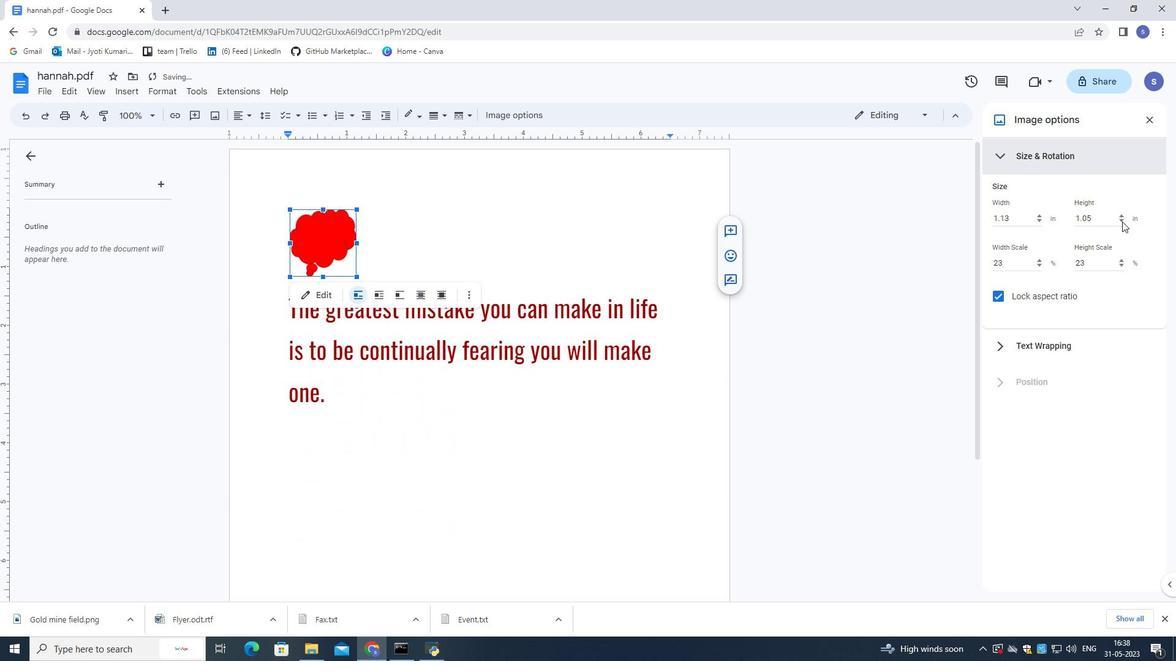 
Action: Mouse pressed left at (1122, 221)
Screenshot: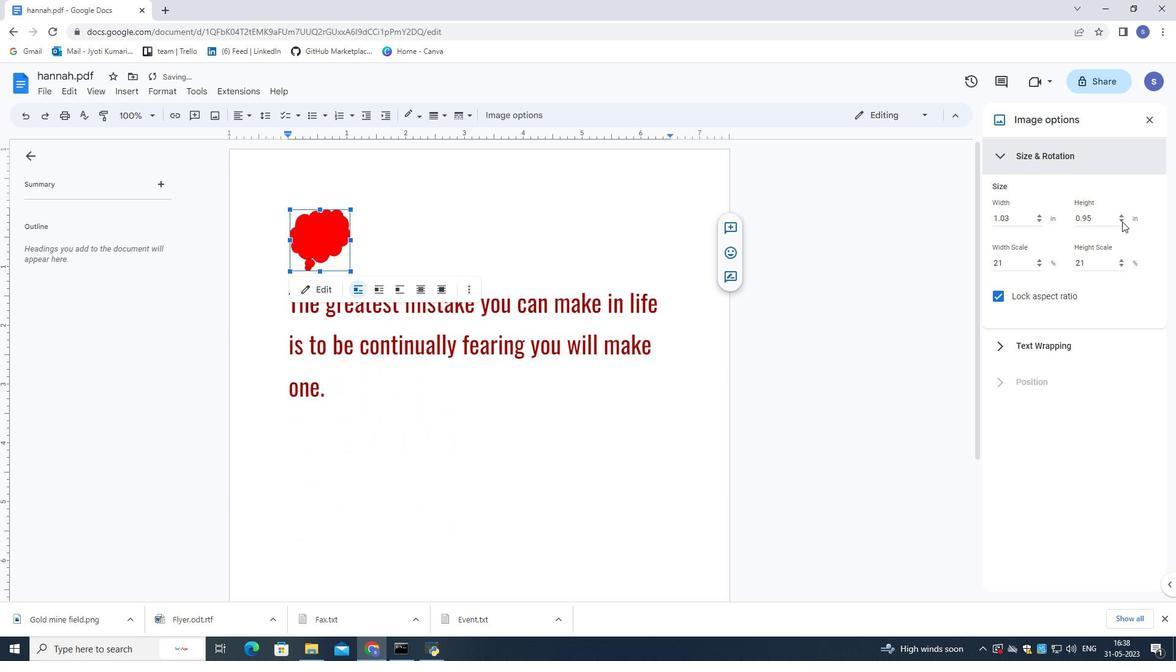 
Action: Mouse pressed left at (1122, 221)
Screenshot: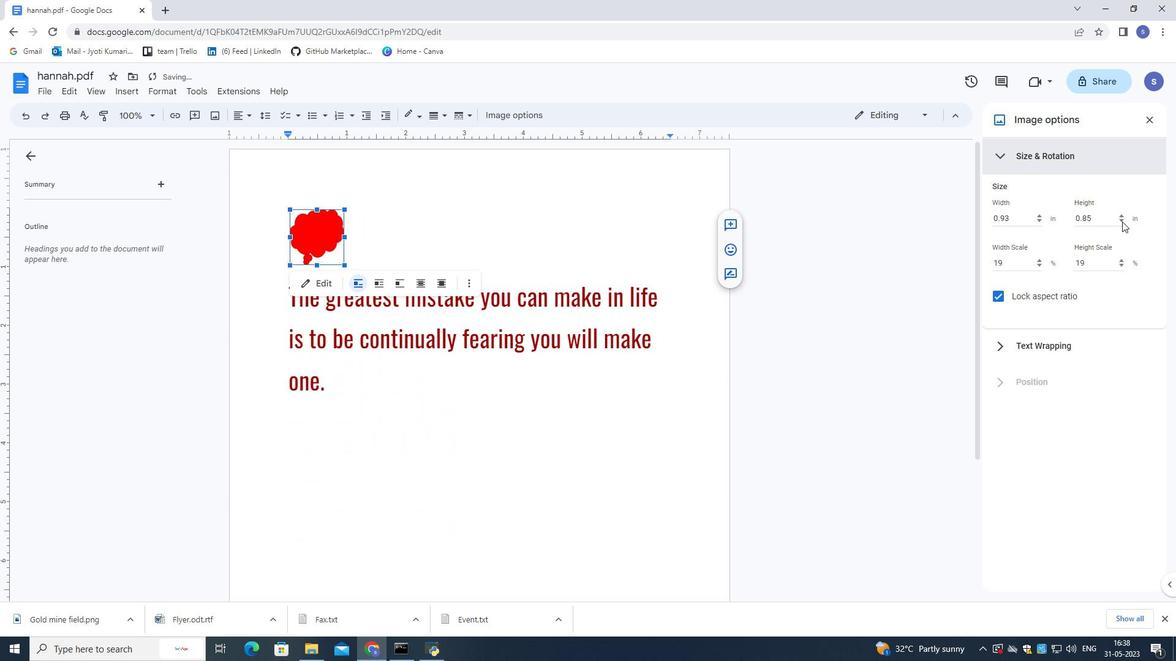 
Action: Mouse pressed left at (1122, 221)
Screenshot: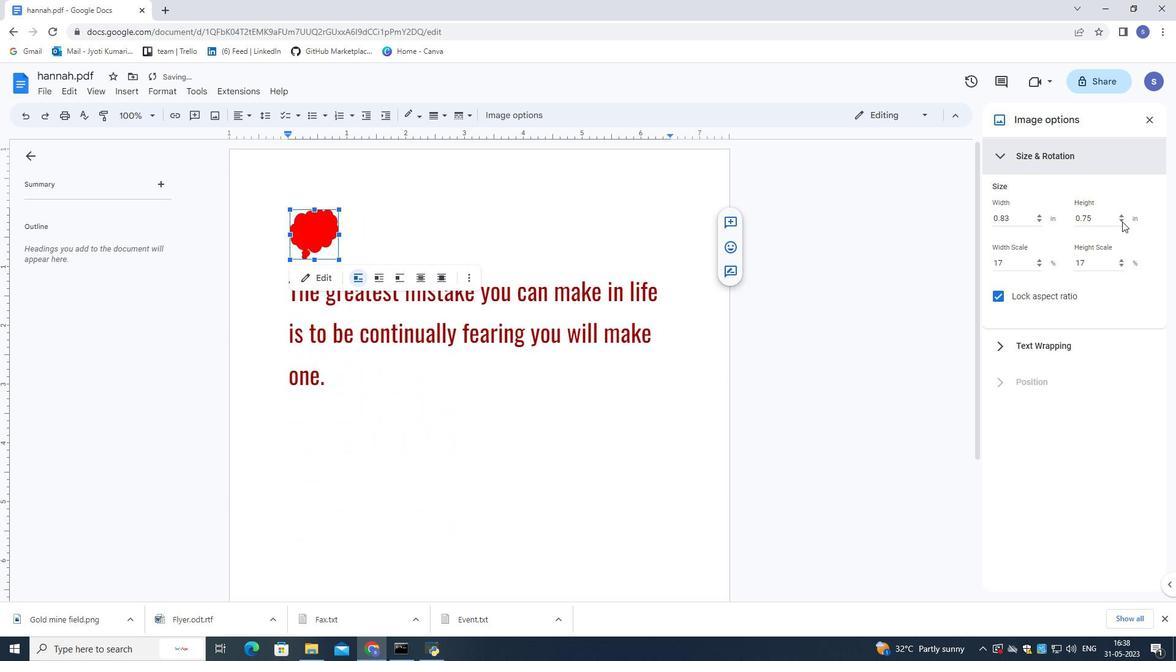 
Action: Mouse pressed left at (1122, 221)
Screenshot: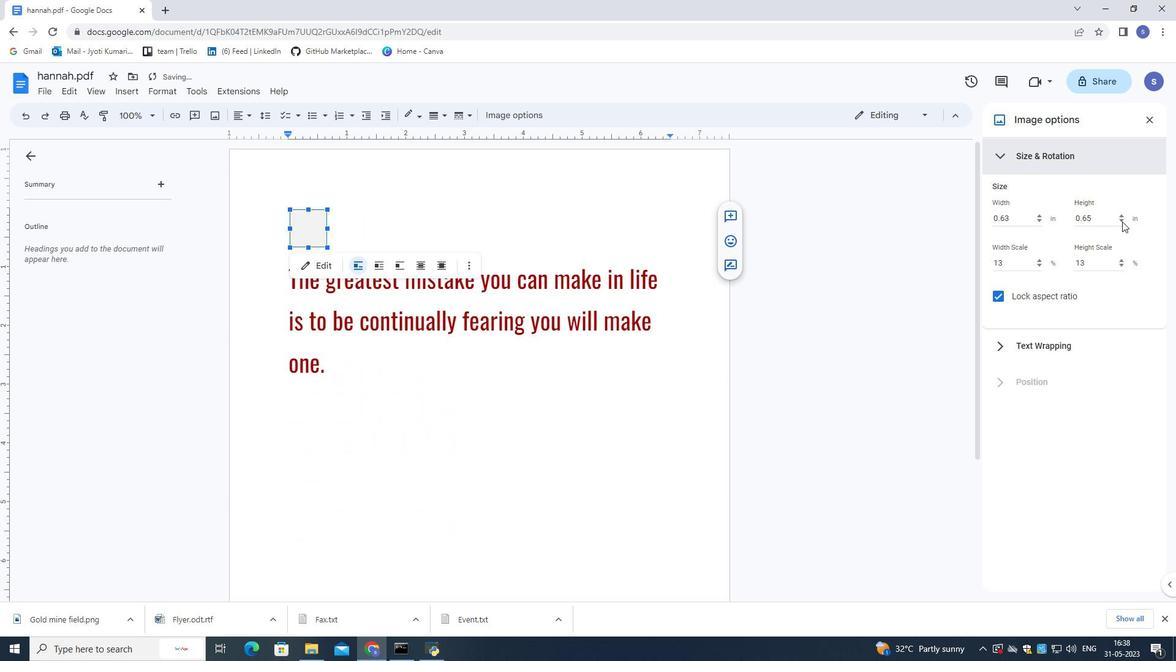 
Action: Mouse pressed left at (1122, 221)
Screenshot: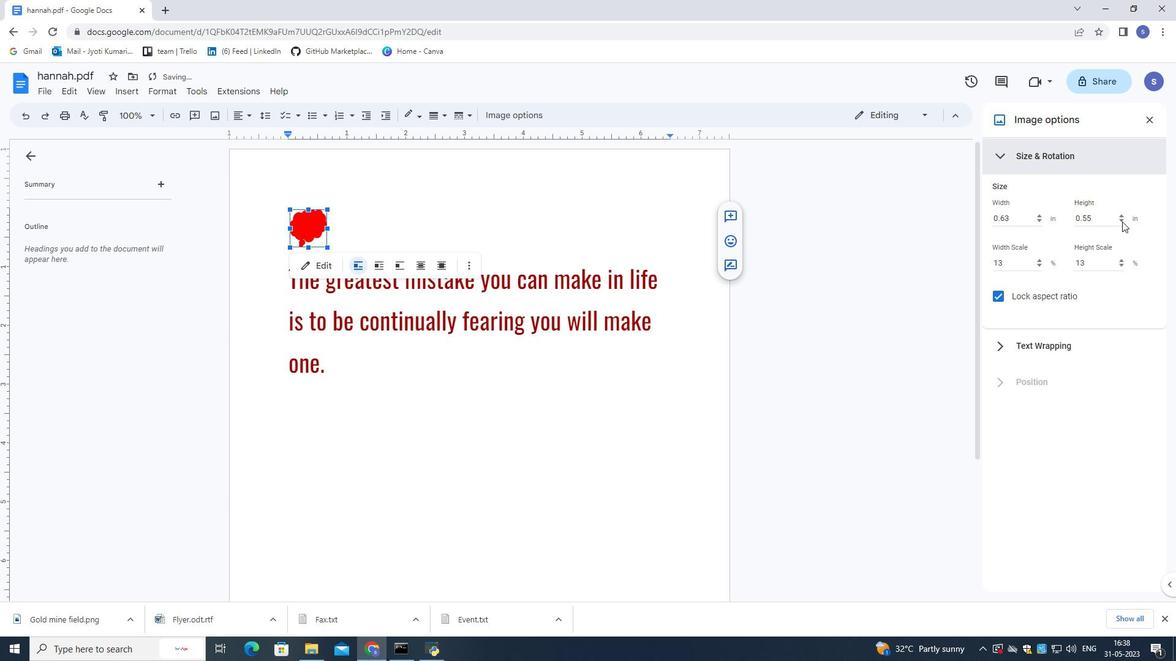 
Action: Mouse pressed left at (1122, 221)
Screenshot: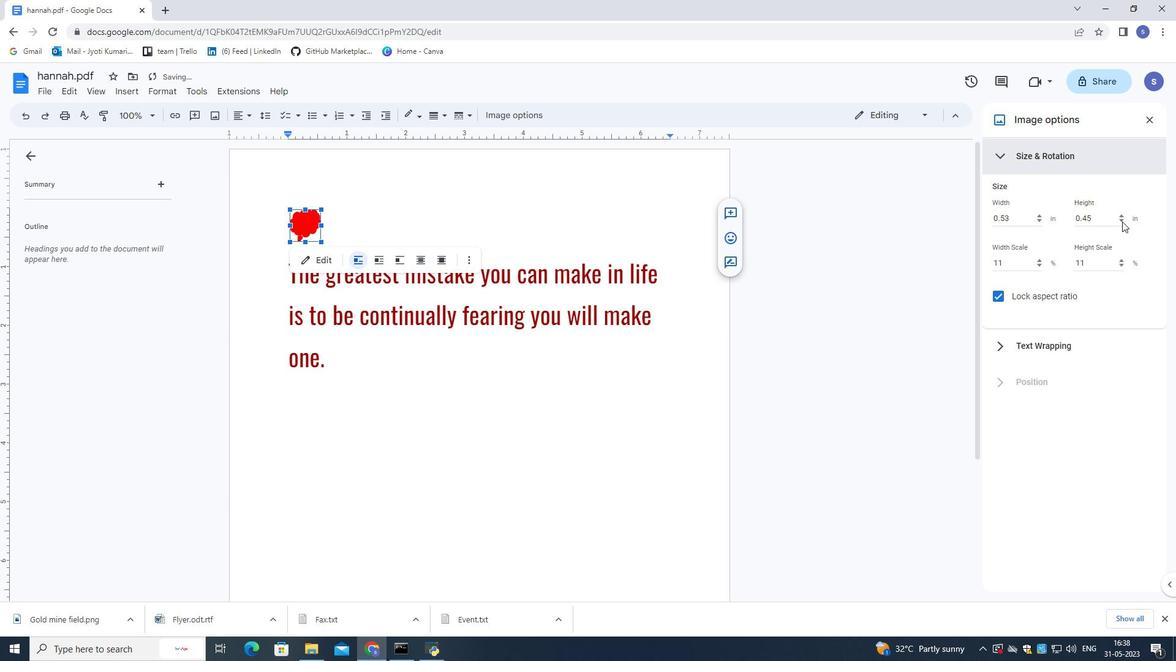 
Action: Mouse pressed left at (1122, 221)
Screenshot: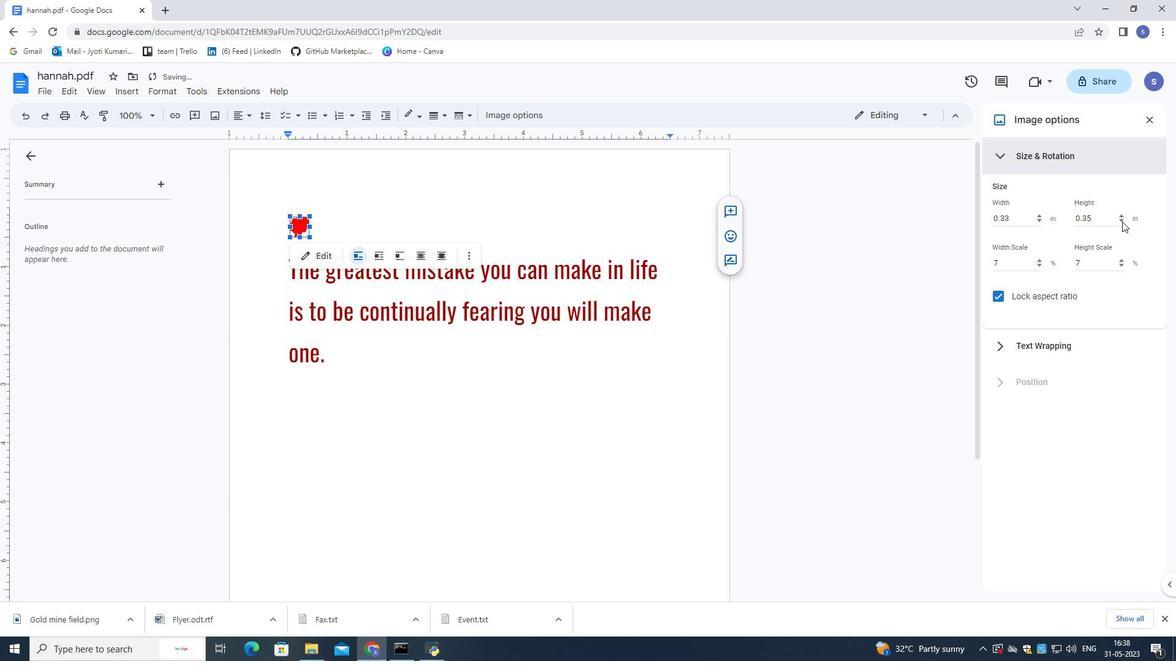 
Action: Mouse pressed left at (1122, 221)
Screenshot: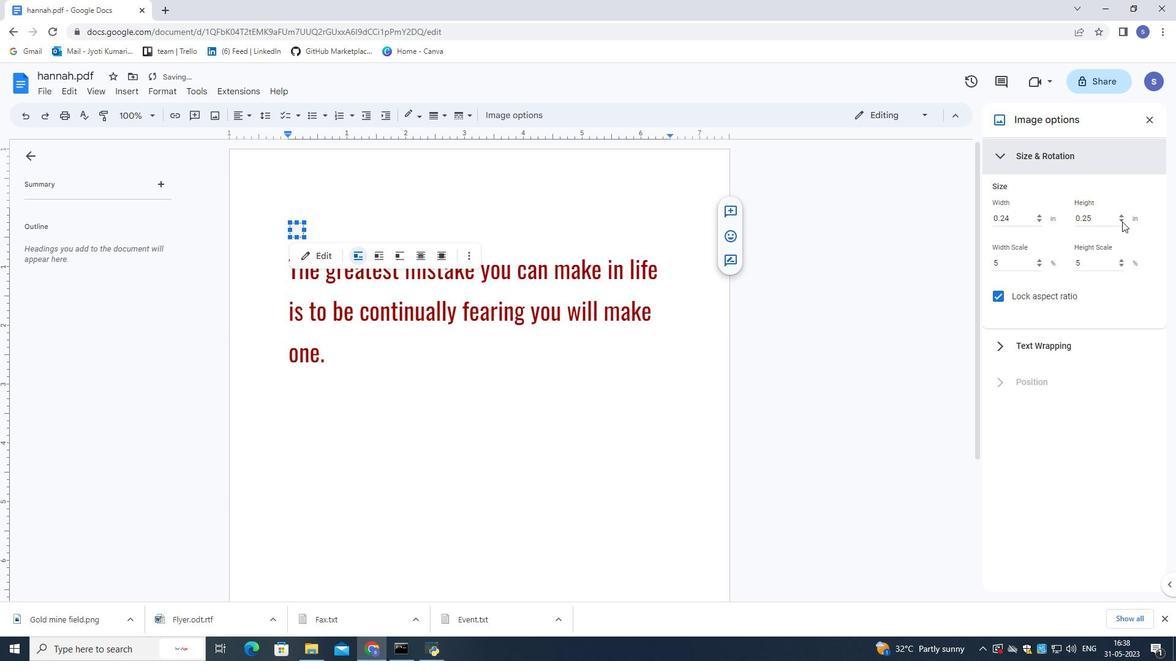 
Action: Mouse pressed left at (1122, 221)
Screenshot: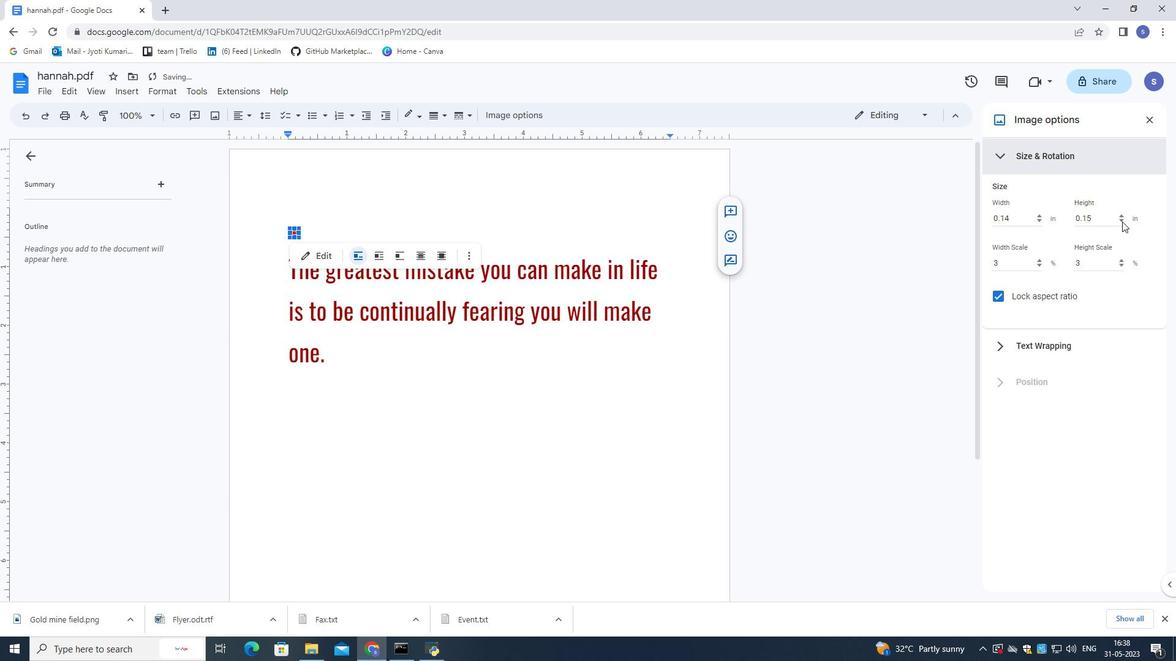 
Action: Mouse pressed left at (1122, 221)
Screenshot: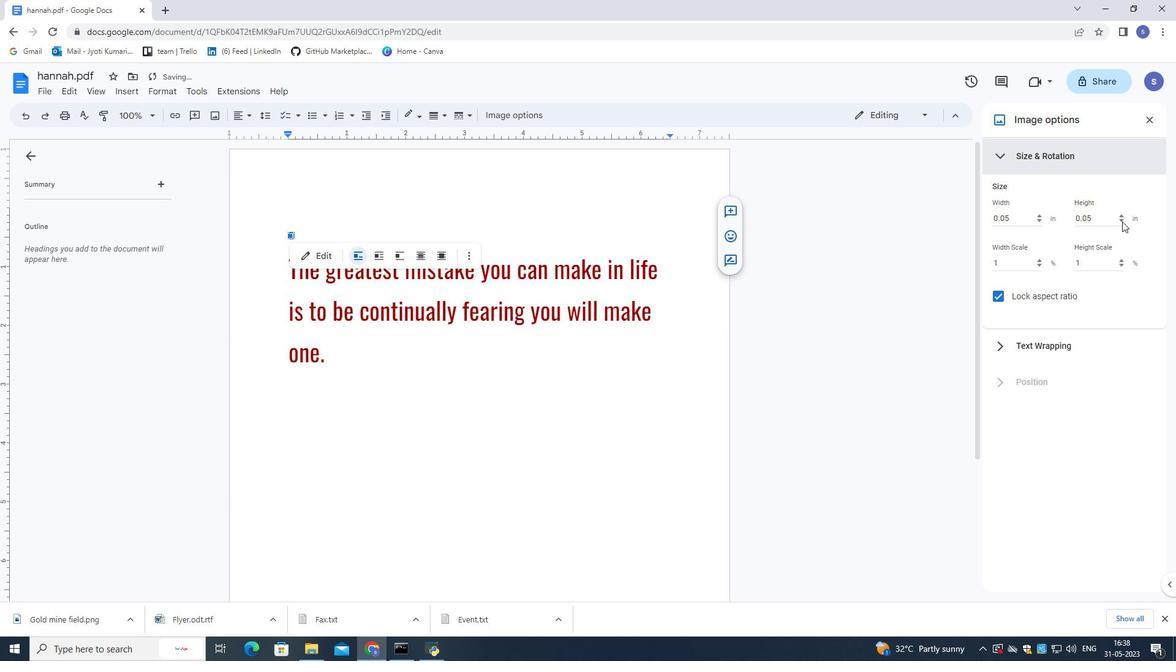 
Action: Mouse moved to (1120, 213)
Screenshot: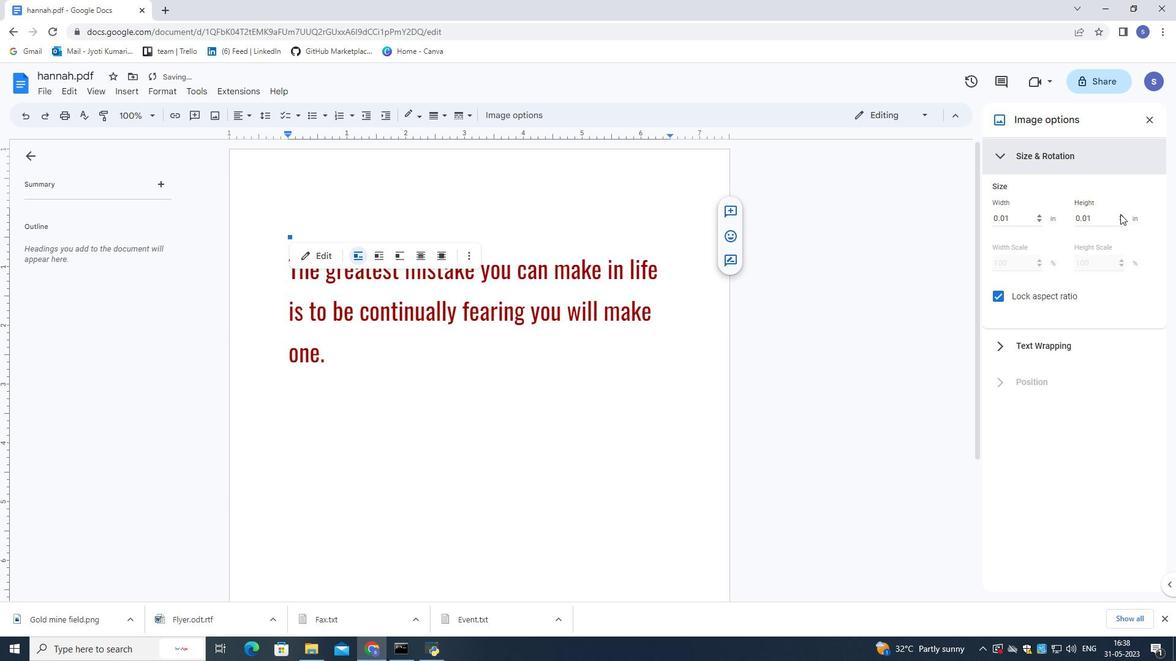 
Action: Mouse pressed left at (1120, 213)
Screenshot: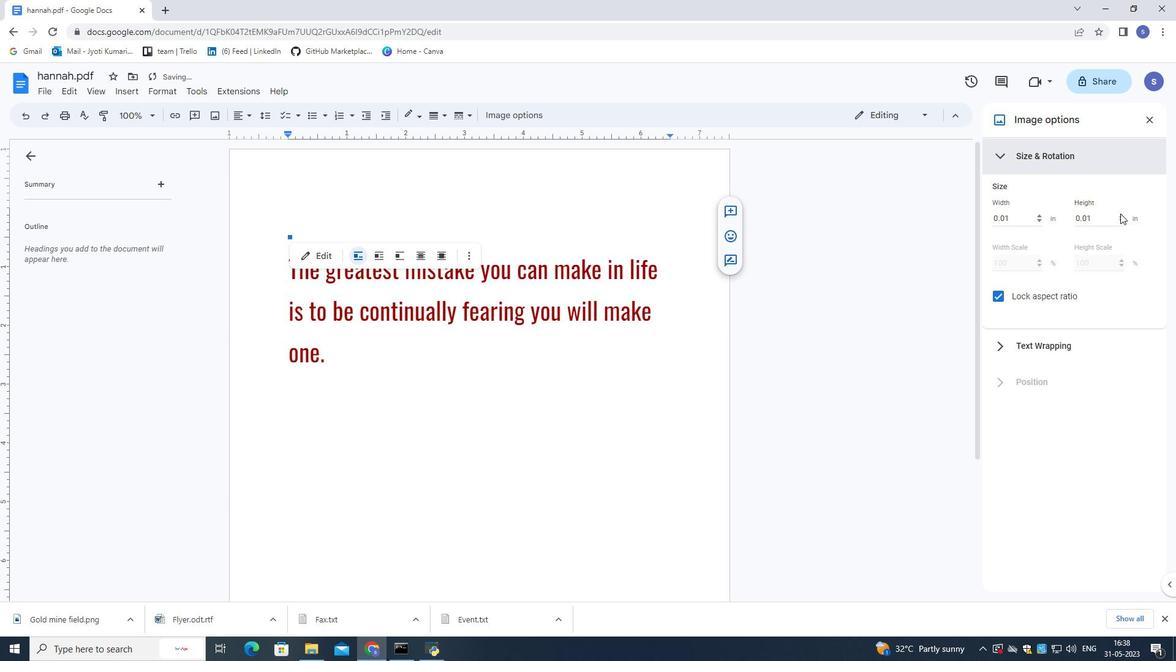 
Action: Mouse moved to (669, 350)
Screenshot: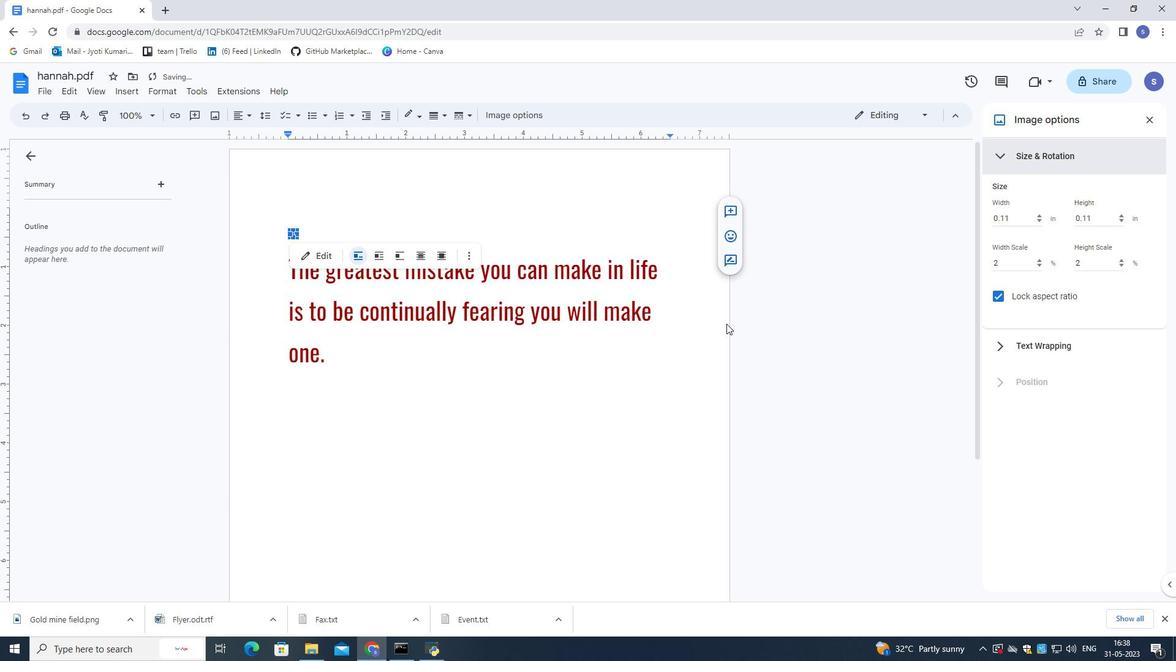 
Action: Mouse pressed left at (669, 350)
Screenshot: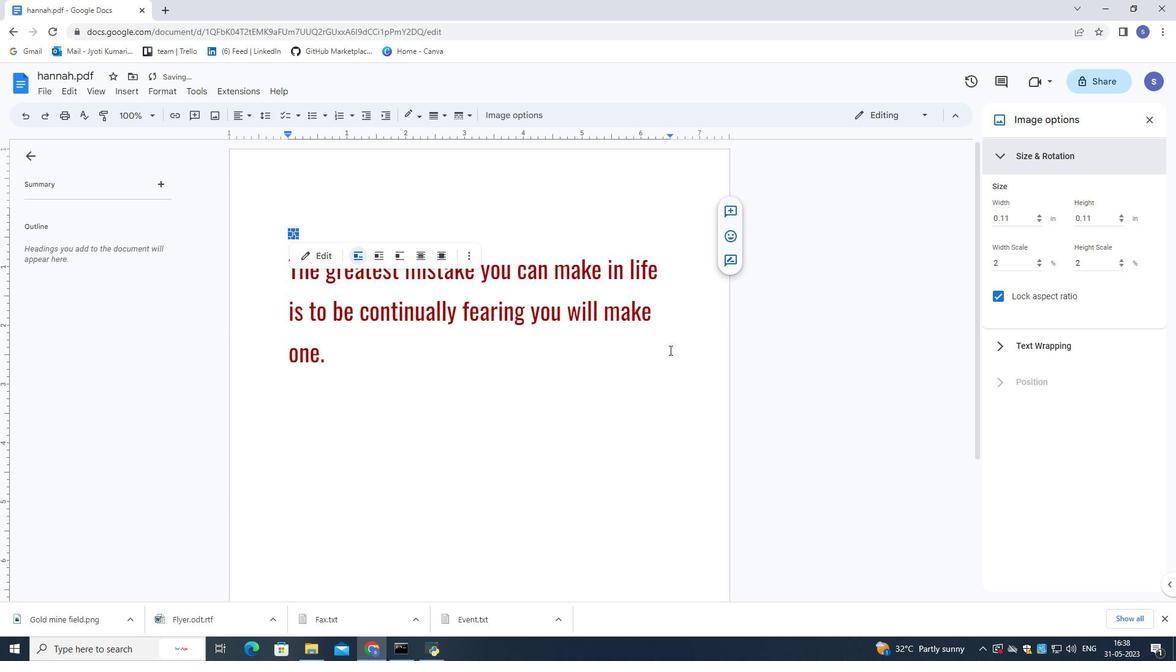 
Action: Mouse moved to (378, 246)
Screenshot: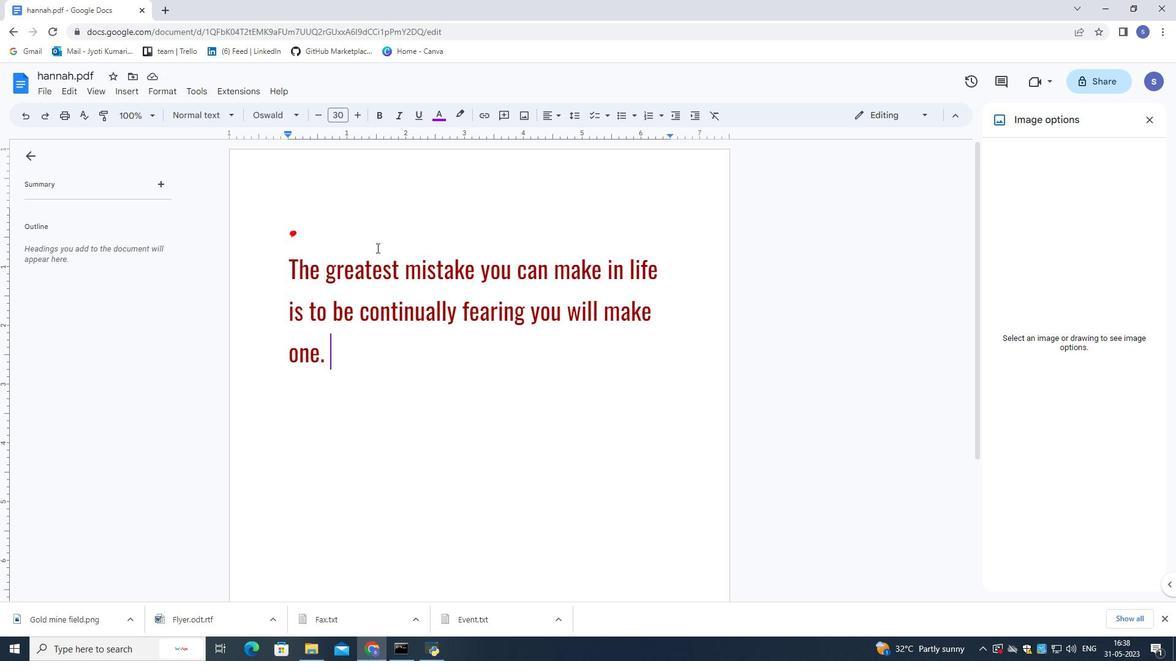 
